 Task: Search one way flight ticket for 1 adult, 6 children, 1 infant in seat and 1 infant on lap in business from St. Cloud: St. Cloud Regional Airport to Evansville: Evansville Regional Airport on 5-3-2023. Choice of flights is United. Number of bags: 1 carry on bag. Price is upto 90000. Outbound departure time preference is 23:45.
Action: Mouse moved to (344, 446)
Screenshot: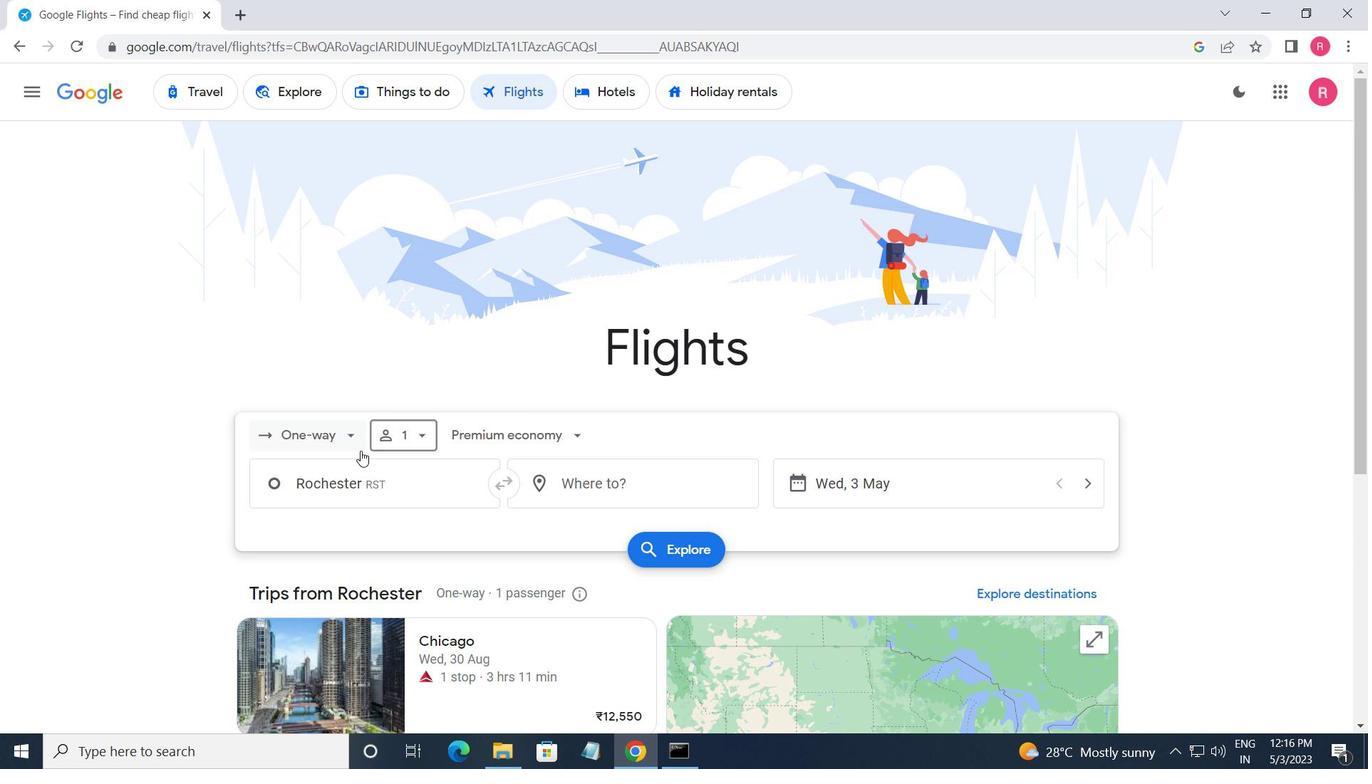 
Action: Mouse pressed left at (344, 446)
Screenshot: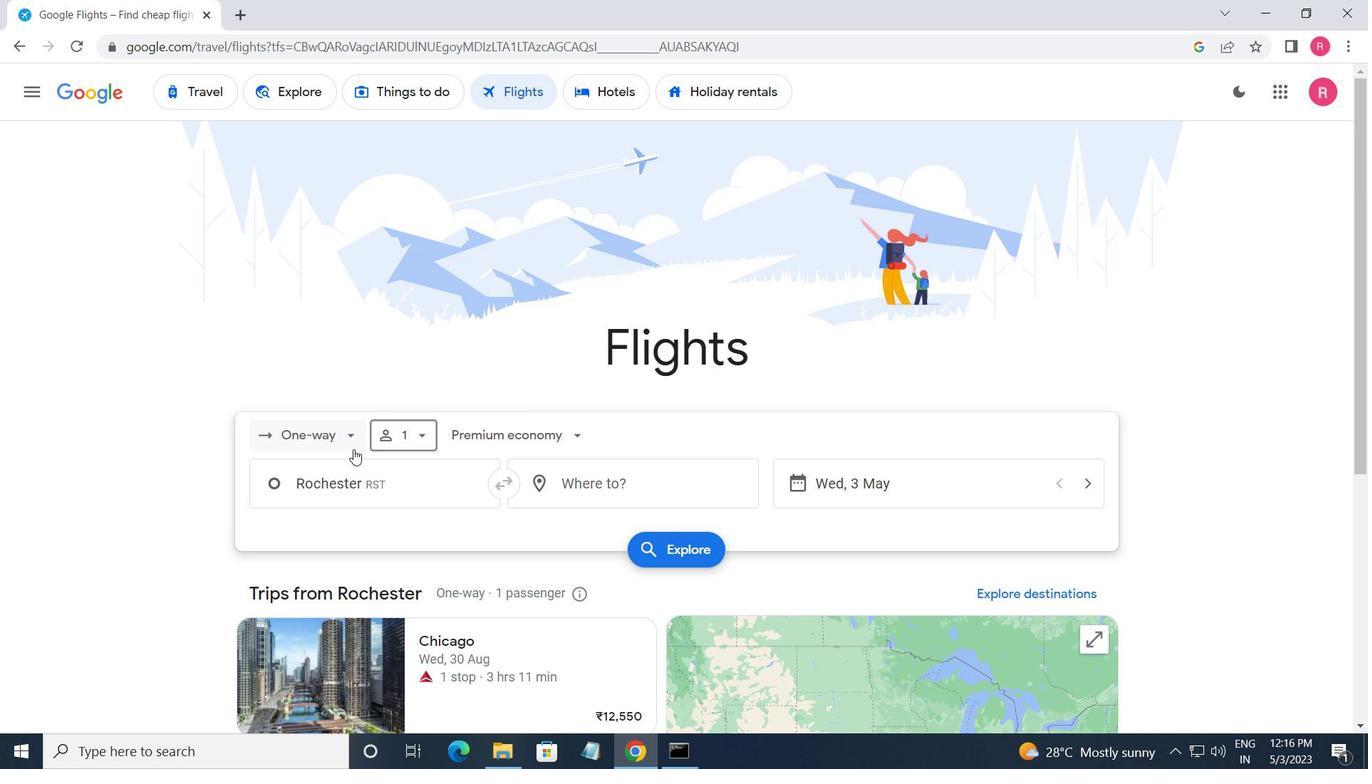 
Action: Mouse moved to (338, 502)
Screenshot: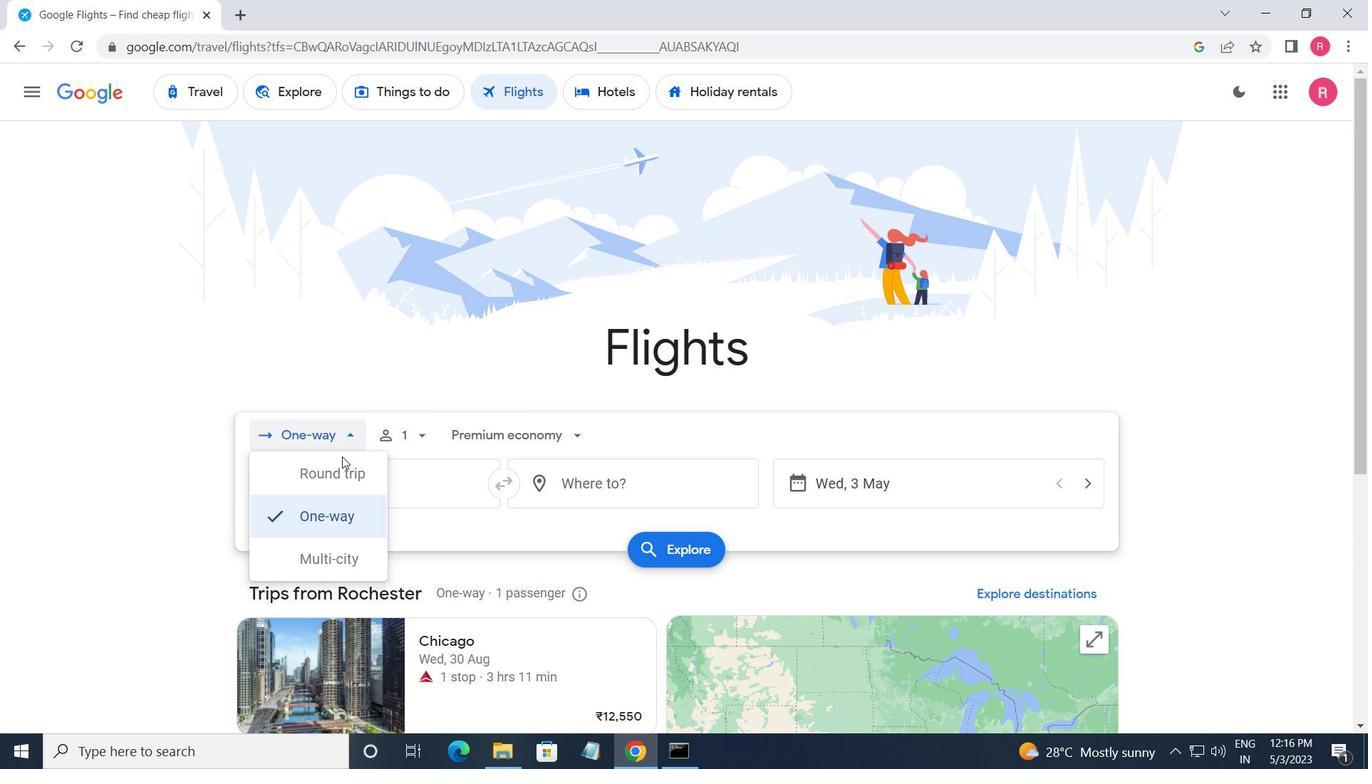 
Action: Mouse pressed left at (338, 502)
Screenshot: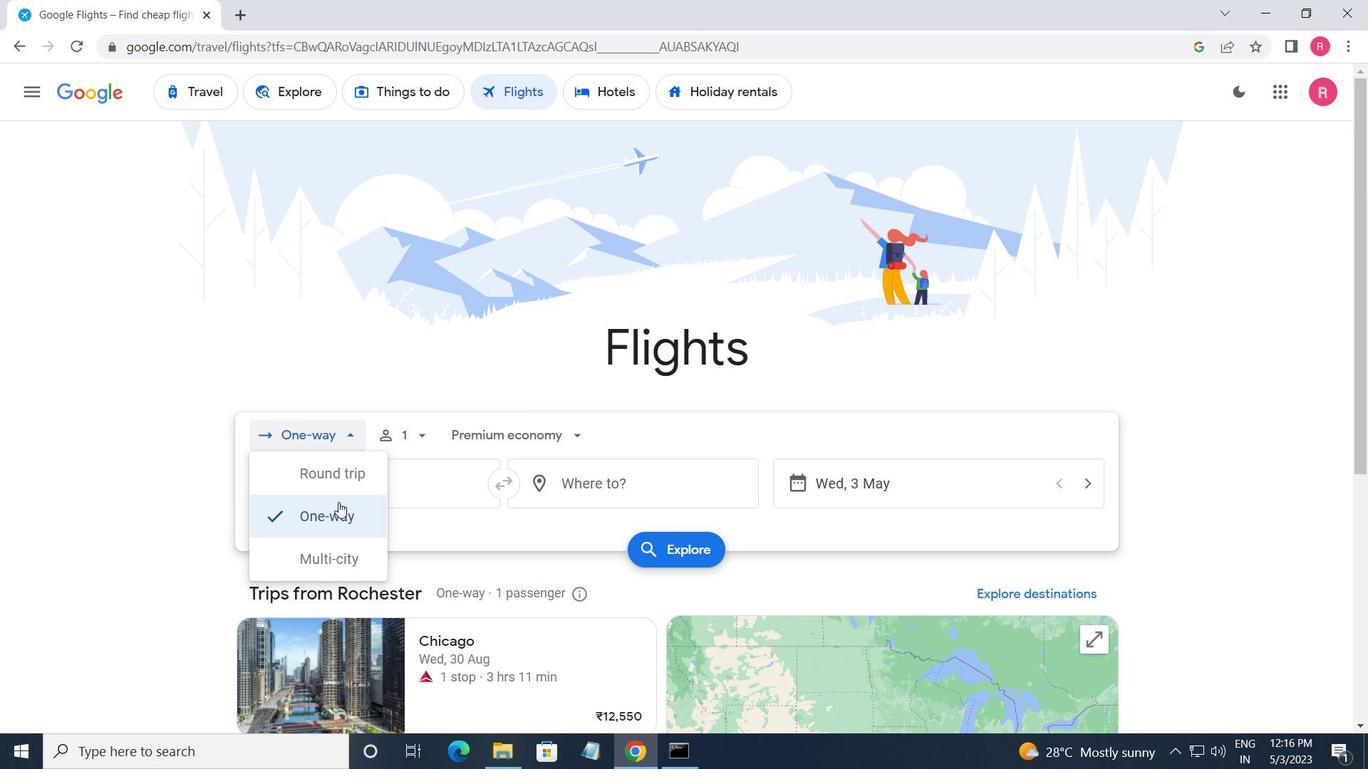 
Action: Mouse moved to (414, 449)
Screenshot: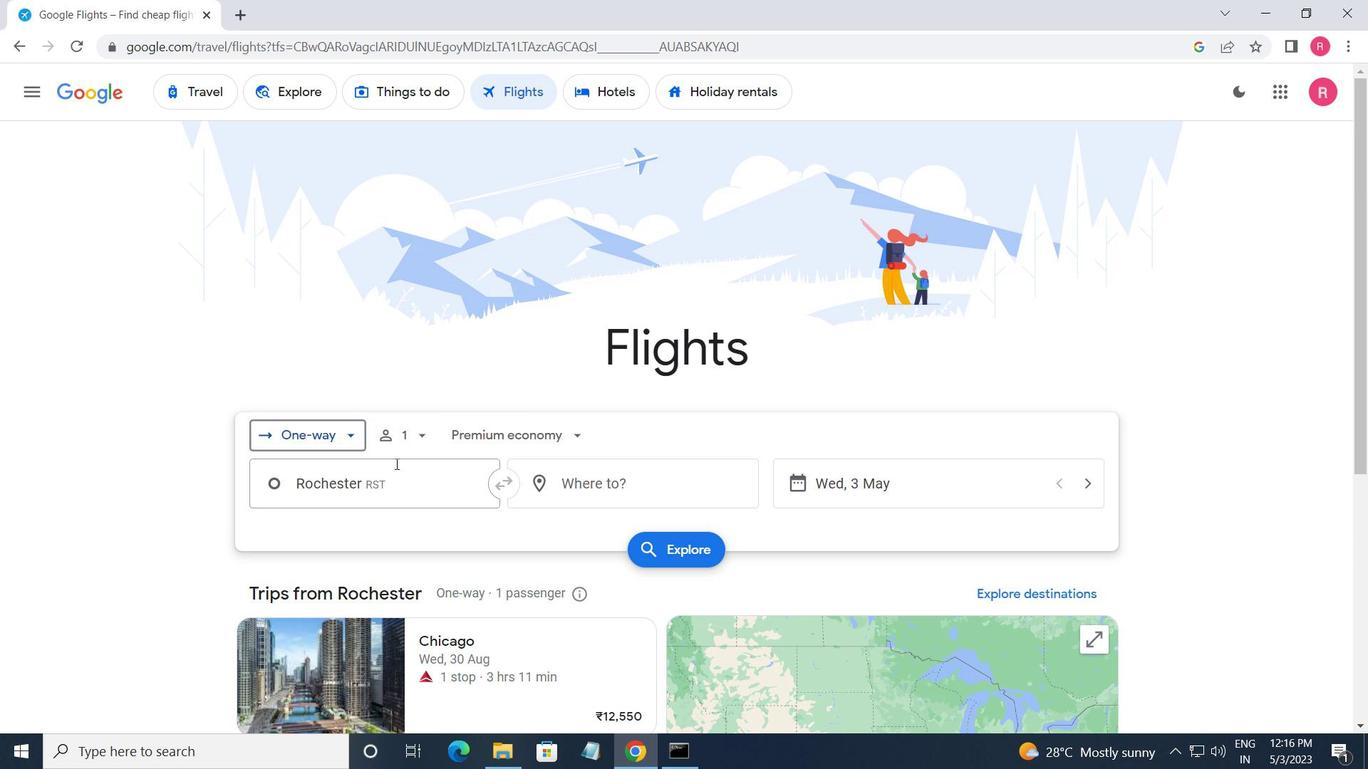 
Action: Mouse pressed left at (414, 449)
Screenshot: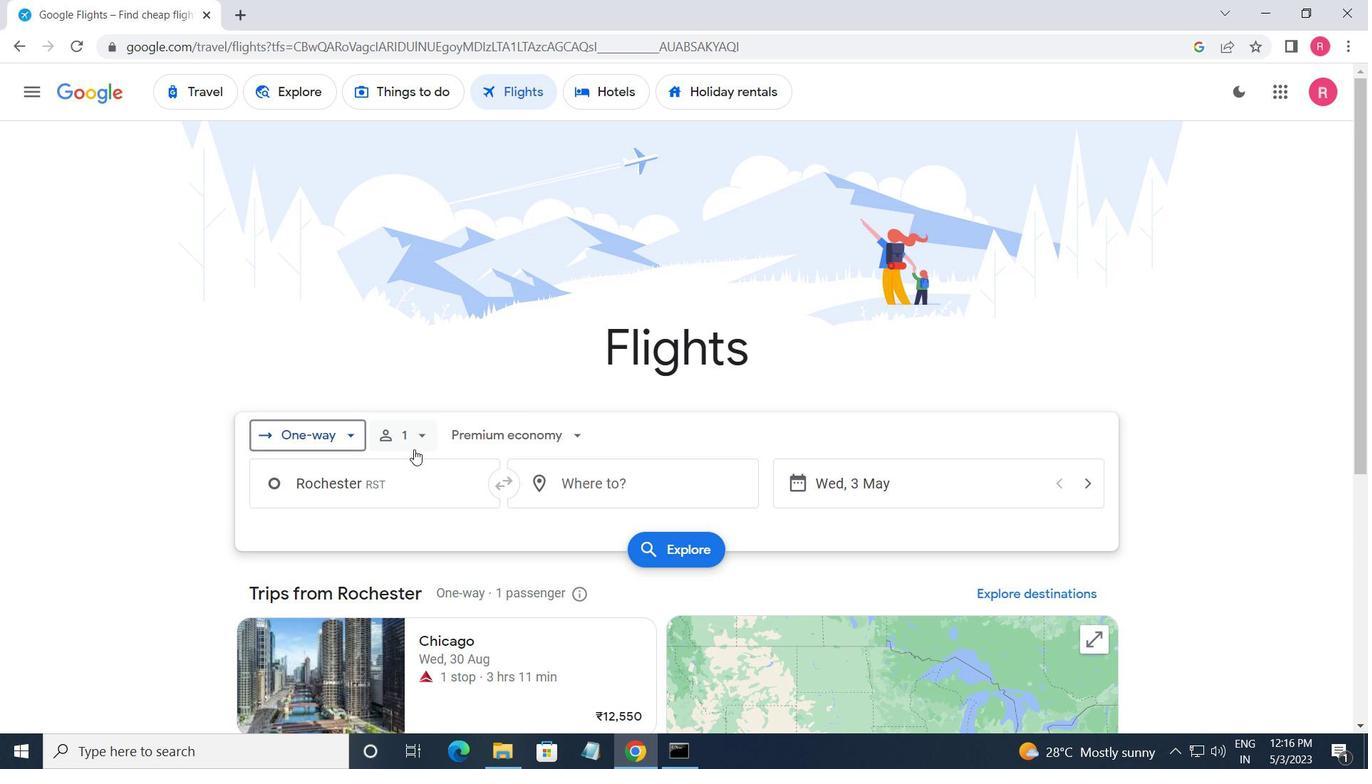 
Action: Mouse moved to (558, 520)
Screenshot: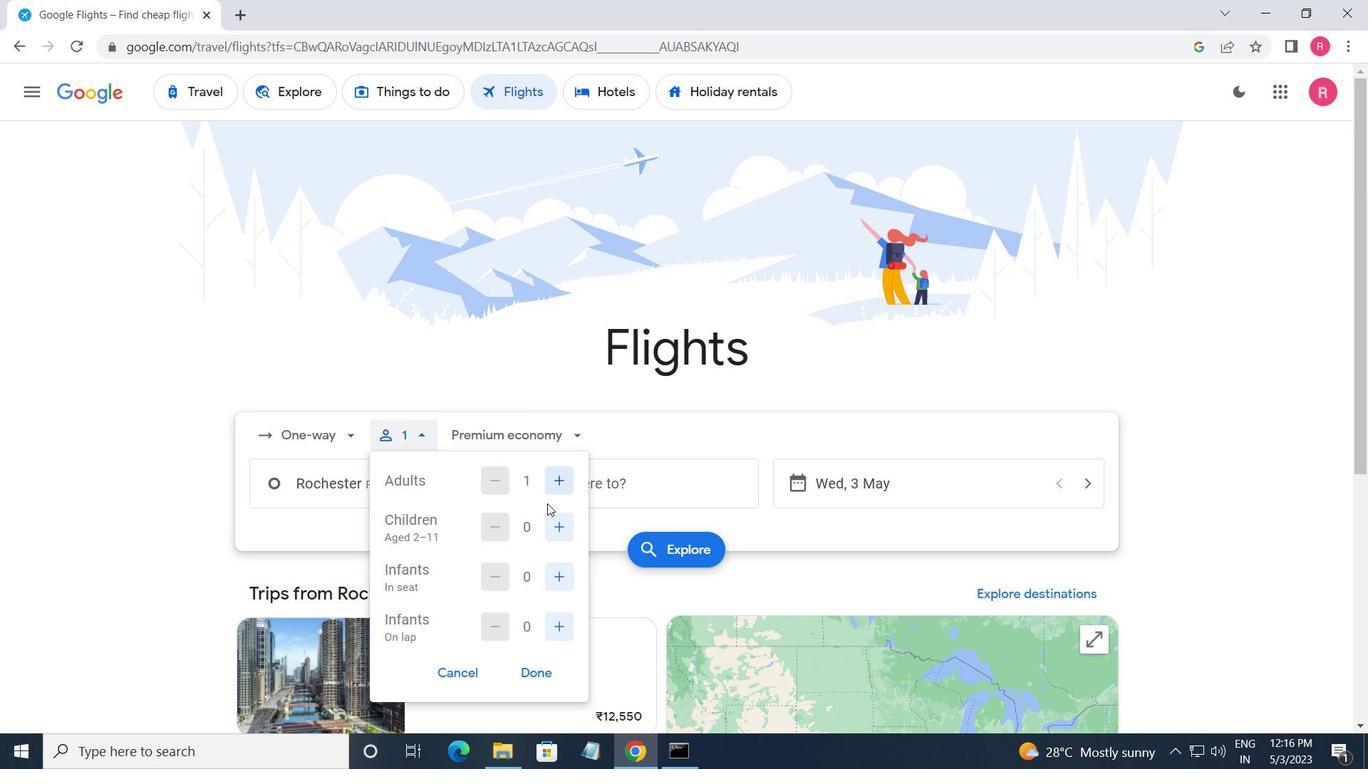 
Action: Mouse pressed left at (558, 520)
Screenshot: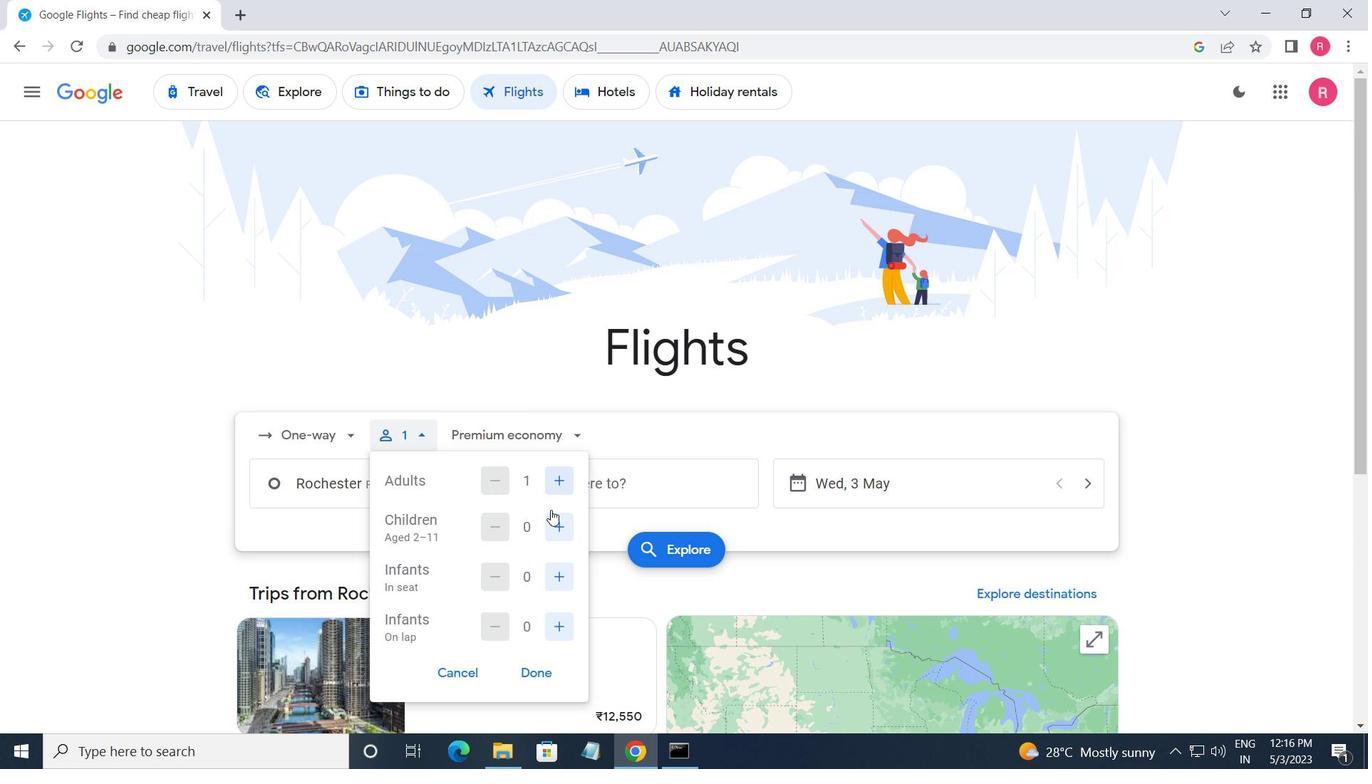 
Action: Mouse moved to (557, 524)
Screenshot: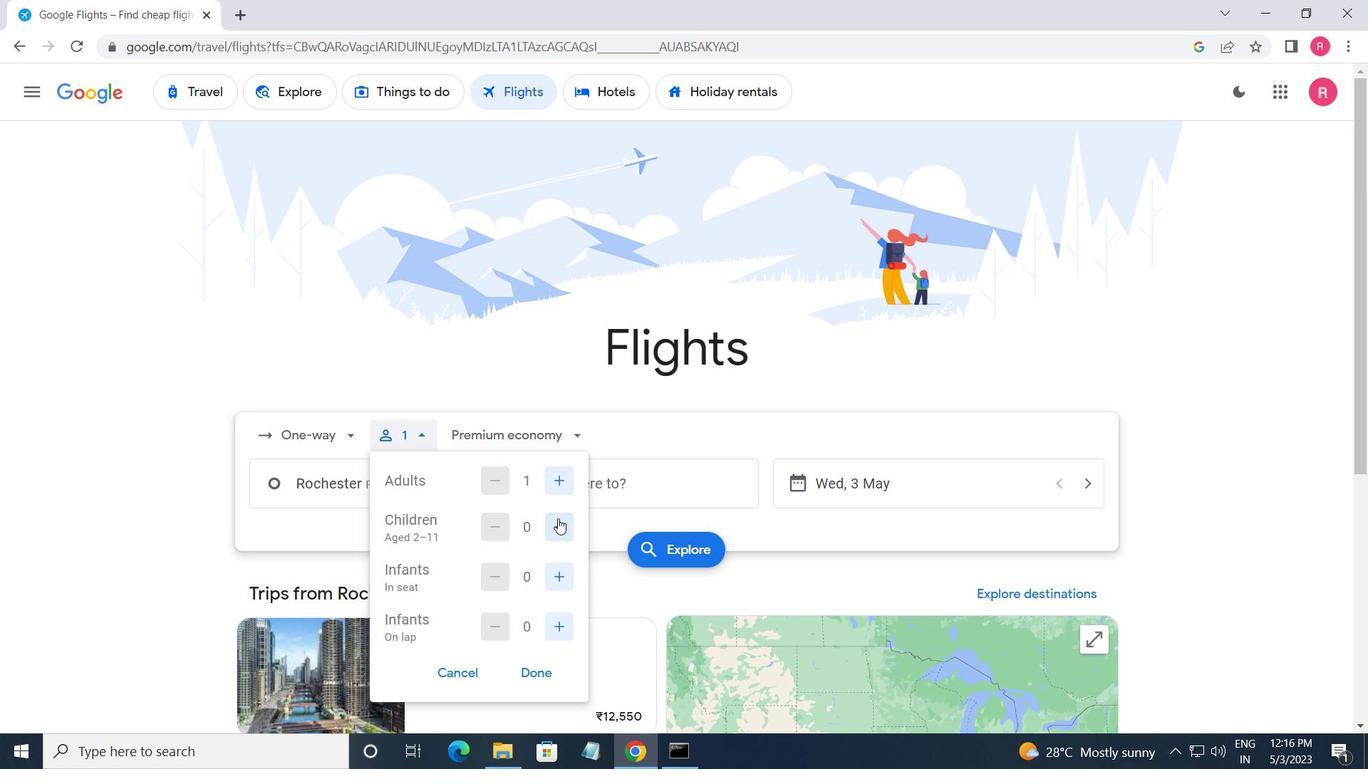 
Action: Mouse pressed left at (557, 524)
Screenshot: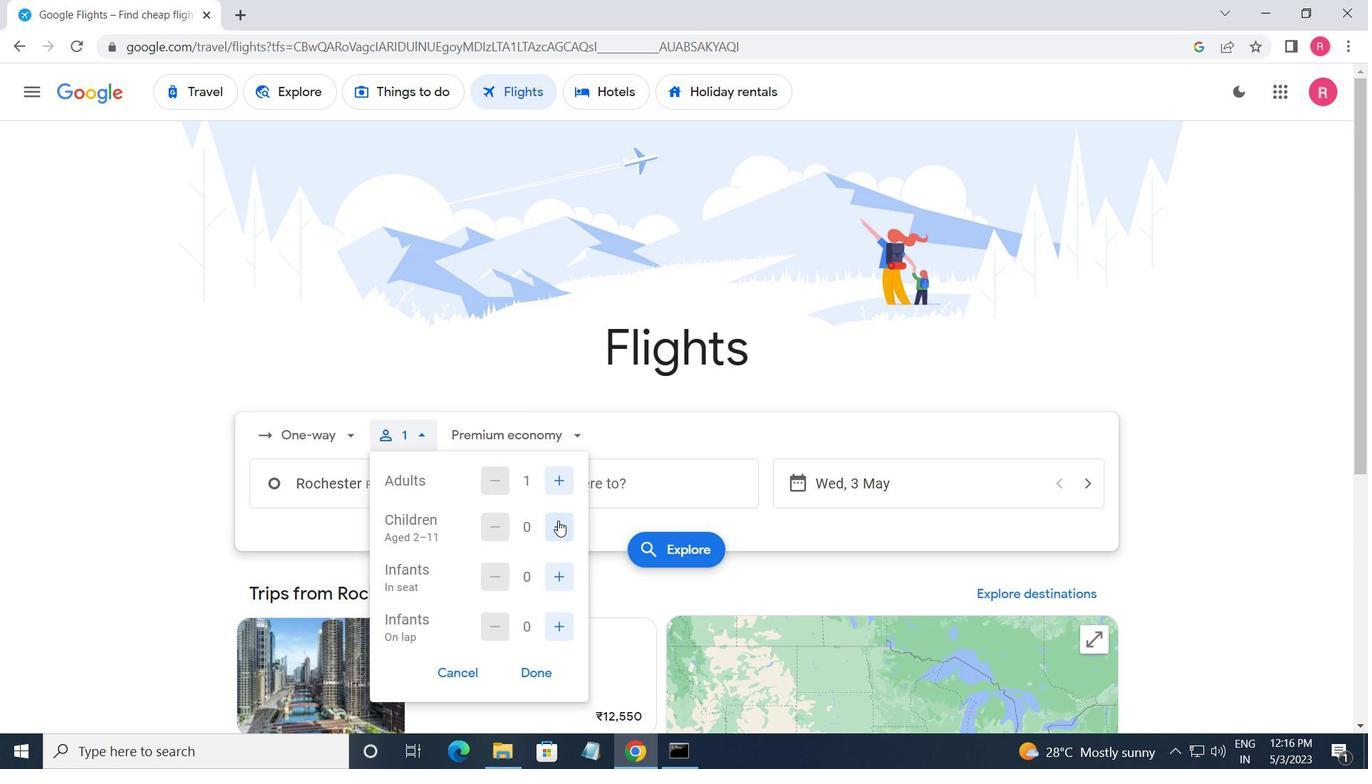 
Action: Mouse pressed left at (557, 524)
Screenshot: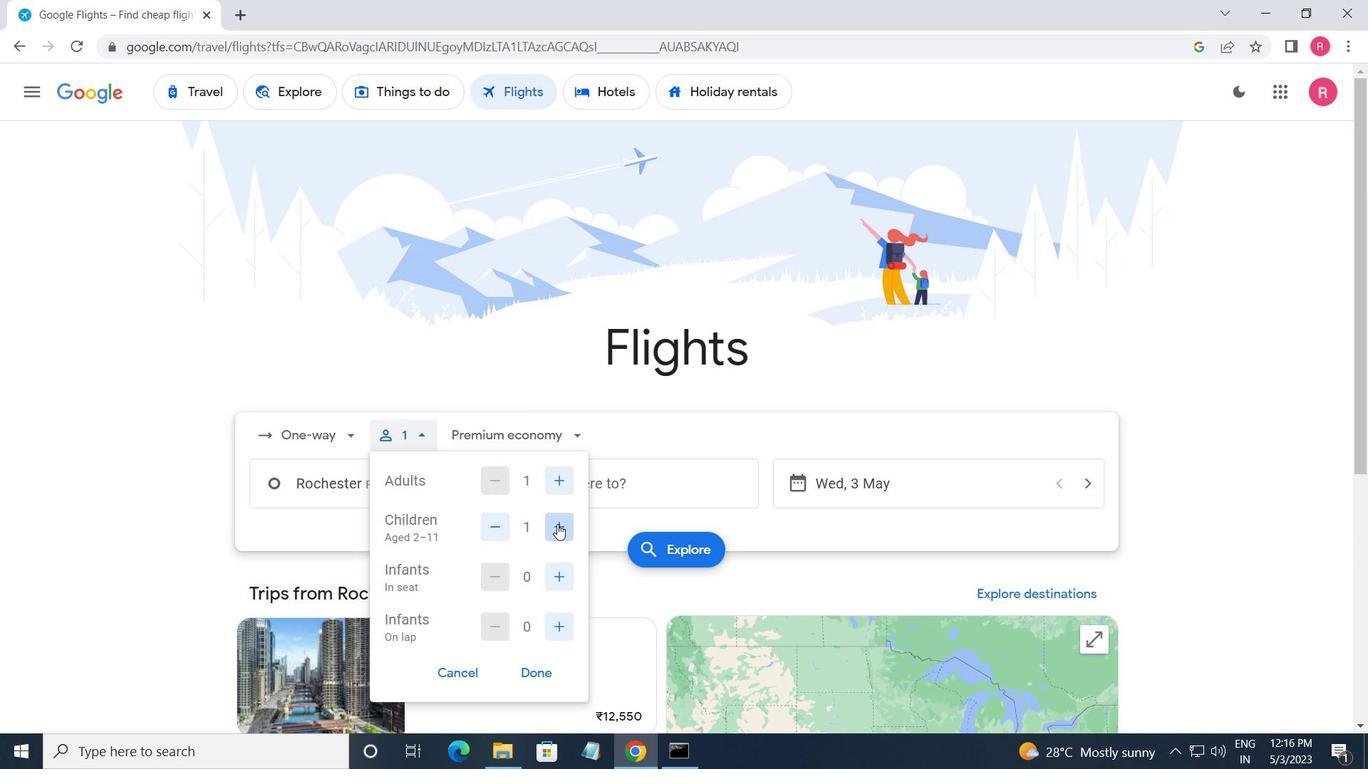 
Action: Mouse pressed left at (557, 524)
Screenshot: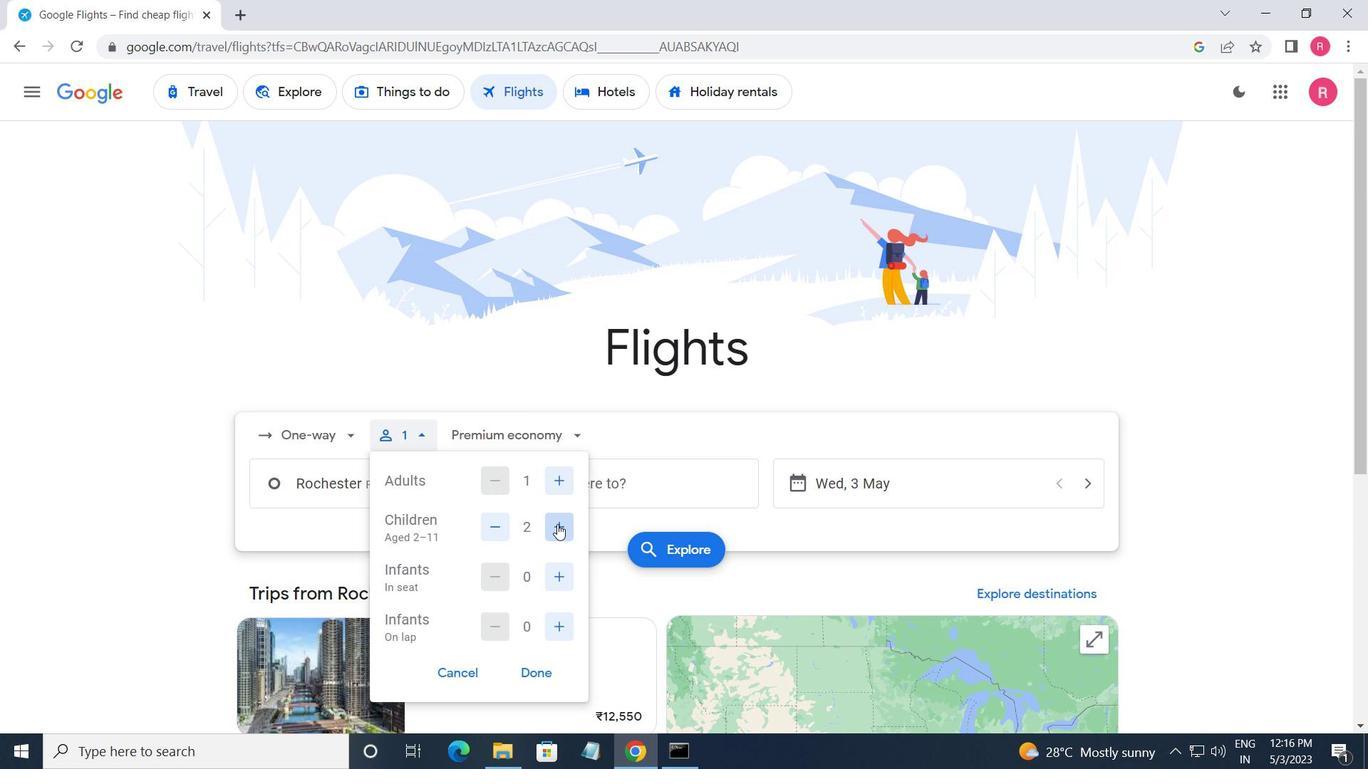 
Action: Mouse pressed left at (557, 524)
Screenshot: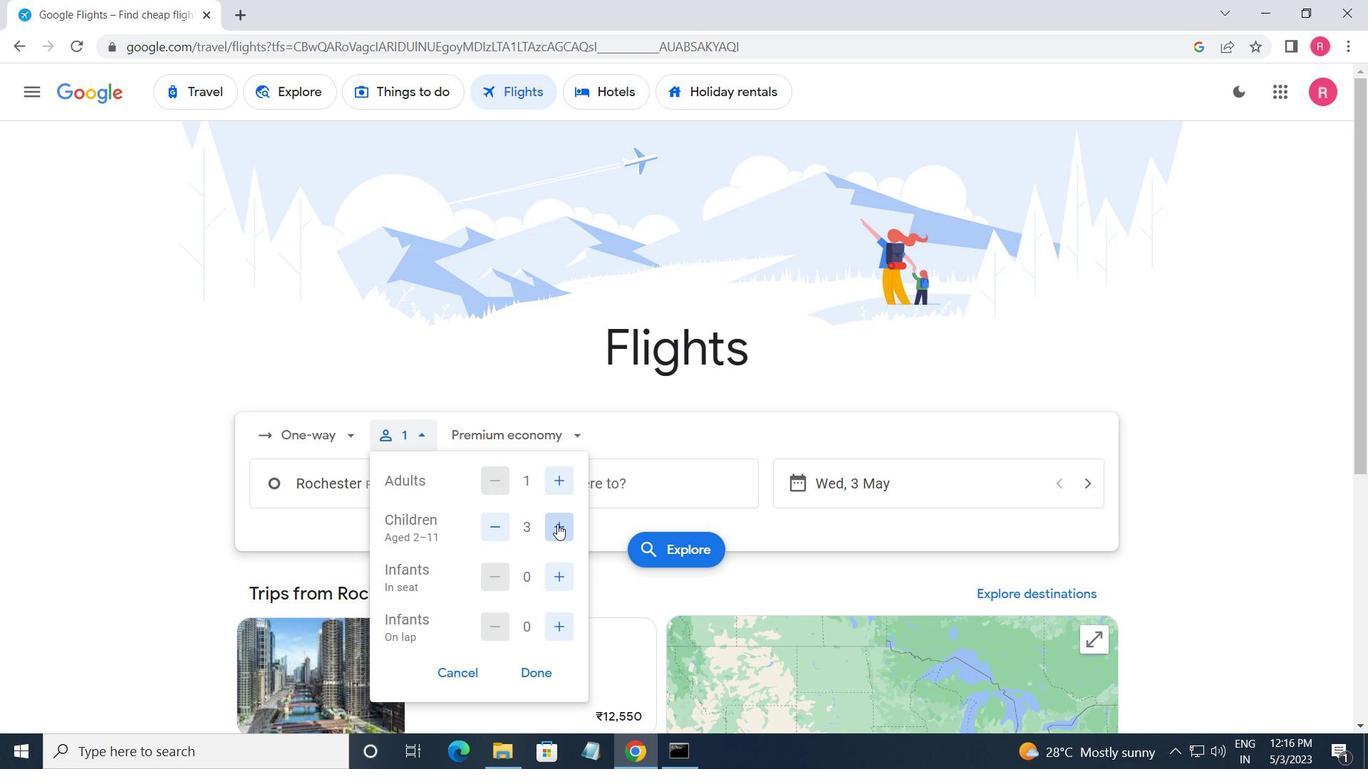 
Action: Mouse pressed left at (557, 524)
Screenshot: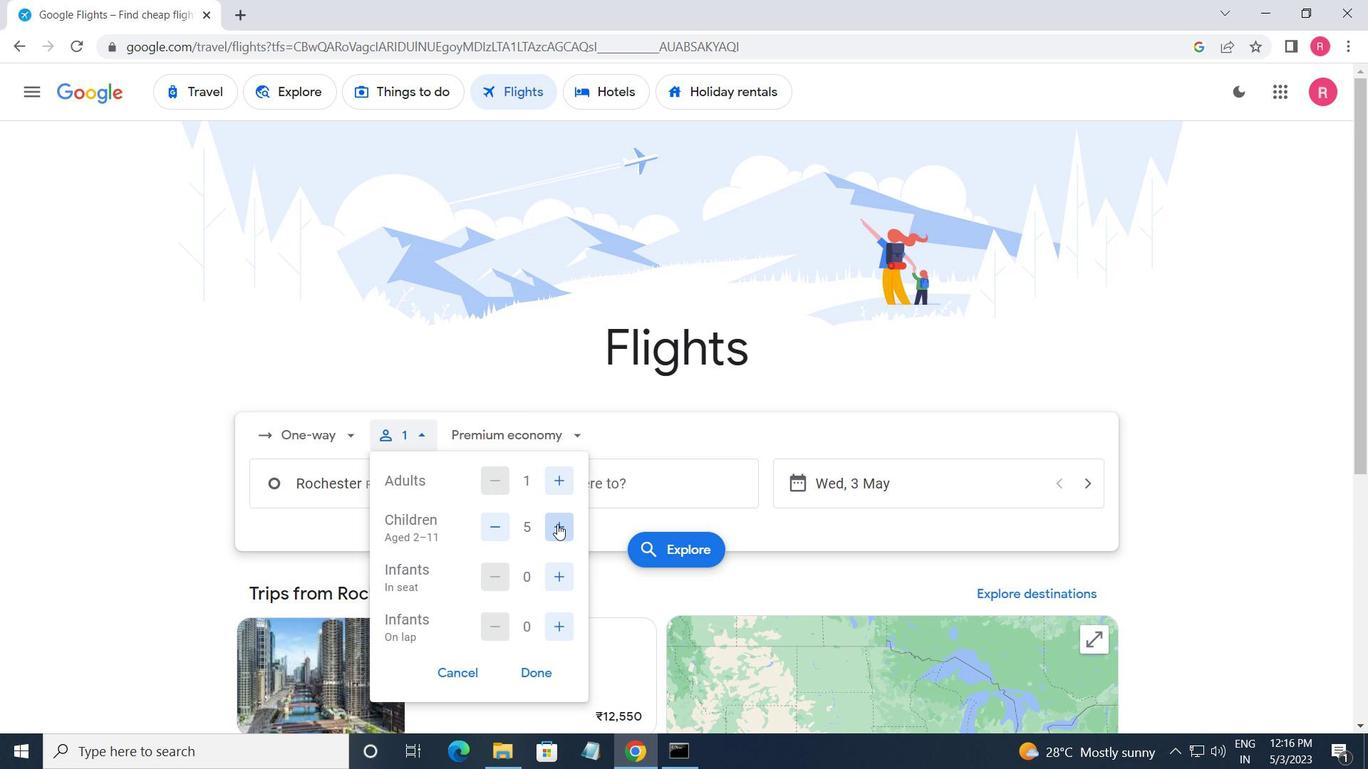 
Action: Mouse moved to (552, 582)
Screenshot: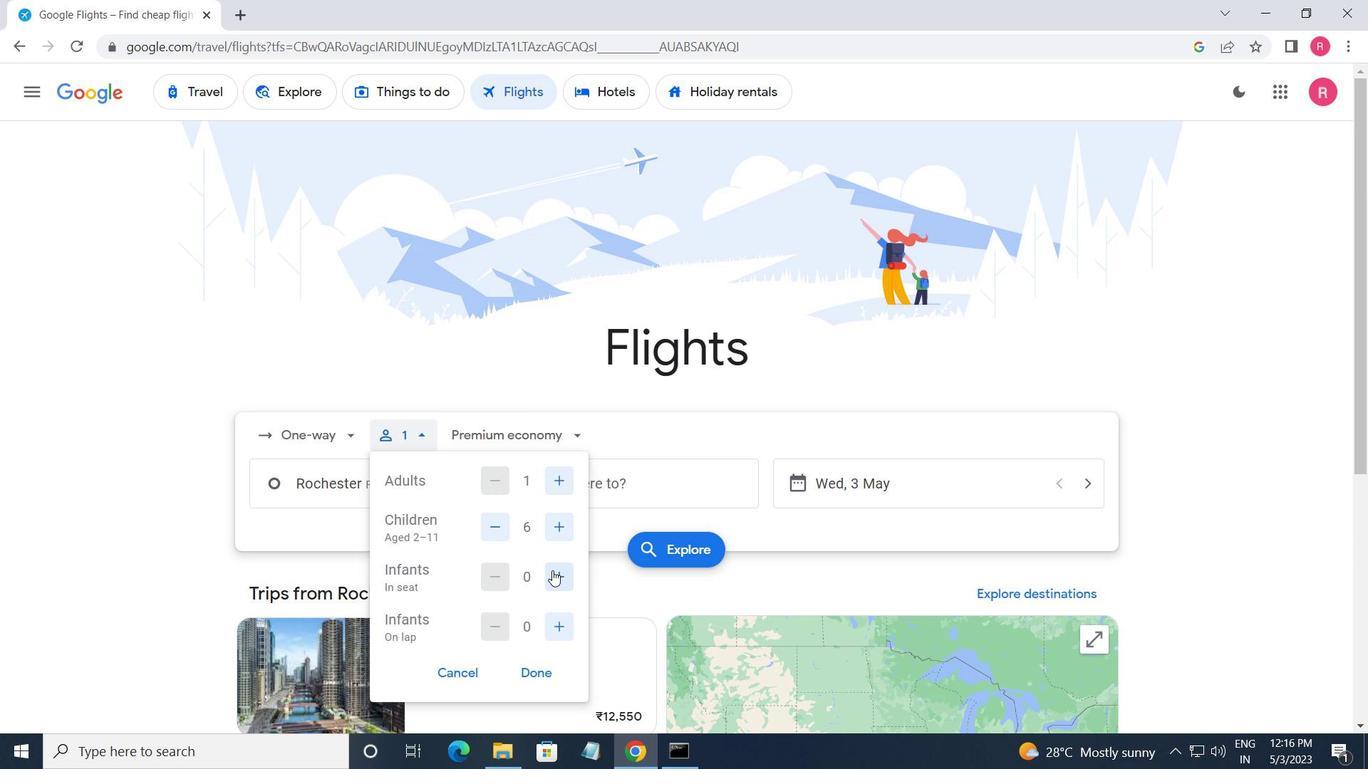 
Action: Mouse pressed left at (552, 582)
Screenshot: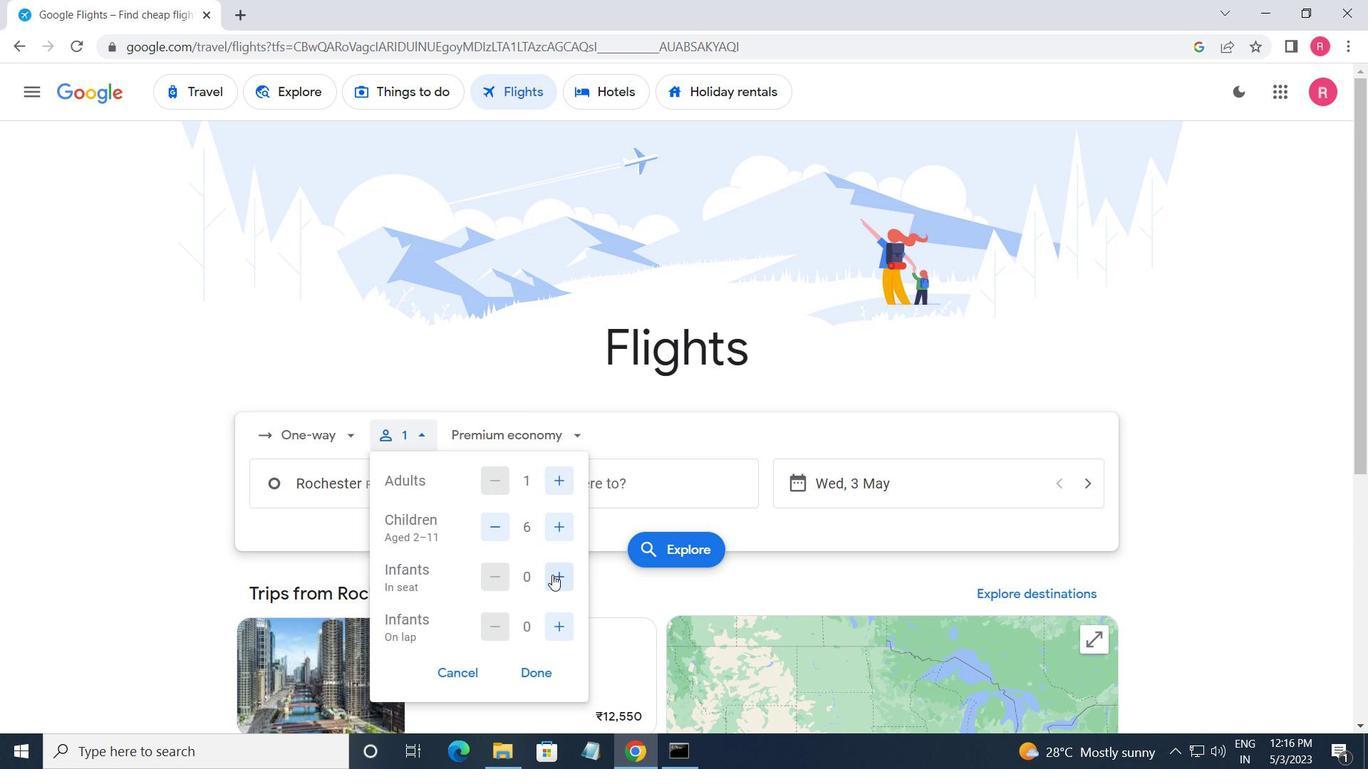 
Action: Mouse moved to (560, 632)
Screenshot: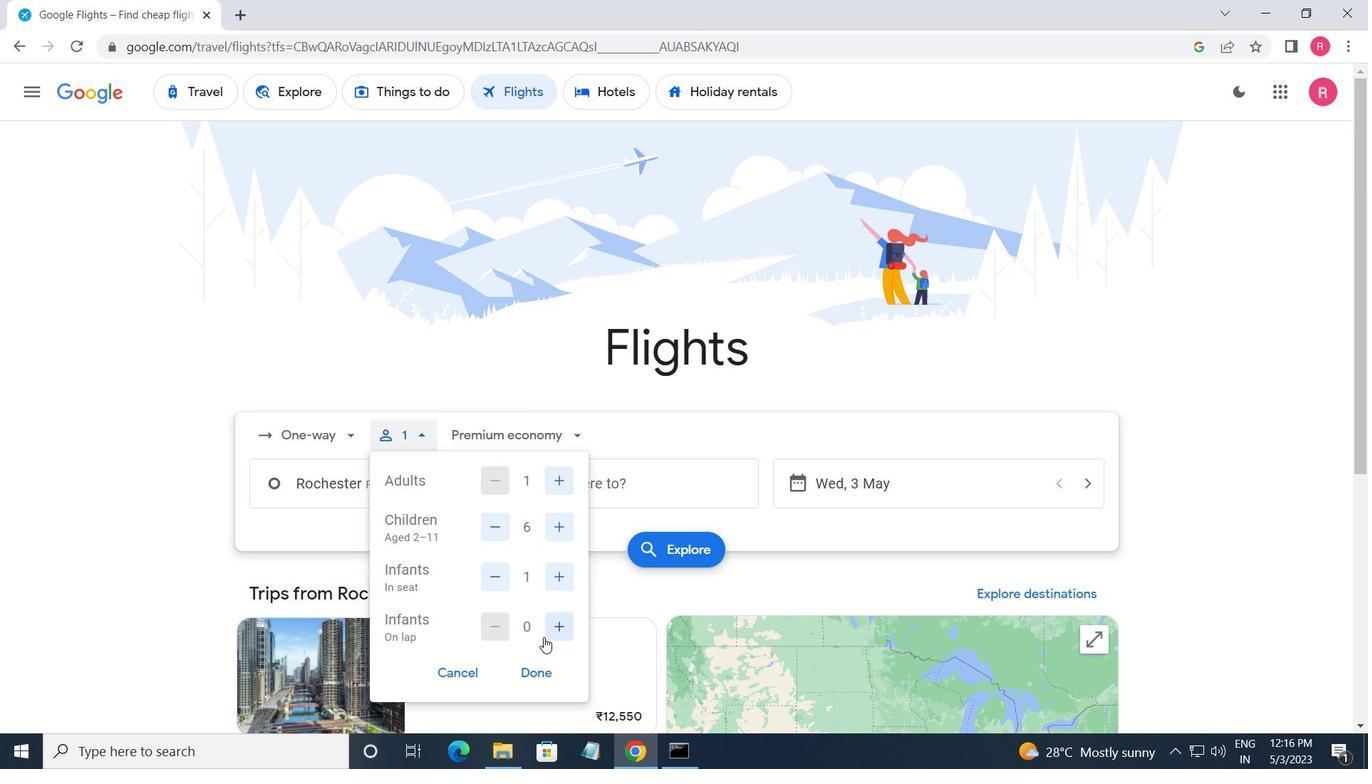 
Action: Mouse pressed left at (560, 632)
Screenshot: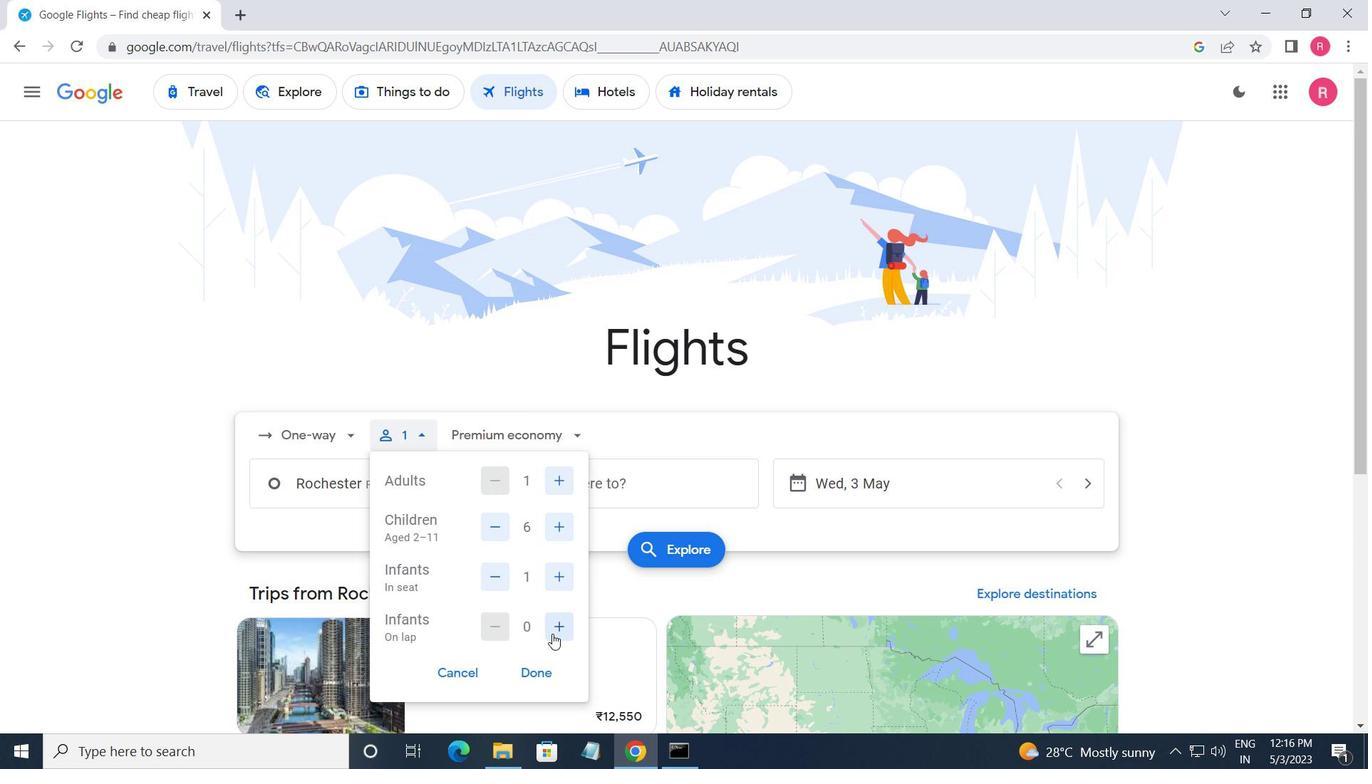 
Action: Mouse moved to (535, 674)
Screenshot: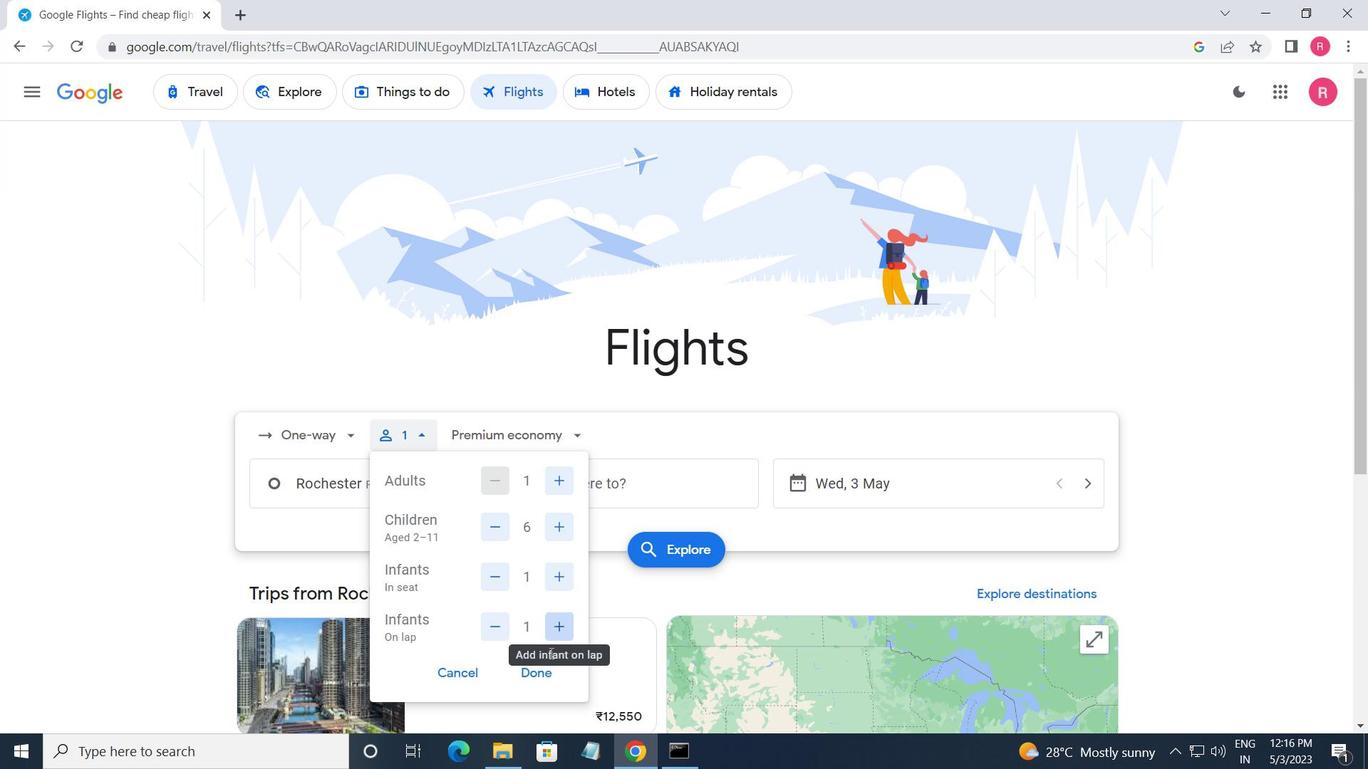 
Action: Mouse pressed left at (535, 674)
Screenshot: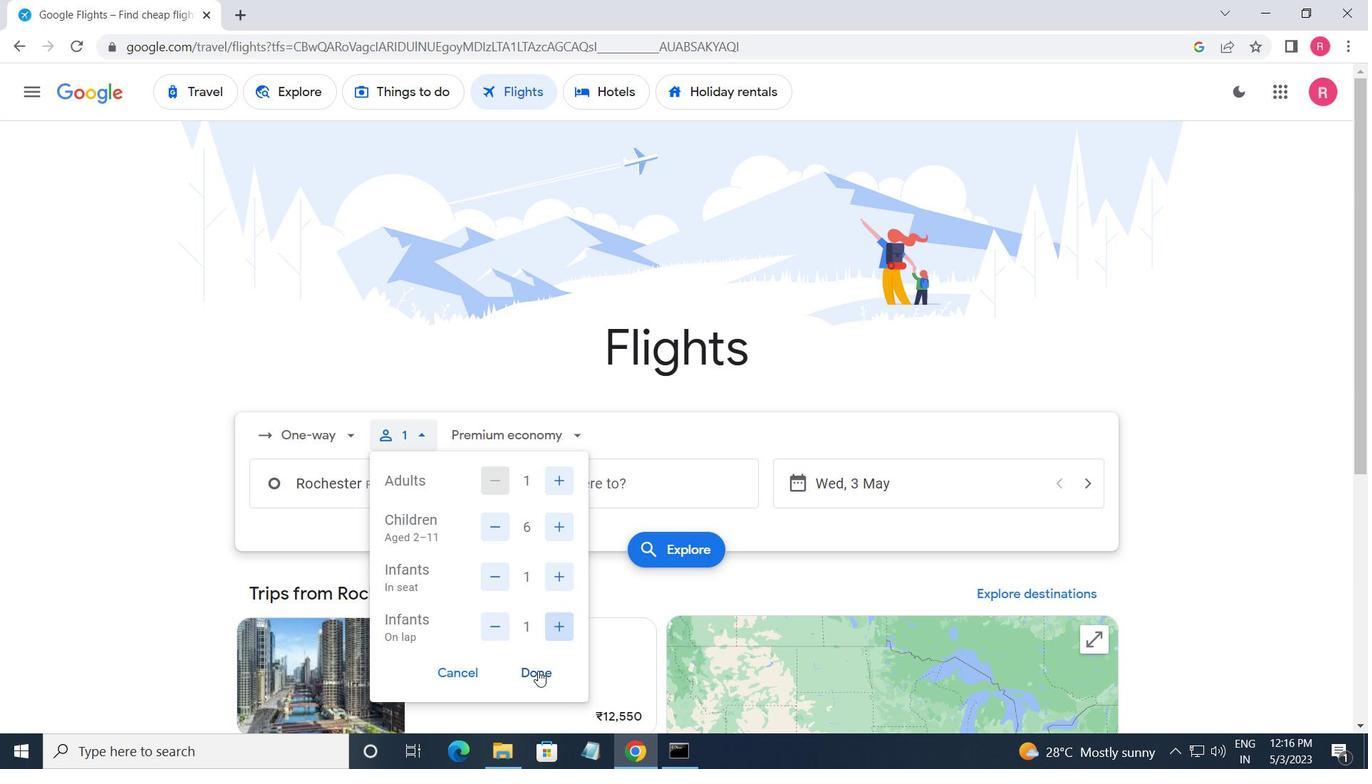 
Action: Mouse moved to (486, 438)
Screenshot: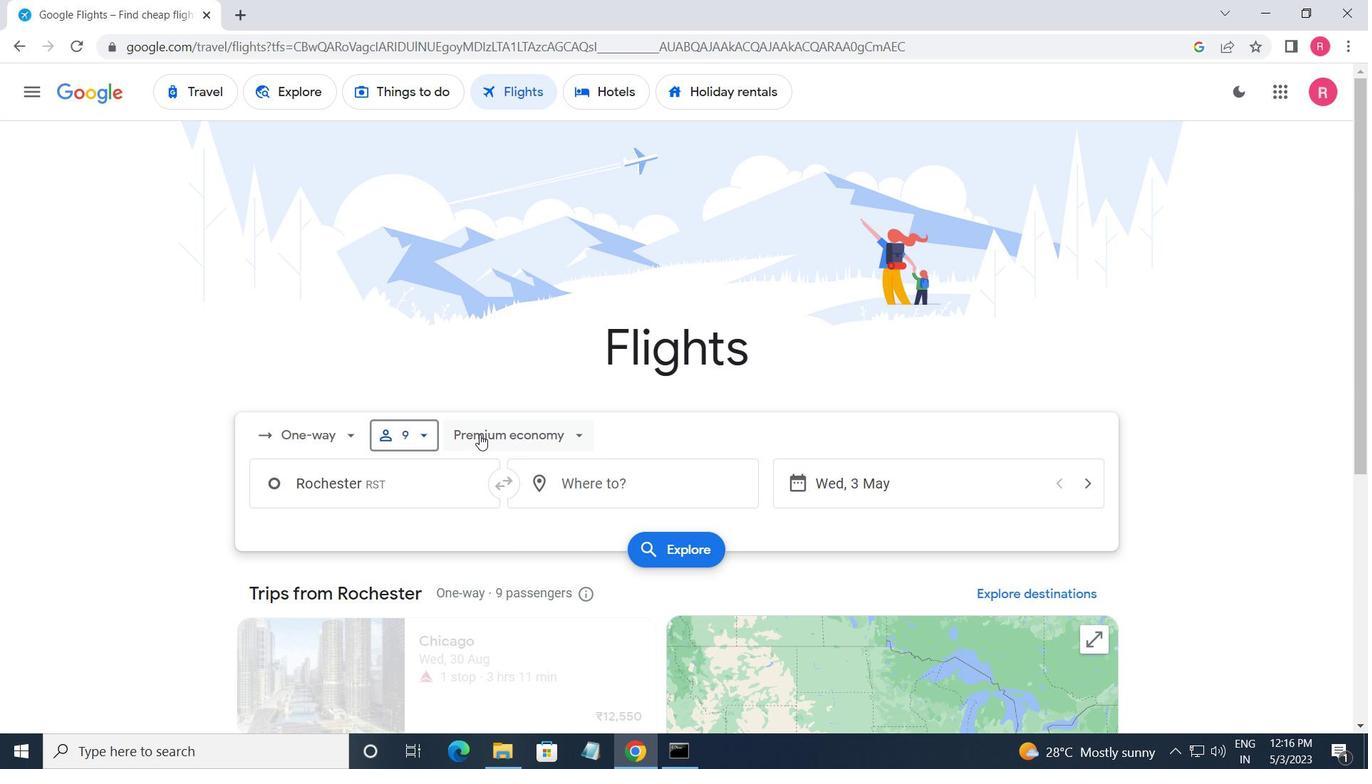 
Action: Mouse pressed left at (486, 438)
Screenshot: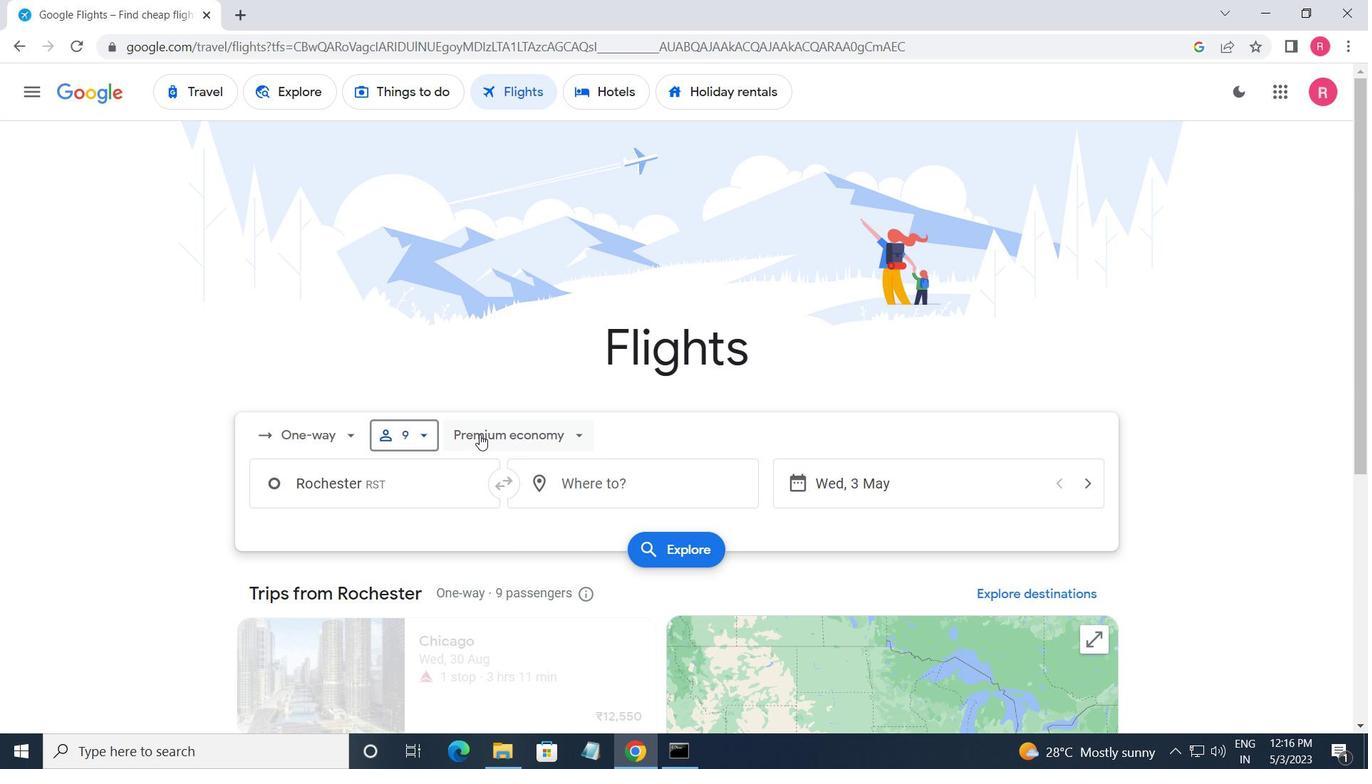 
Action: Mouse moved to (488, 547)
Screenshot: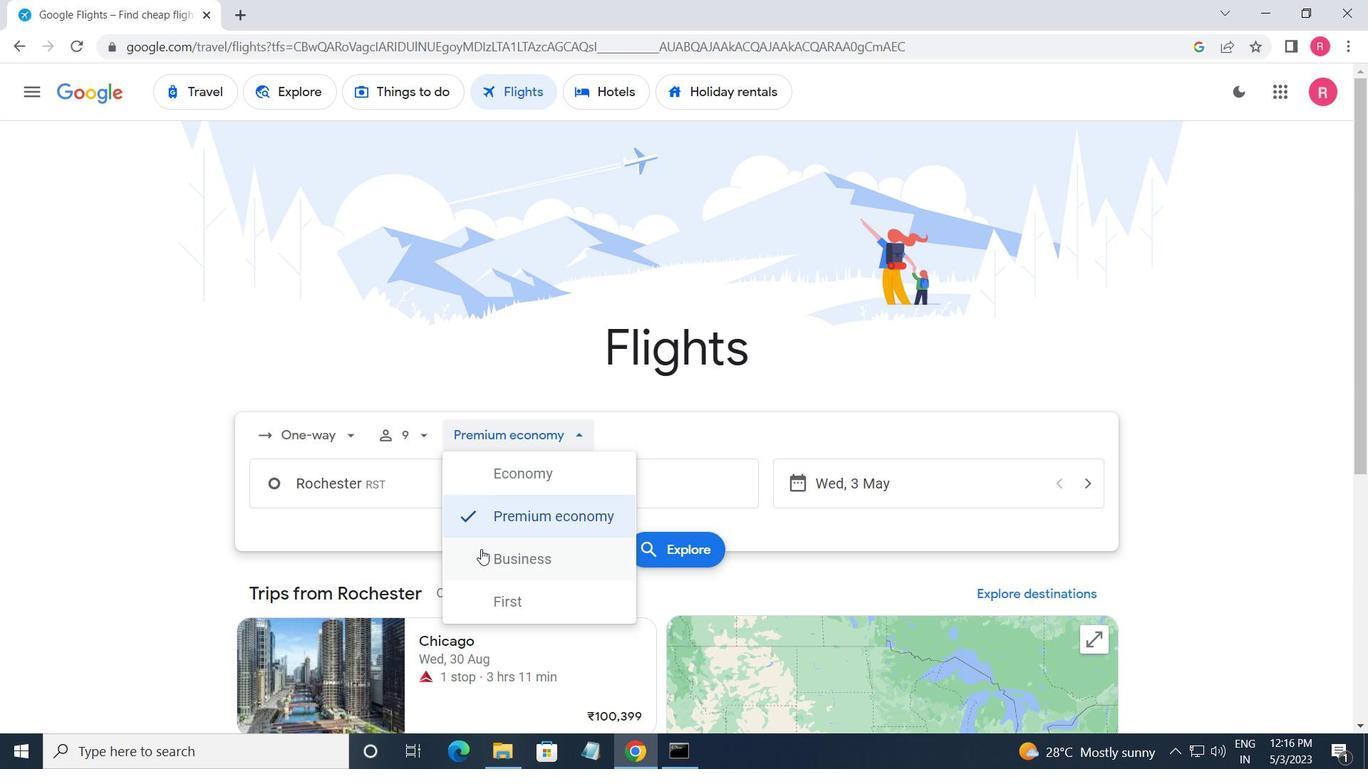 
Action: Mouse pressed left at (488, 547)
Screenshot: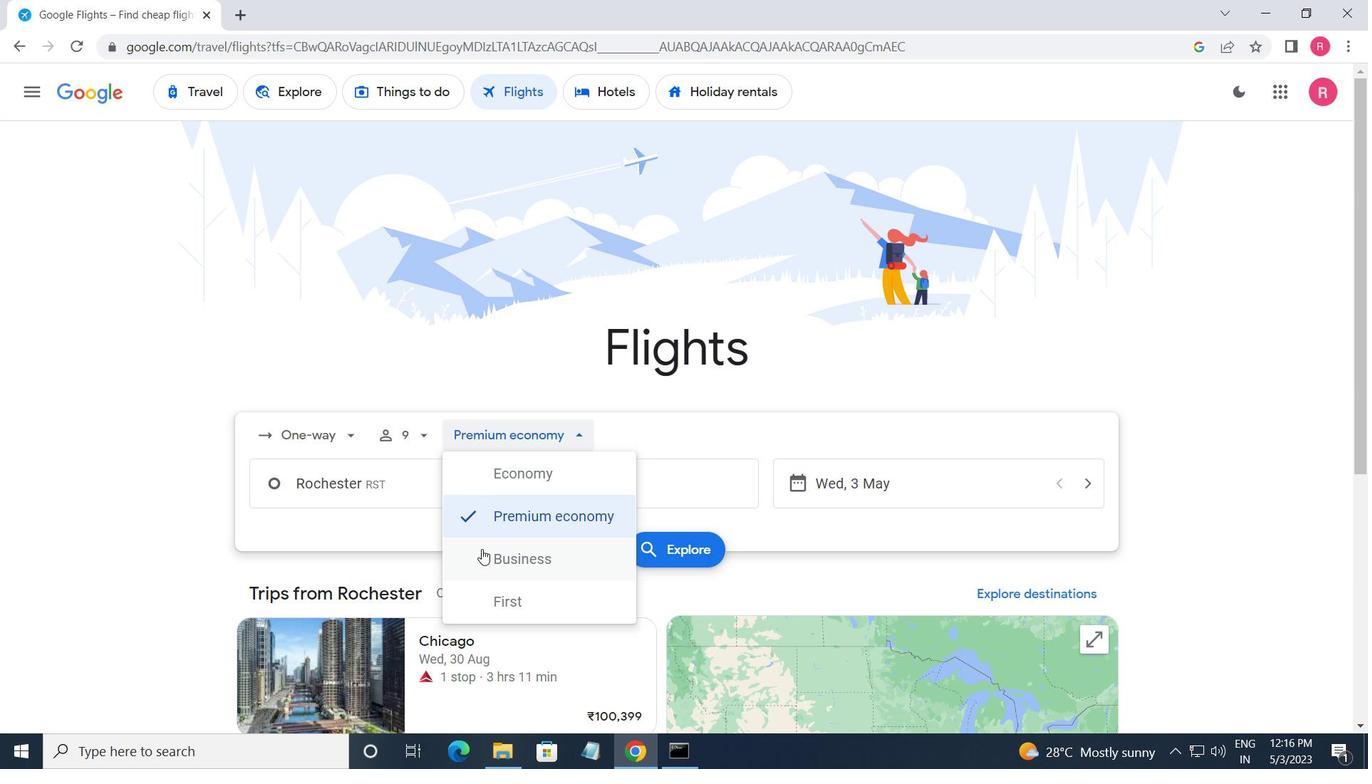 
Action: Mouse moved to (415, 505)
Screenshot: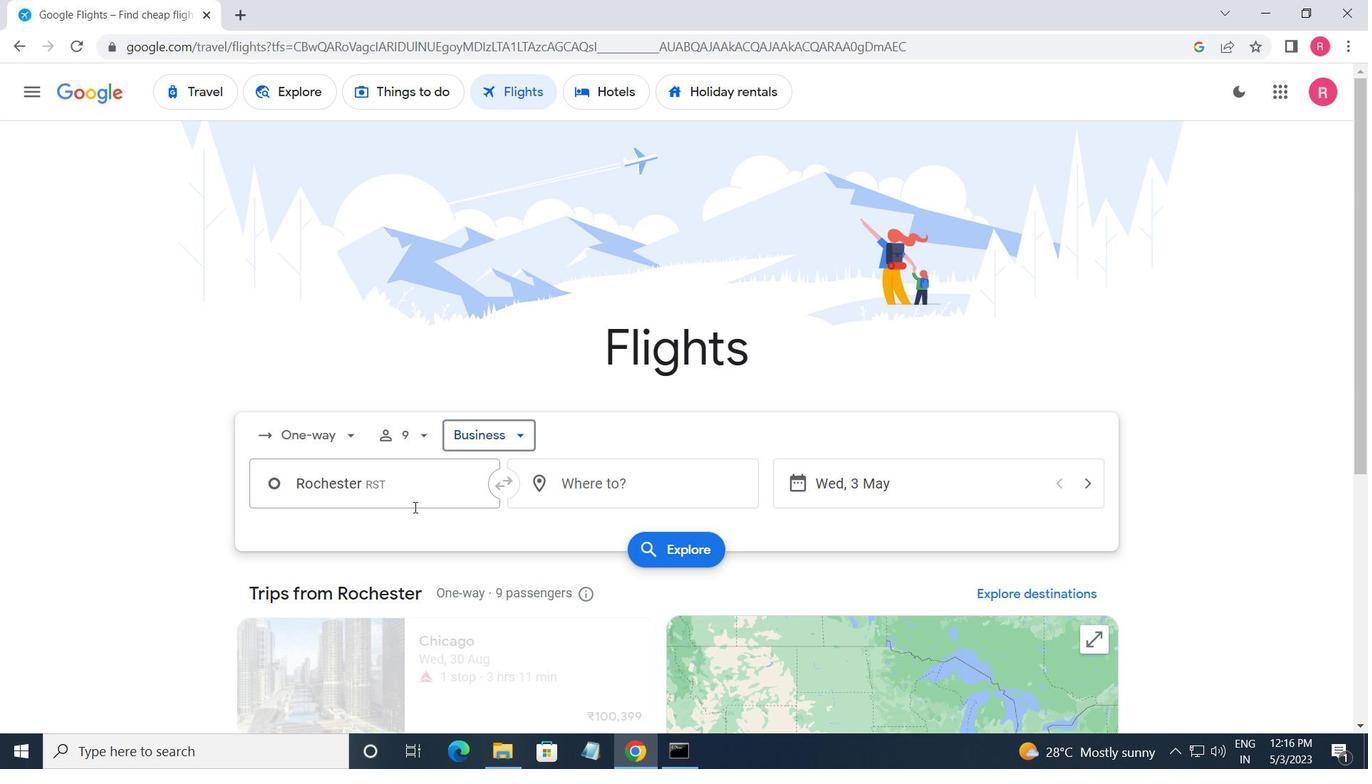 
Action: Mouse pressed left at (415, 505)
Screenshot: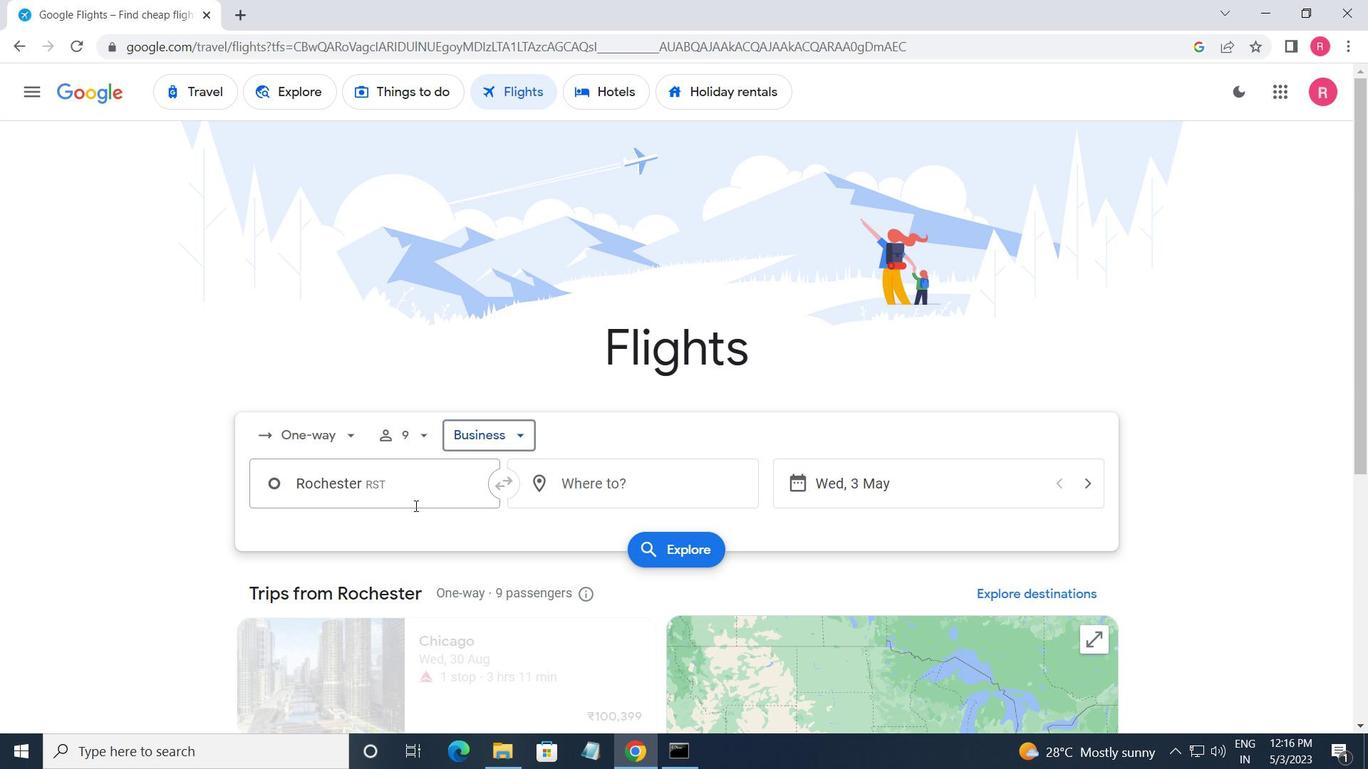 
Action: Mouse moved to (406, 520)
Screenshot: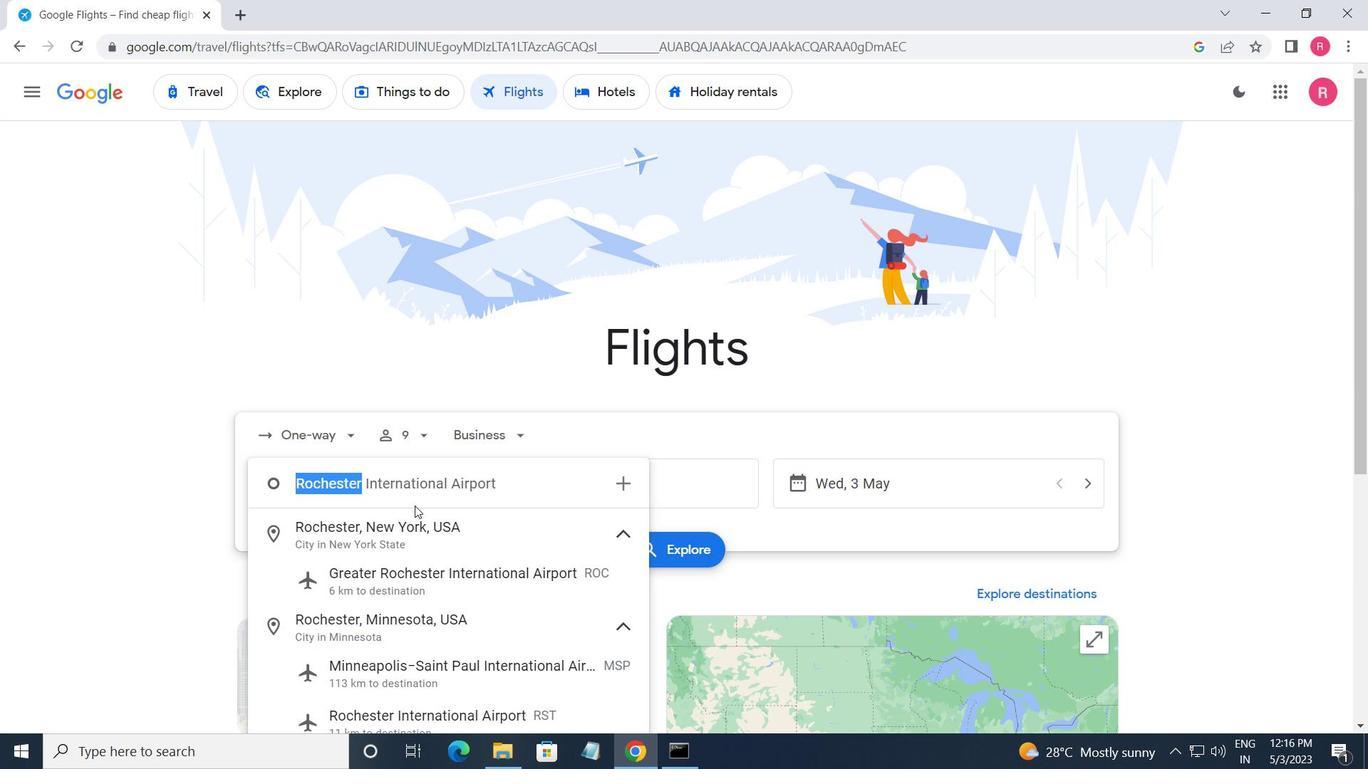 
Action: Key pressed <Key.shift>ST.<Key.space><Key.shift><Key.shift><Key.shift><Key.shift><Key.shift><Key.shift><Key.shift><Key.shift><Key.shift><Key.shift><Key.shift><Key.shift><Key.shift>CLOUD
Screenshot: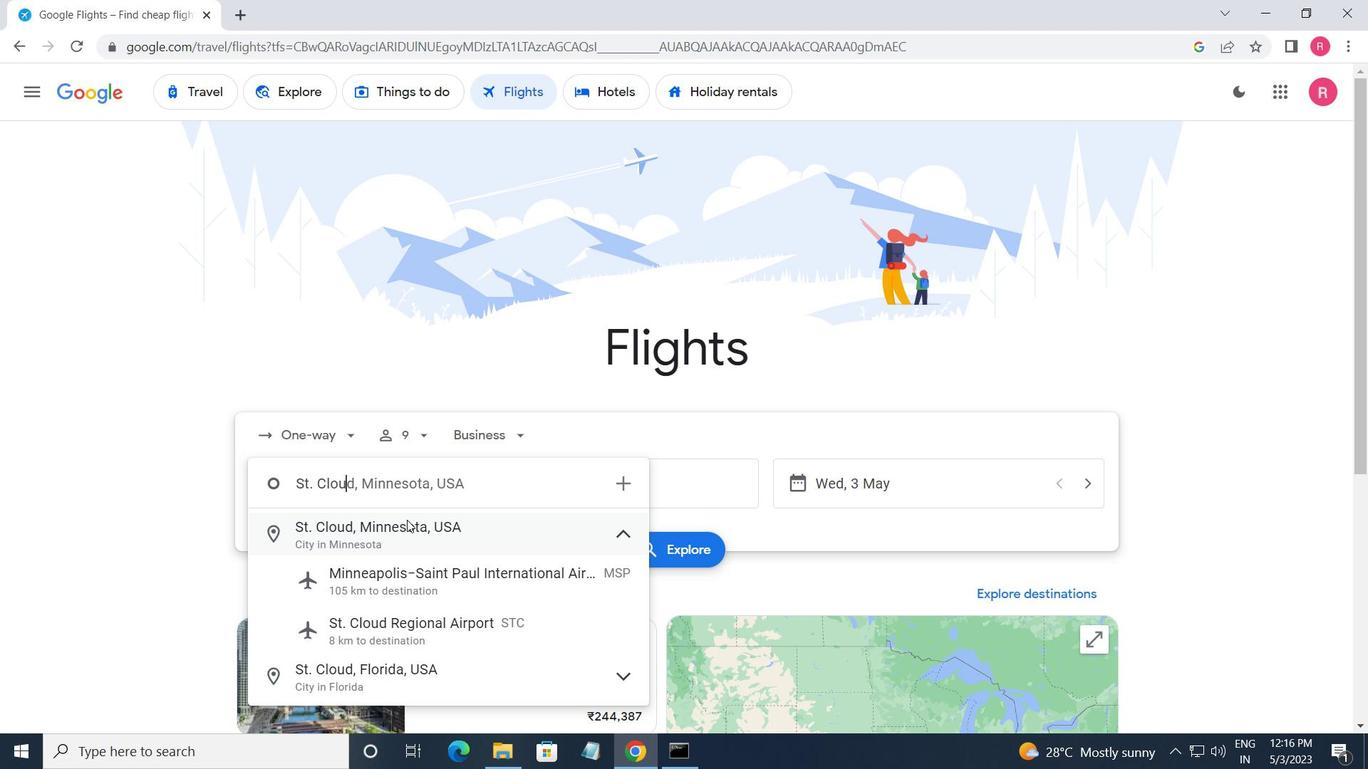 
Action: Mouse moved to (398, 632)
Screenshot: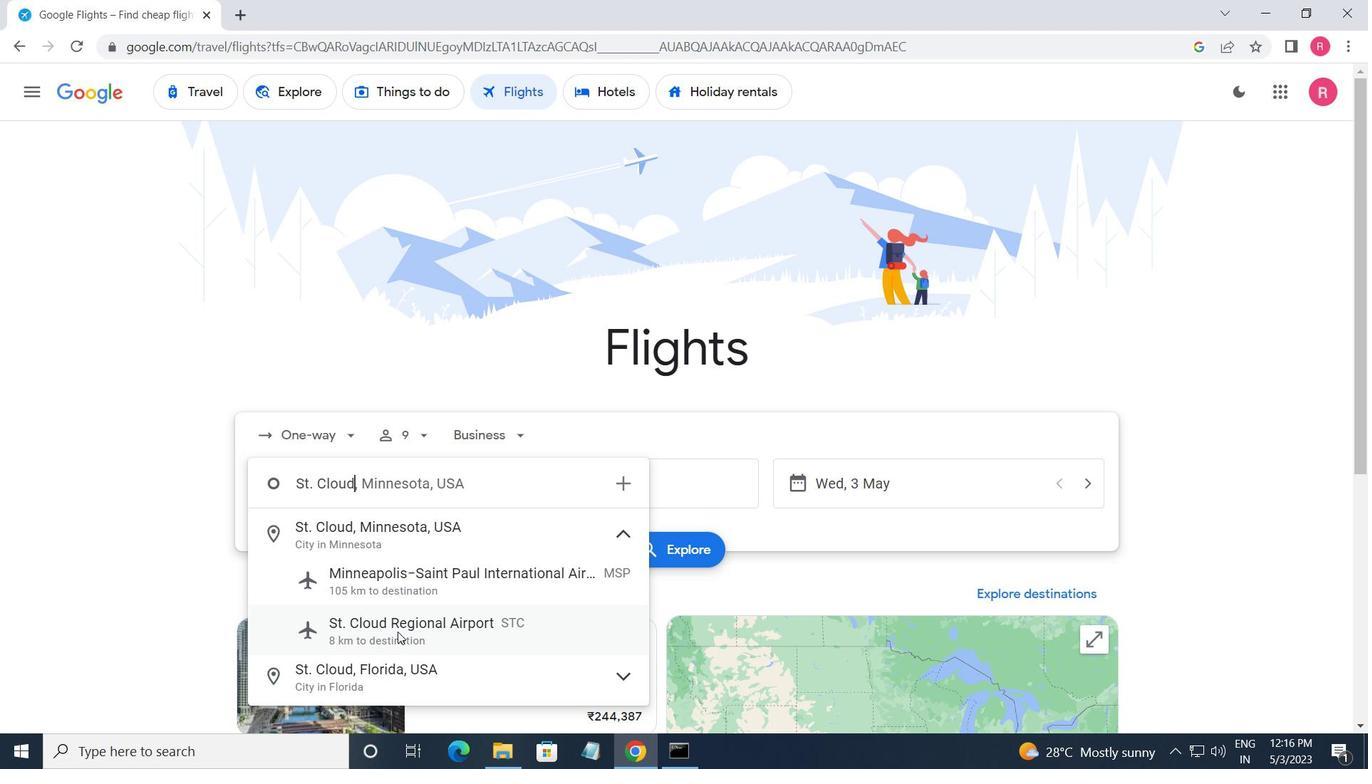 
Action: Mouse pressed left at (398, 632)
Screenshot: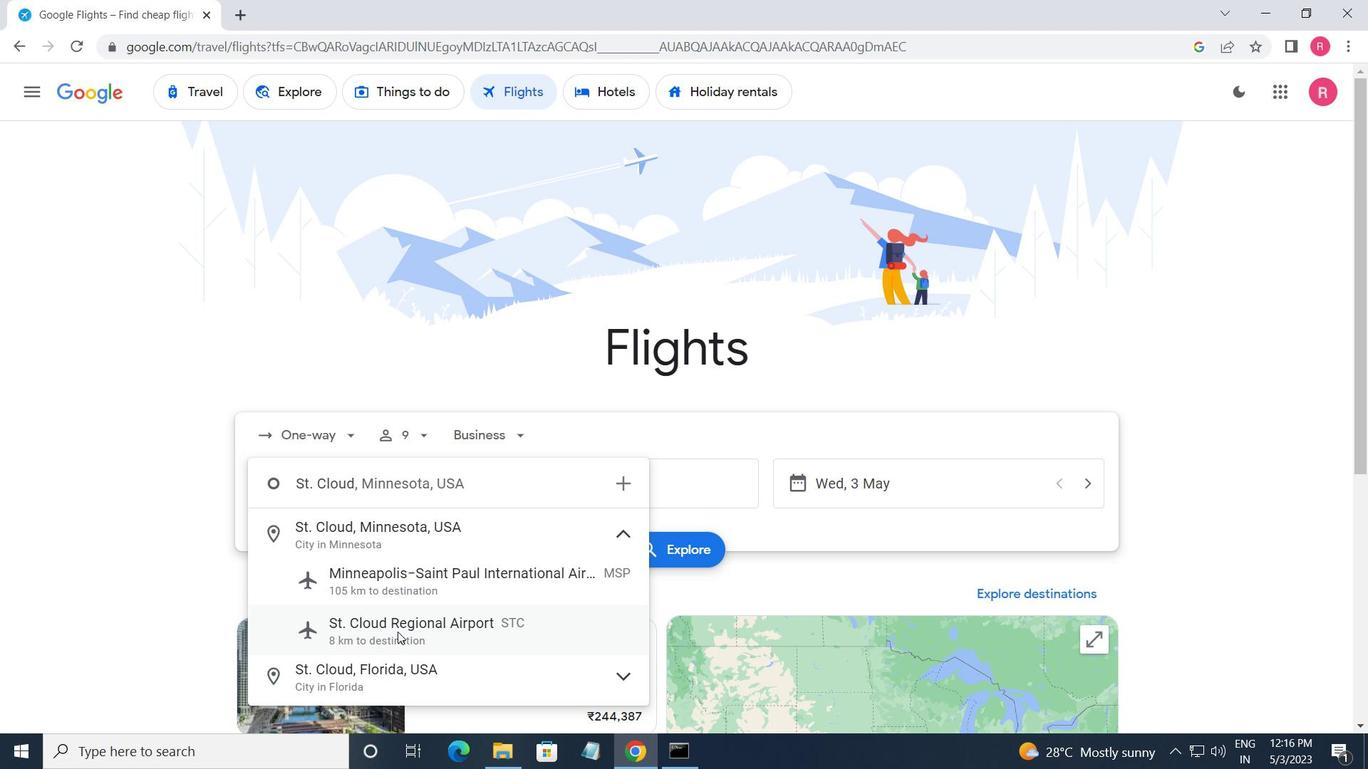 
Action: Mouse moved to (656, 481)
Screenshot: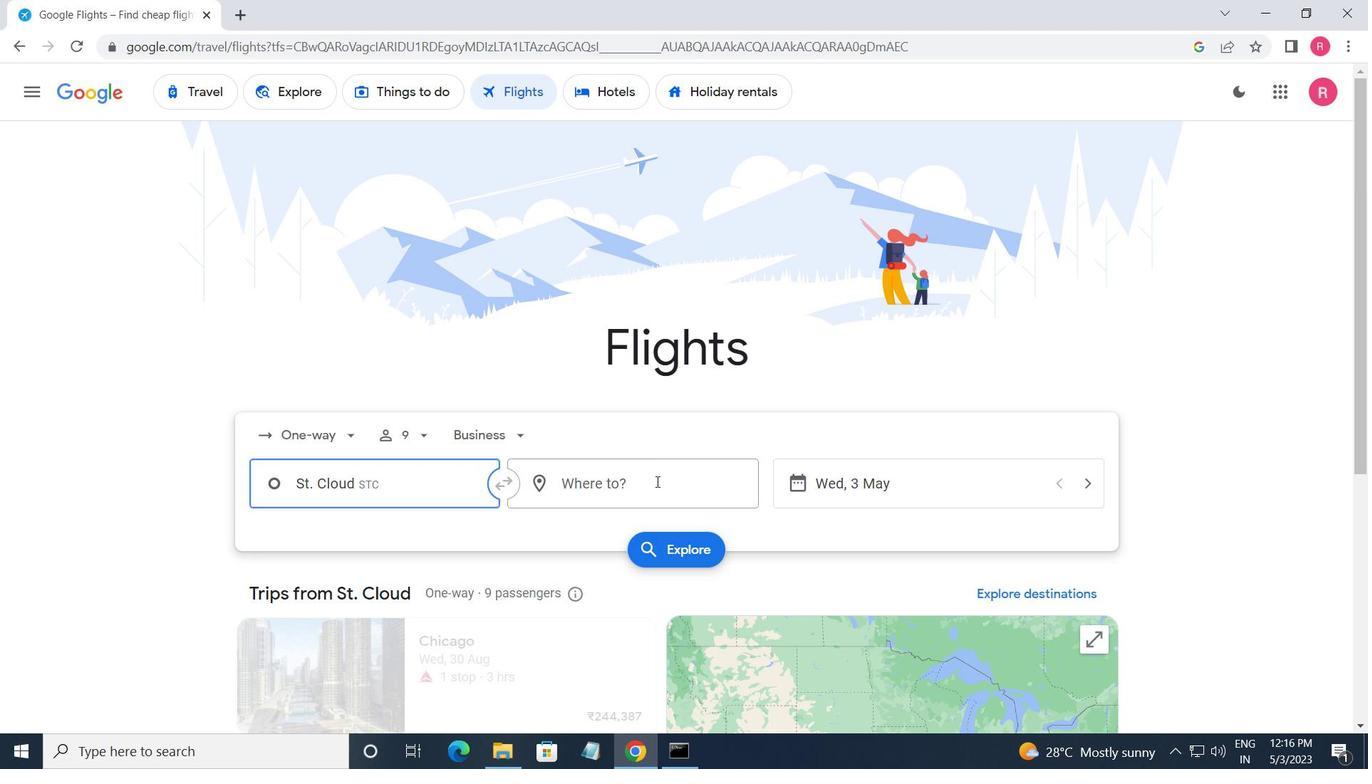 
Action: Mouse pressed left at (656, 481)
Screenshot: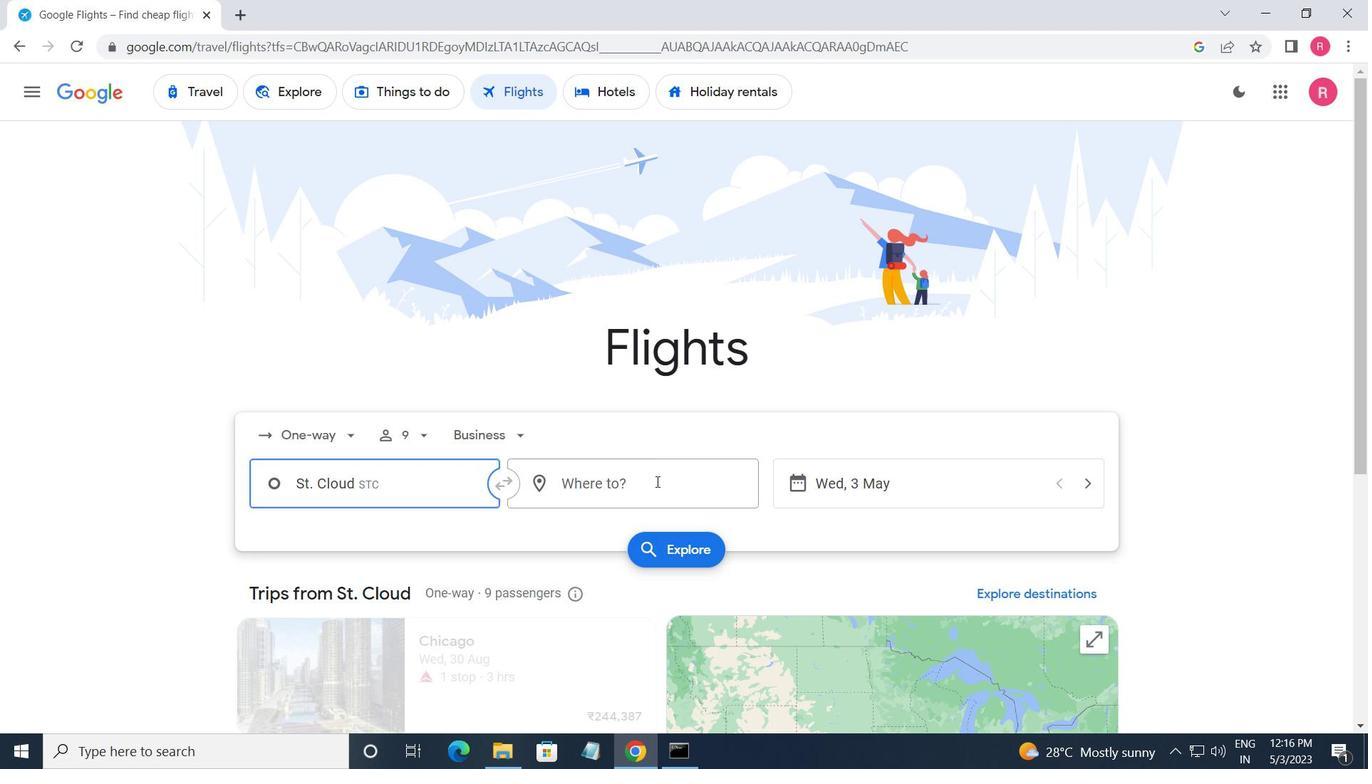 
Action: Mouse moved to (657, 658)
Screenshot: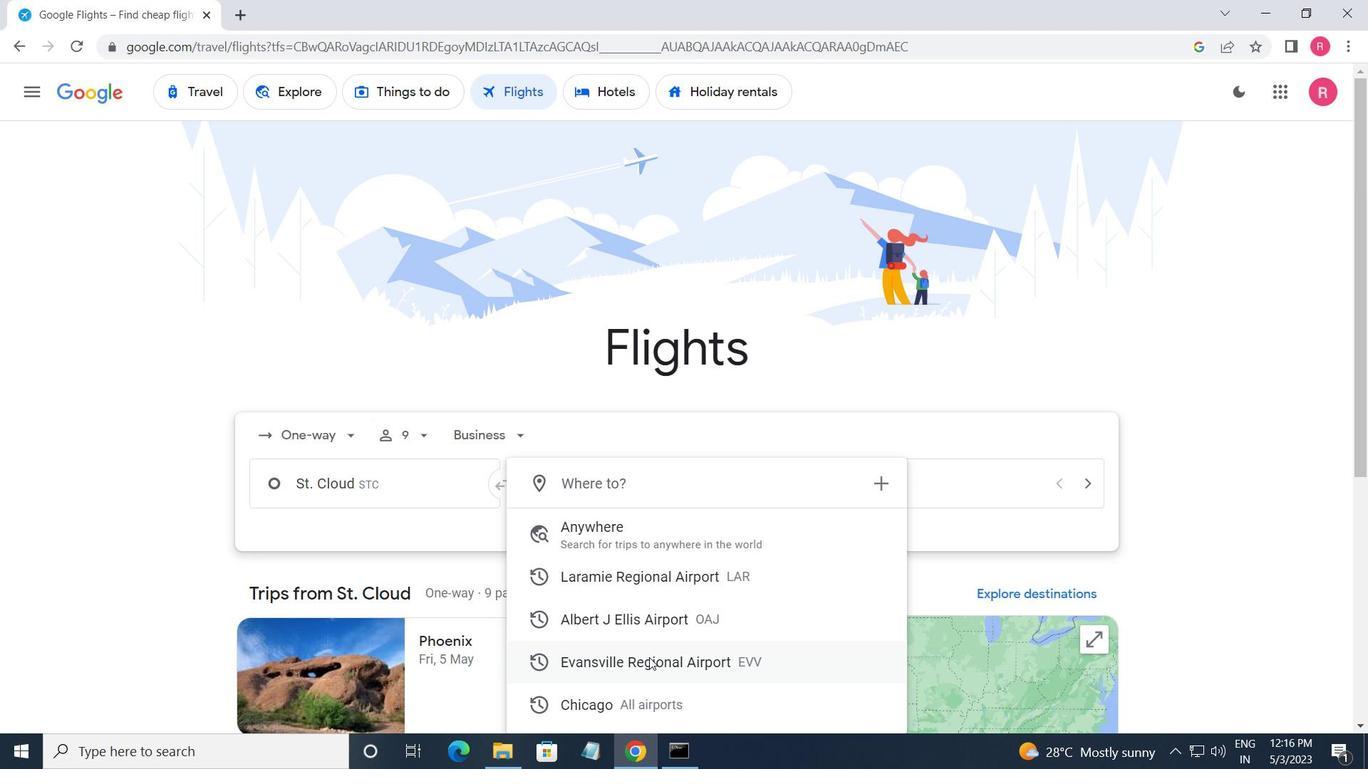 
Action: Mouse pressed left at (657, 658)
Screenshot: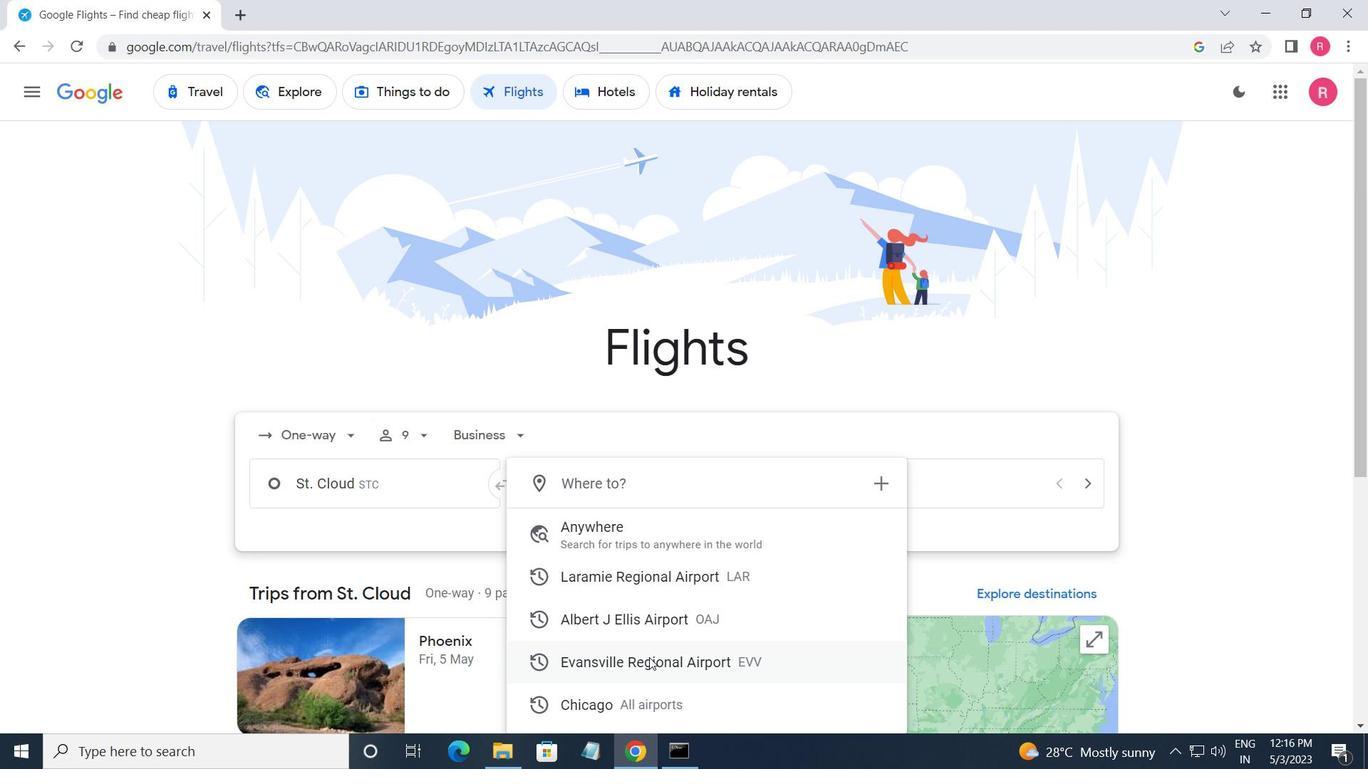 
Action: Mouse moved to (914, 471)
Screenshot: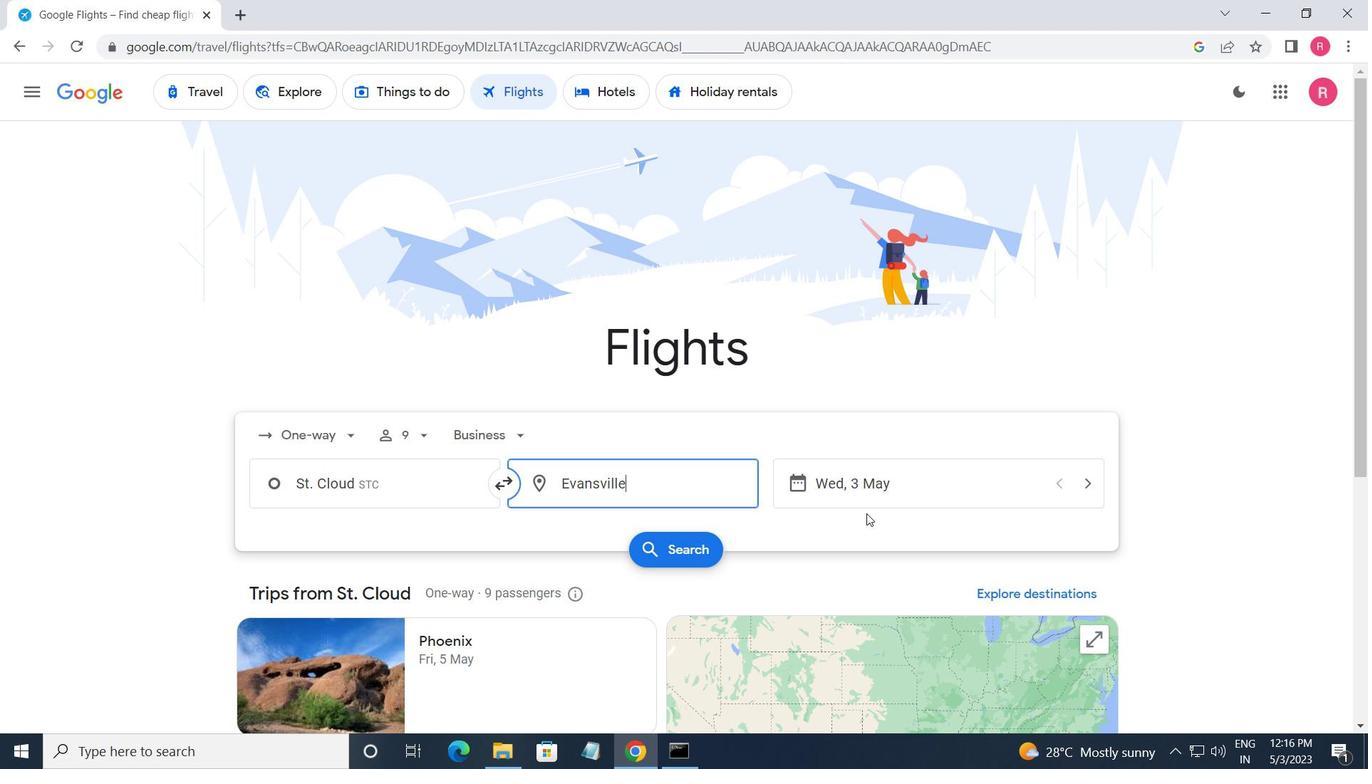 
Action: Mouse pressed left at (914, 471)
Screenshot: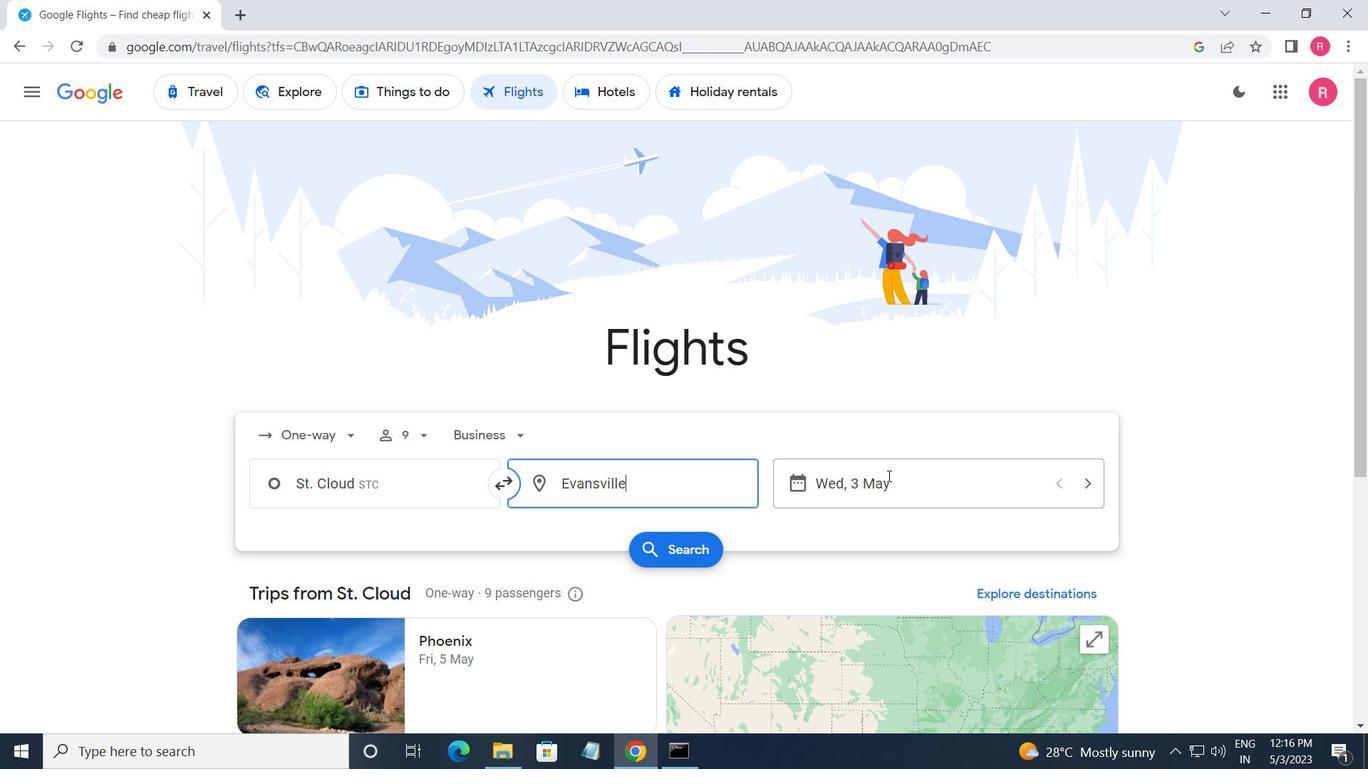 
Action: Mouse moved to (592, 414)
Screenshot: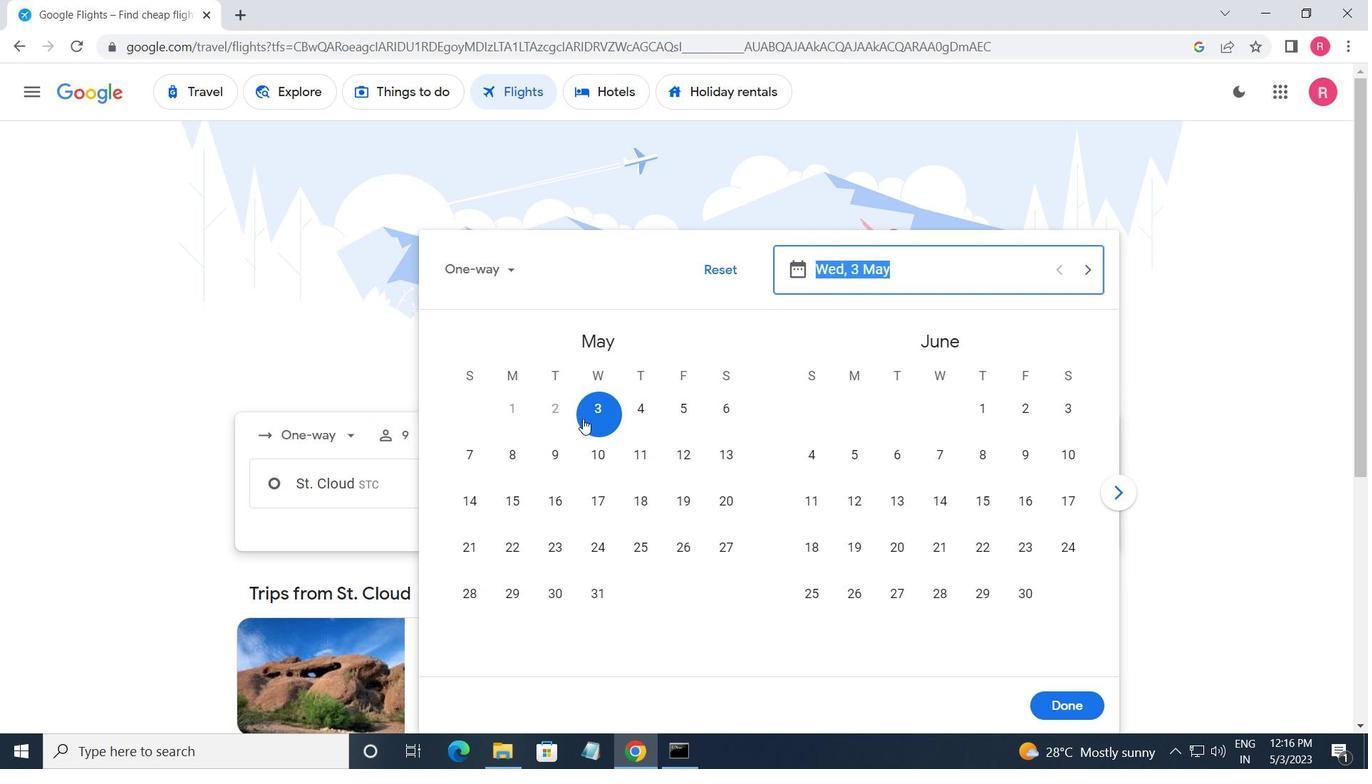 
Action: Mouse pressed left at (592, 414)
Screenshot: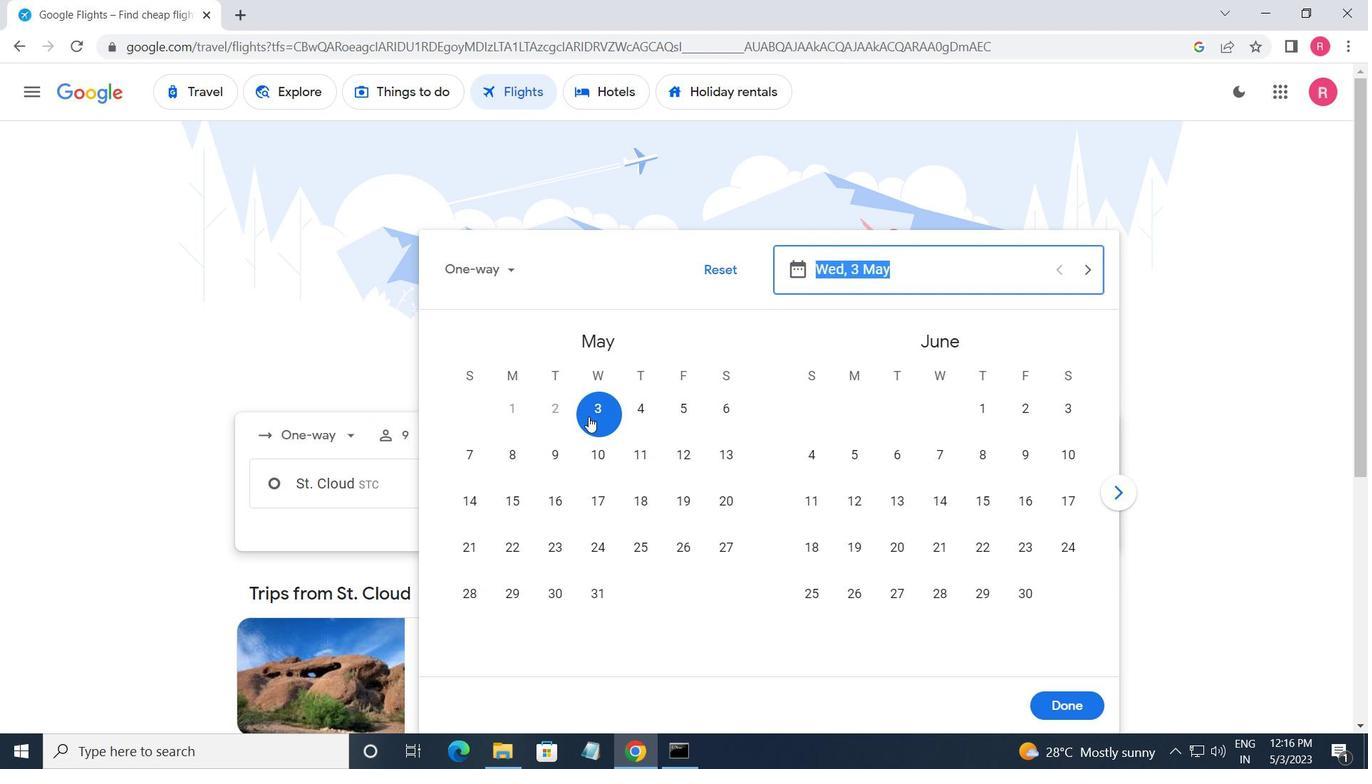 
Action: Mouse moved to (1055, 706)
Screenshot: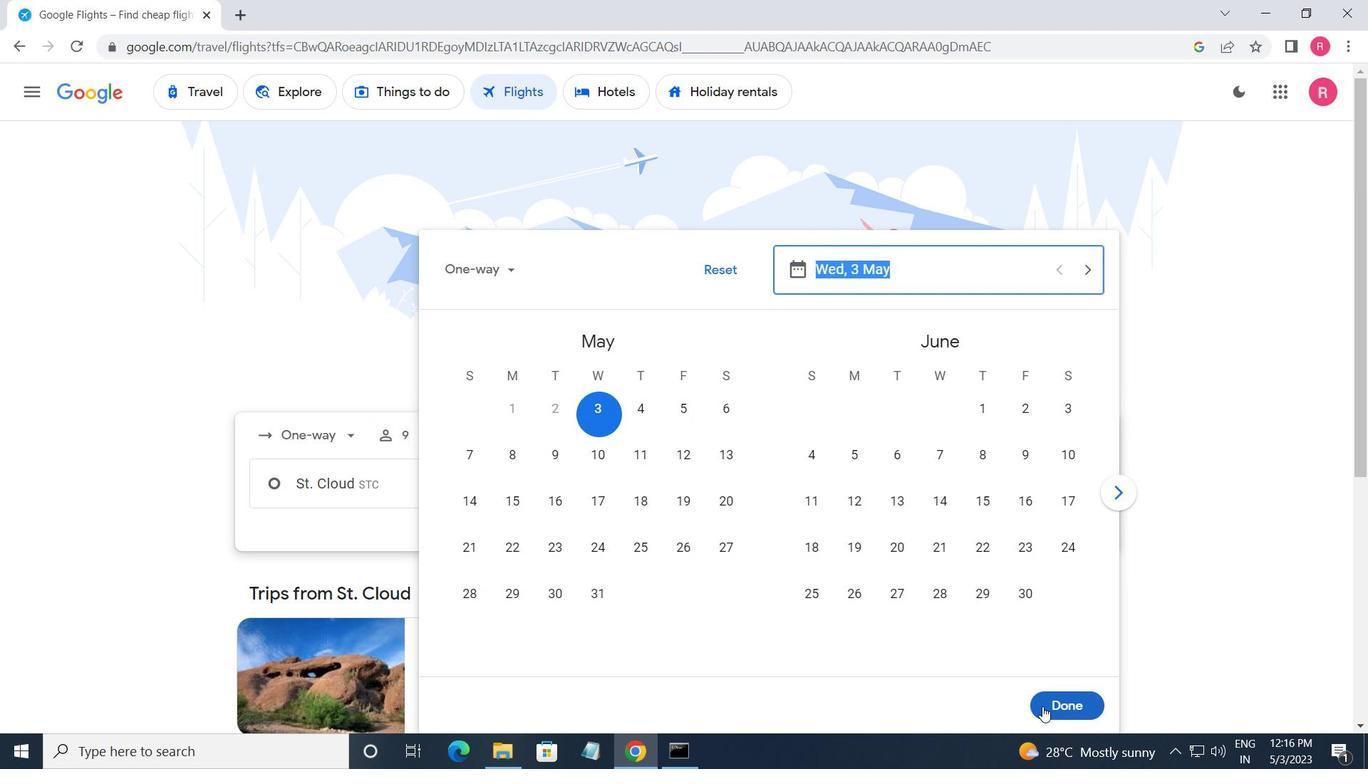 
Action: Mouse pressed left at (1055, 706)
Screenshot: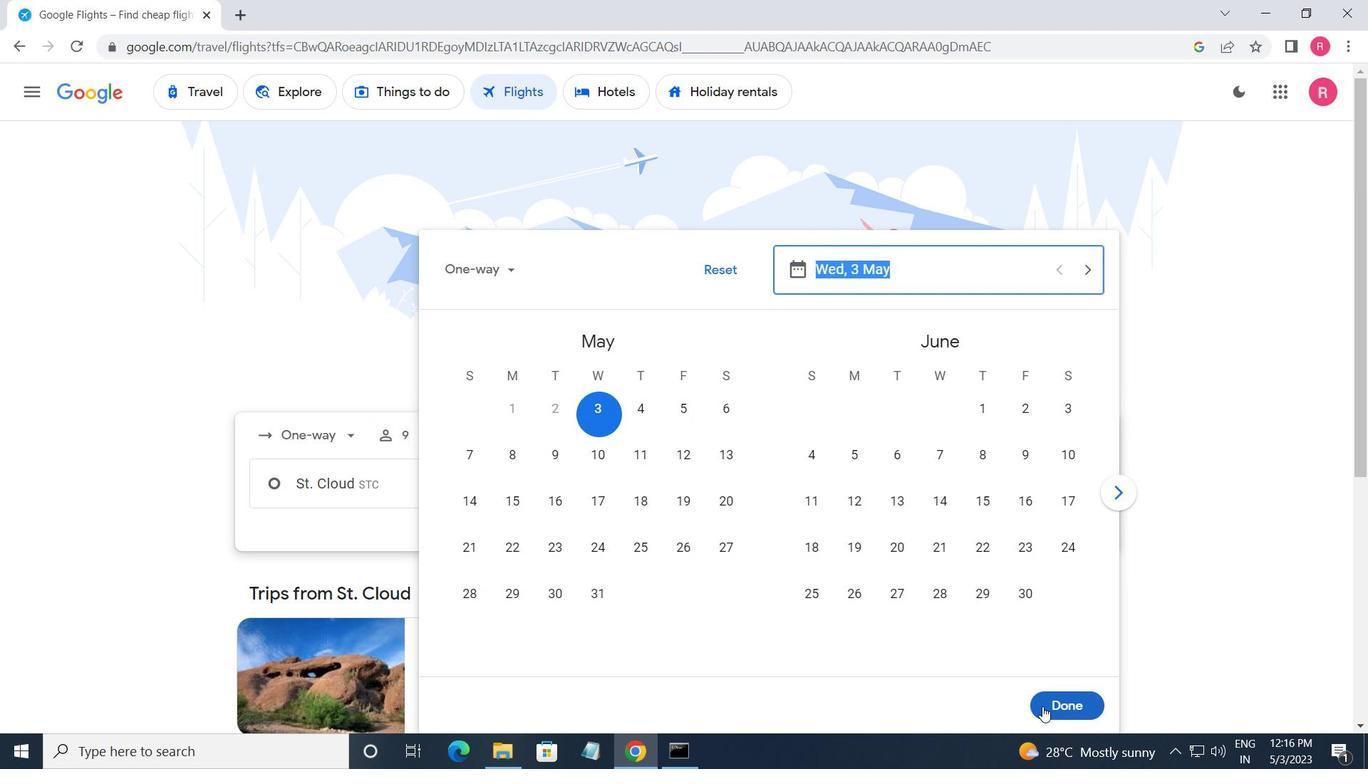 
Action: Mouse moved to (678, 541)
Screenshot: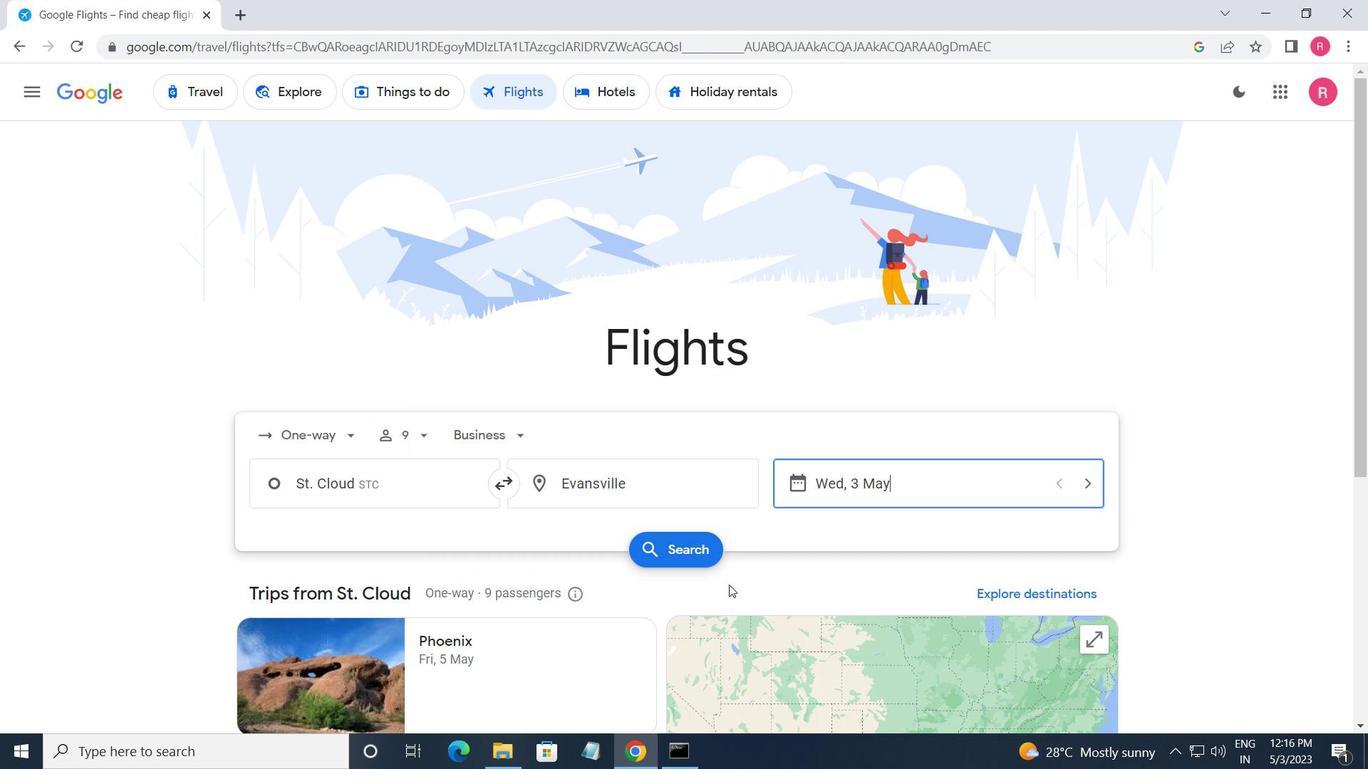 
Action: Mouse pressed left at (678, 541)
Screenshot: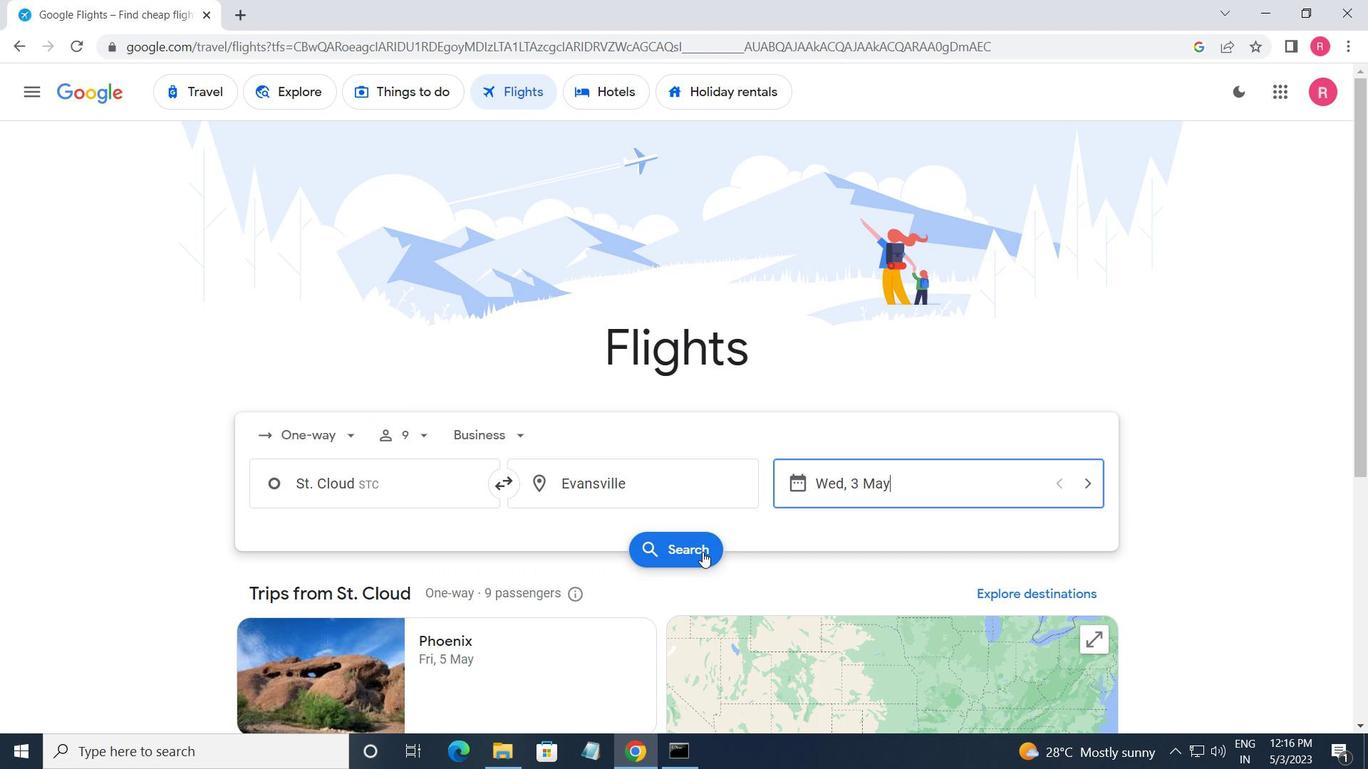 
Action: Mouse moved to (267, 250)
Screenshot: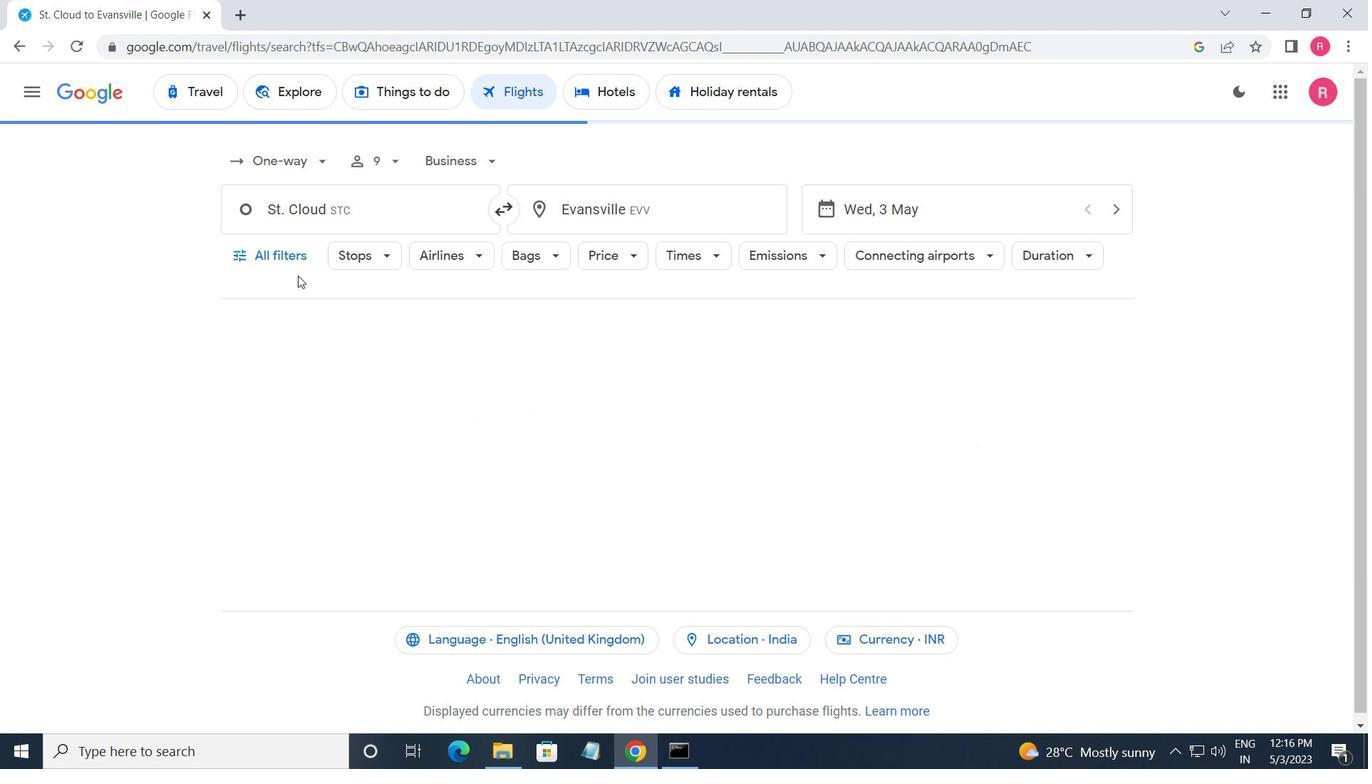 
Action: Mouse pressed left at (267, 250)
Screenshot: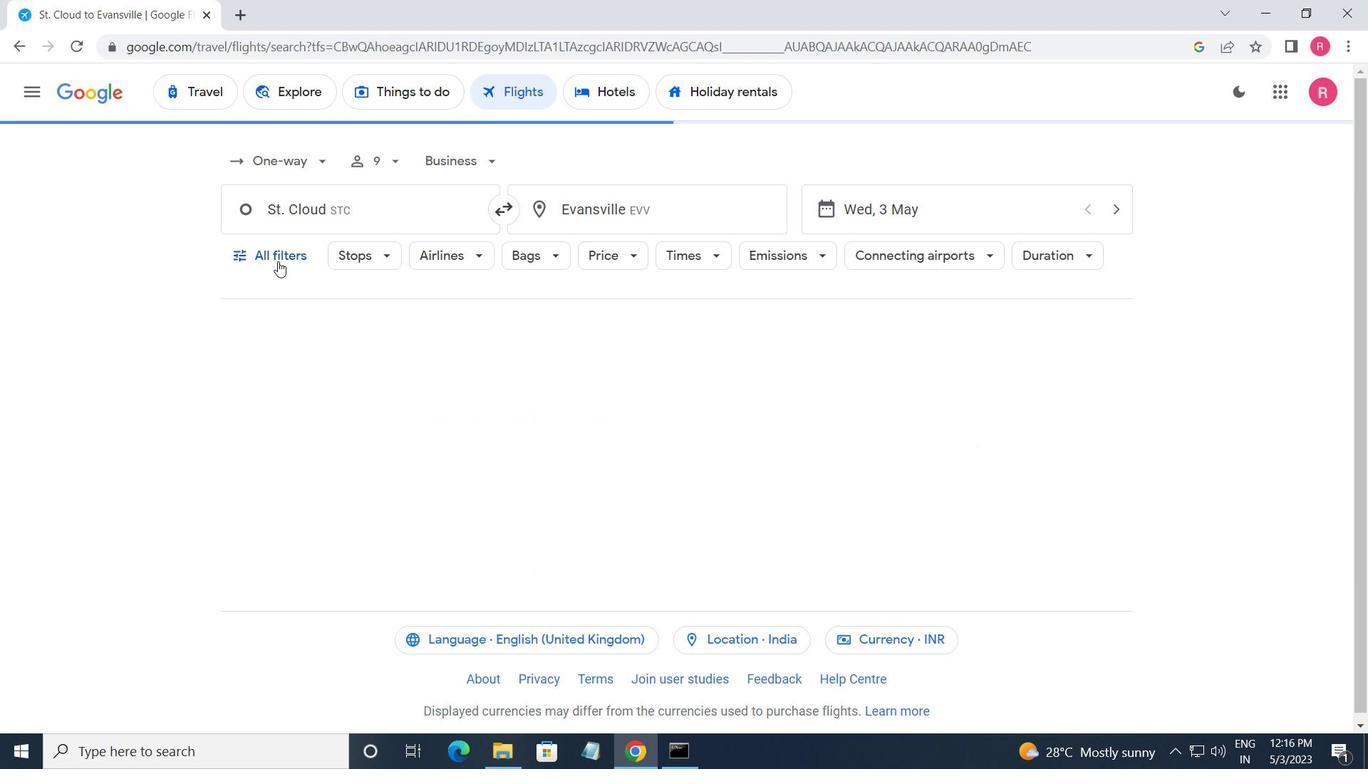 
Action: Mouse moved to (332, 487)
Screenshot: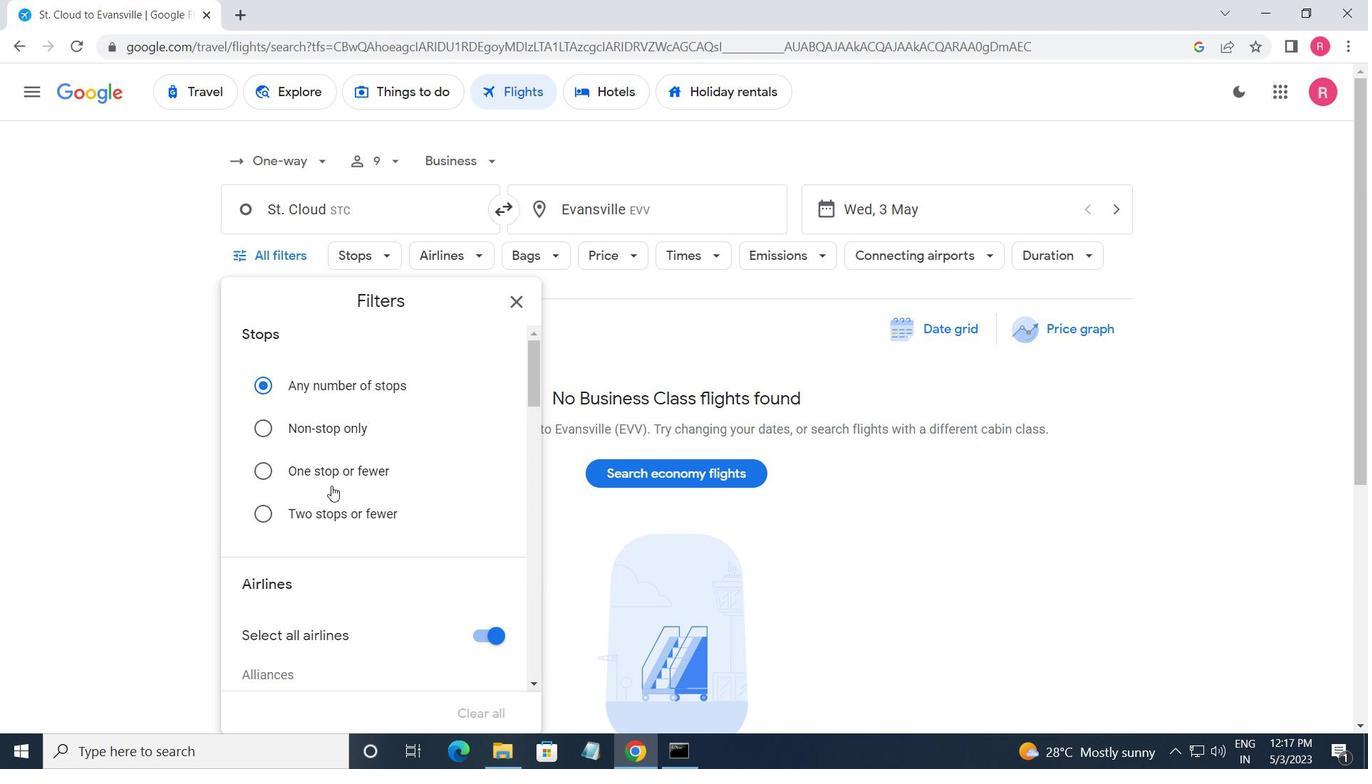 
Action: Mouse scrolled (332, 486) with delta (0, 0)
Screenshot: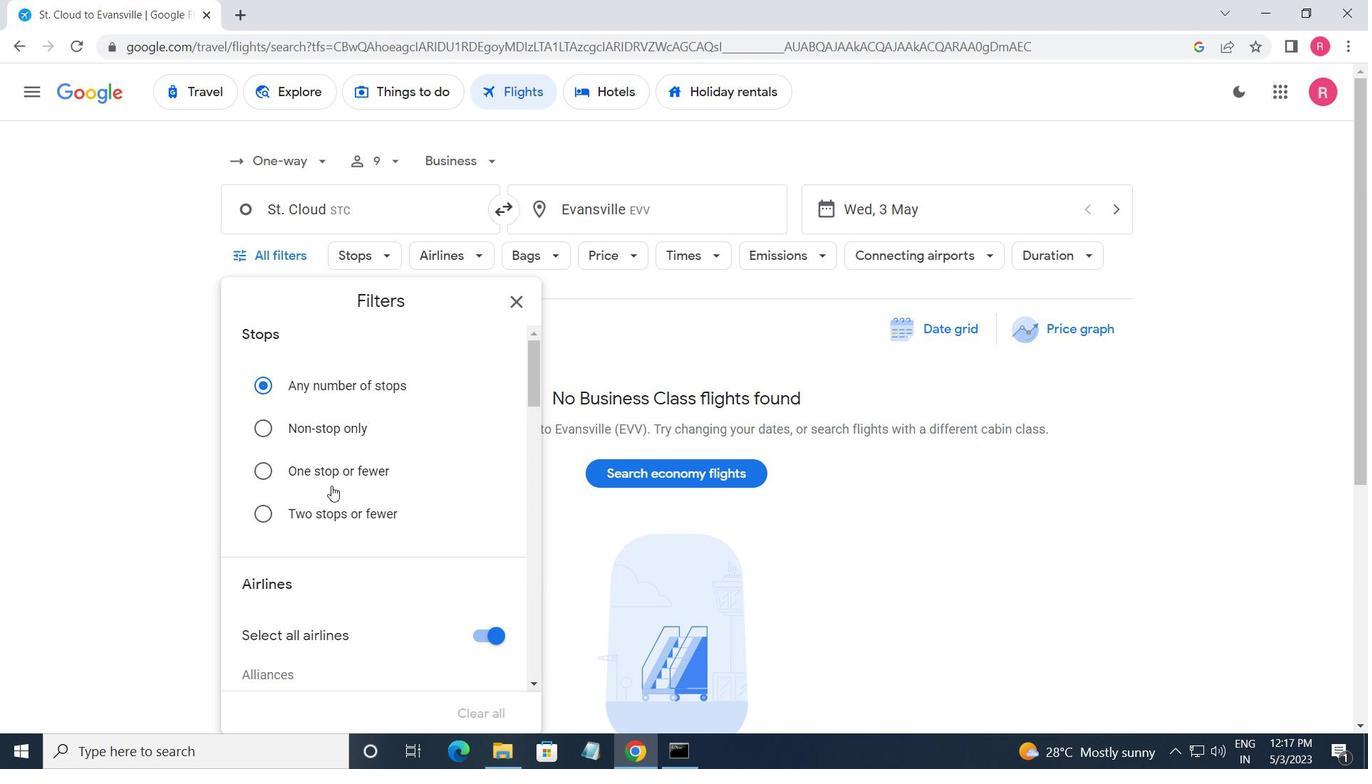
Action: Mouse moved to (332, 490)
Screenshot: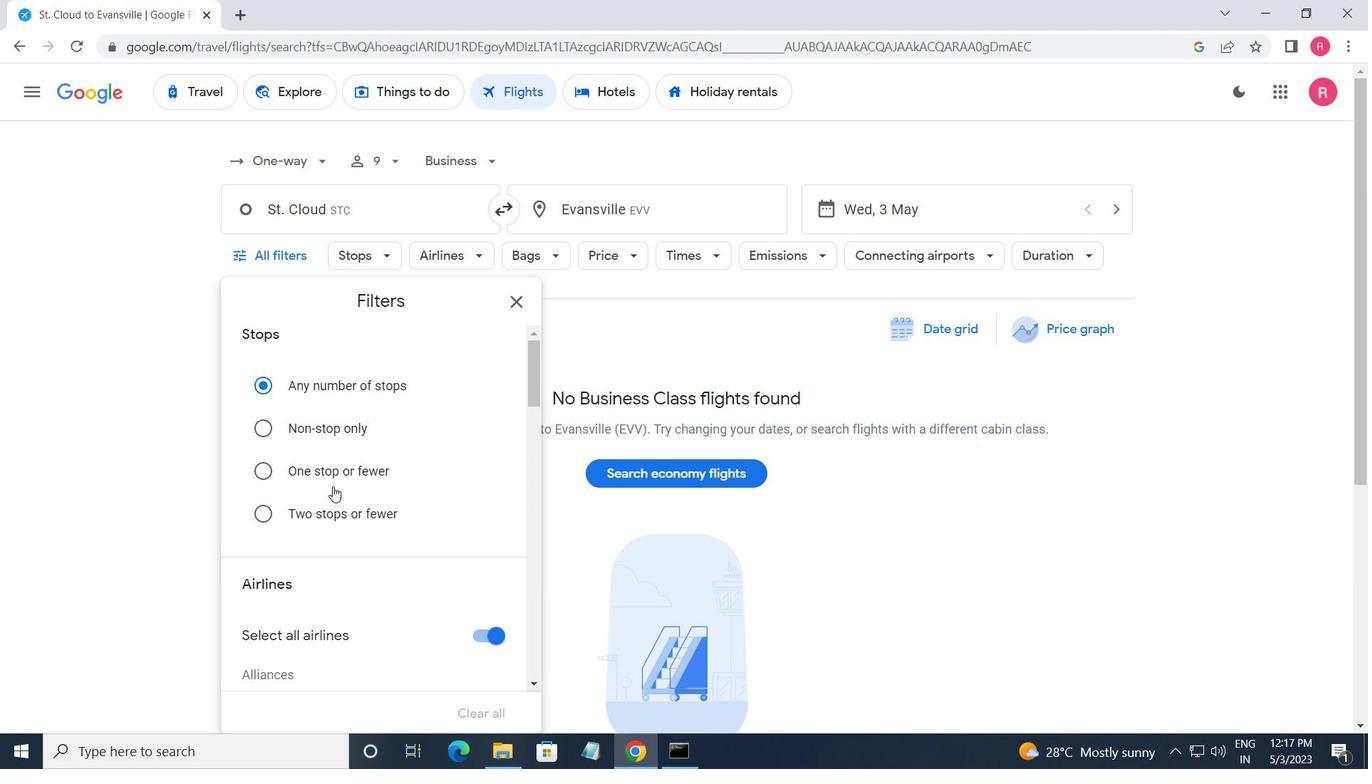 
Action: Mouse scrolled (332, 489) with delta (0, 0)
Screenshot: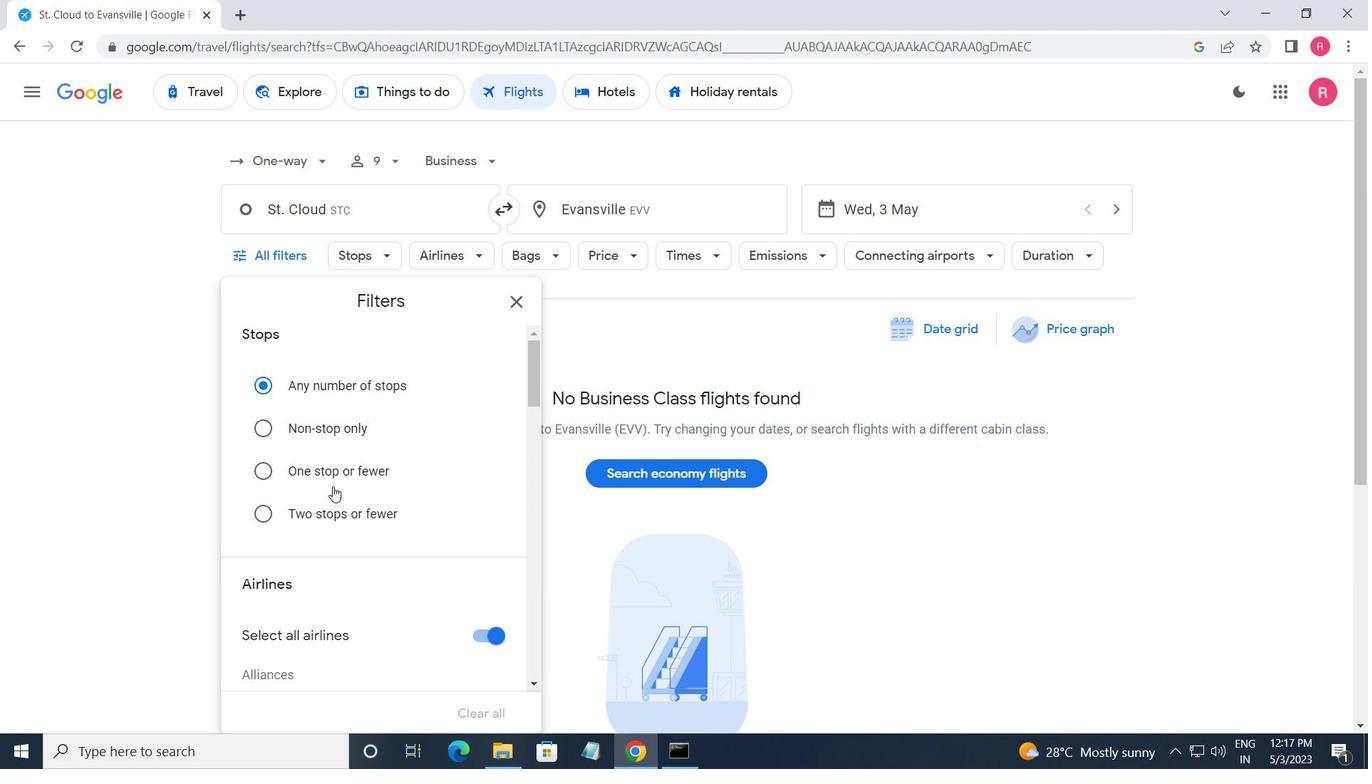
Action: Mouse moved to (336, 498)
Screenshot: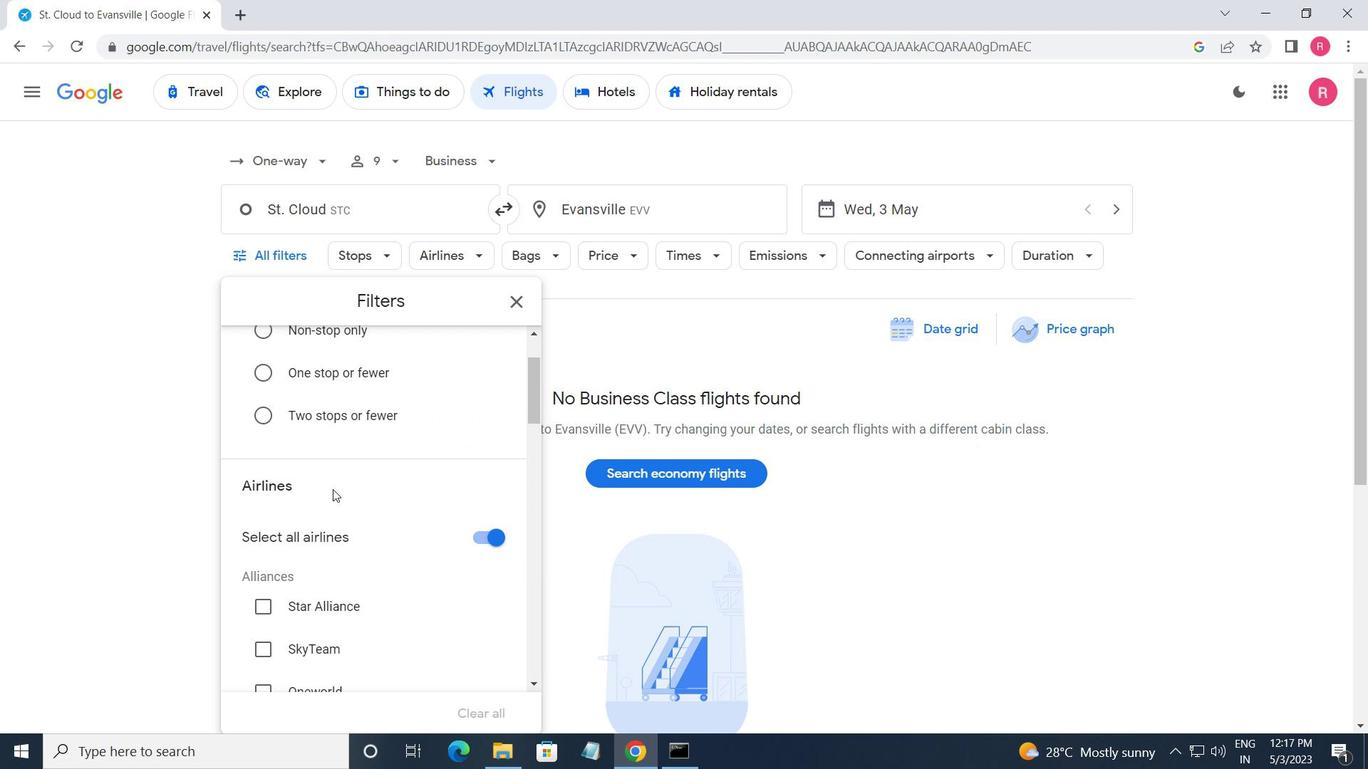 
Action: Mouse scrolled (336, 498) with delta (0, 0)
Screenshot: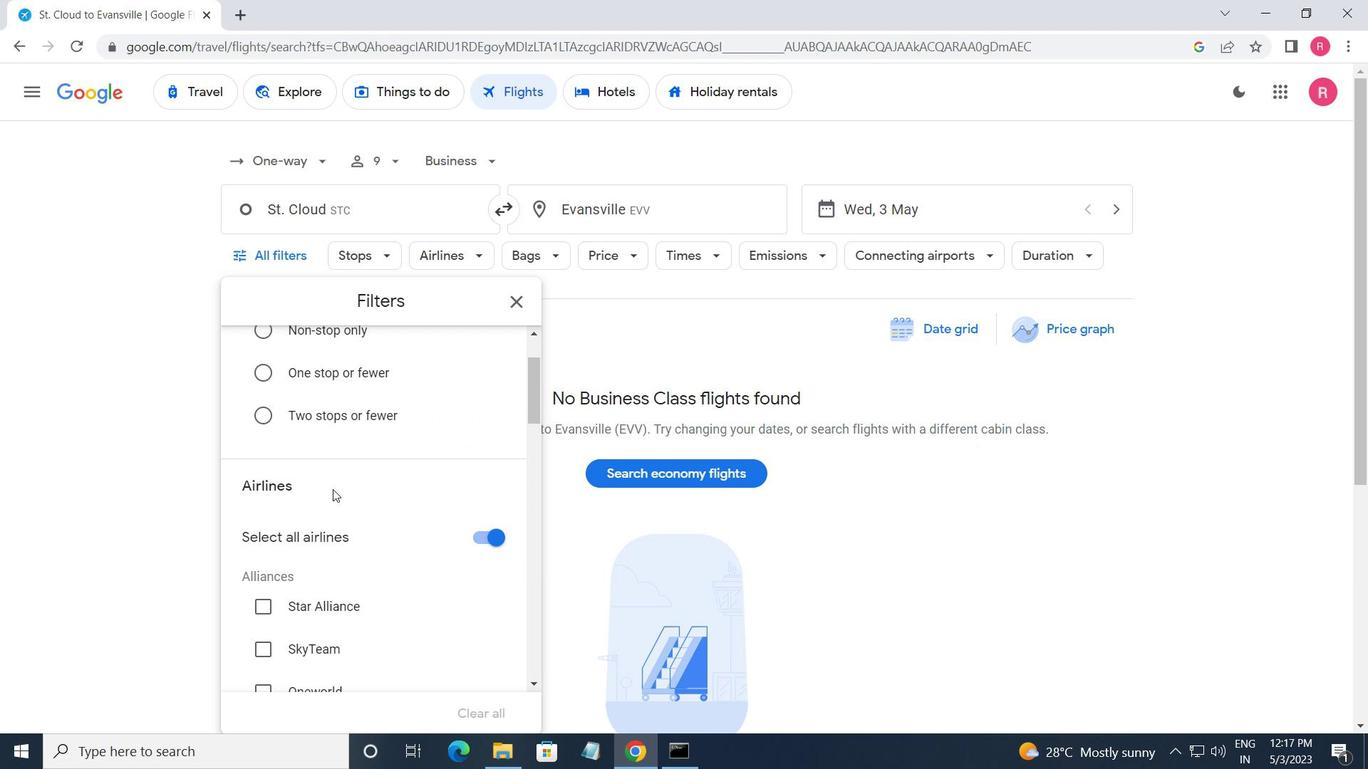 
Action: Mouse moved to (337, 503)
Screenshot: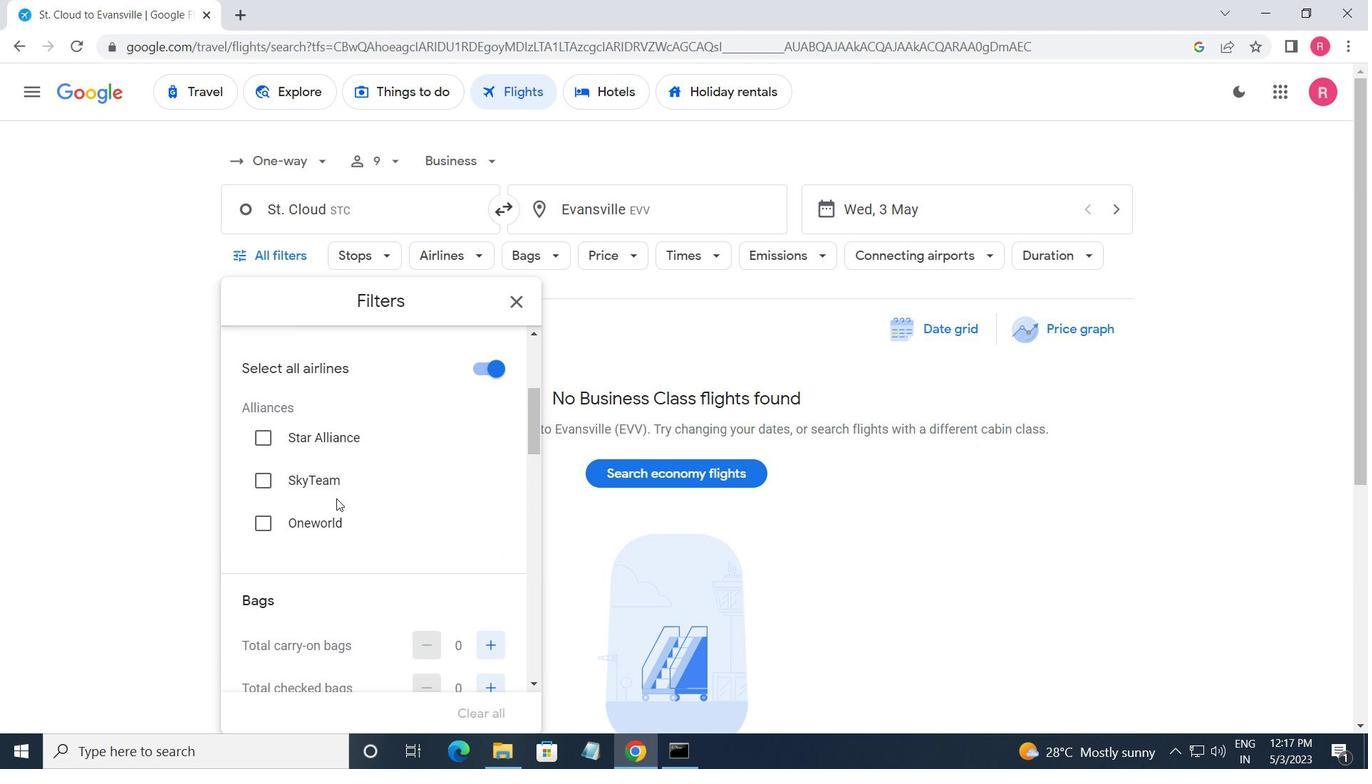 
Action: Mouse scrolled (337, 502) with delta (0, 0)
Screenshot: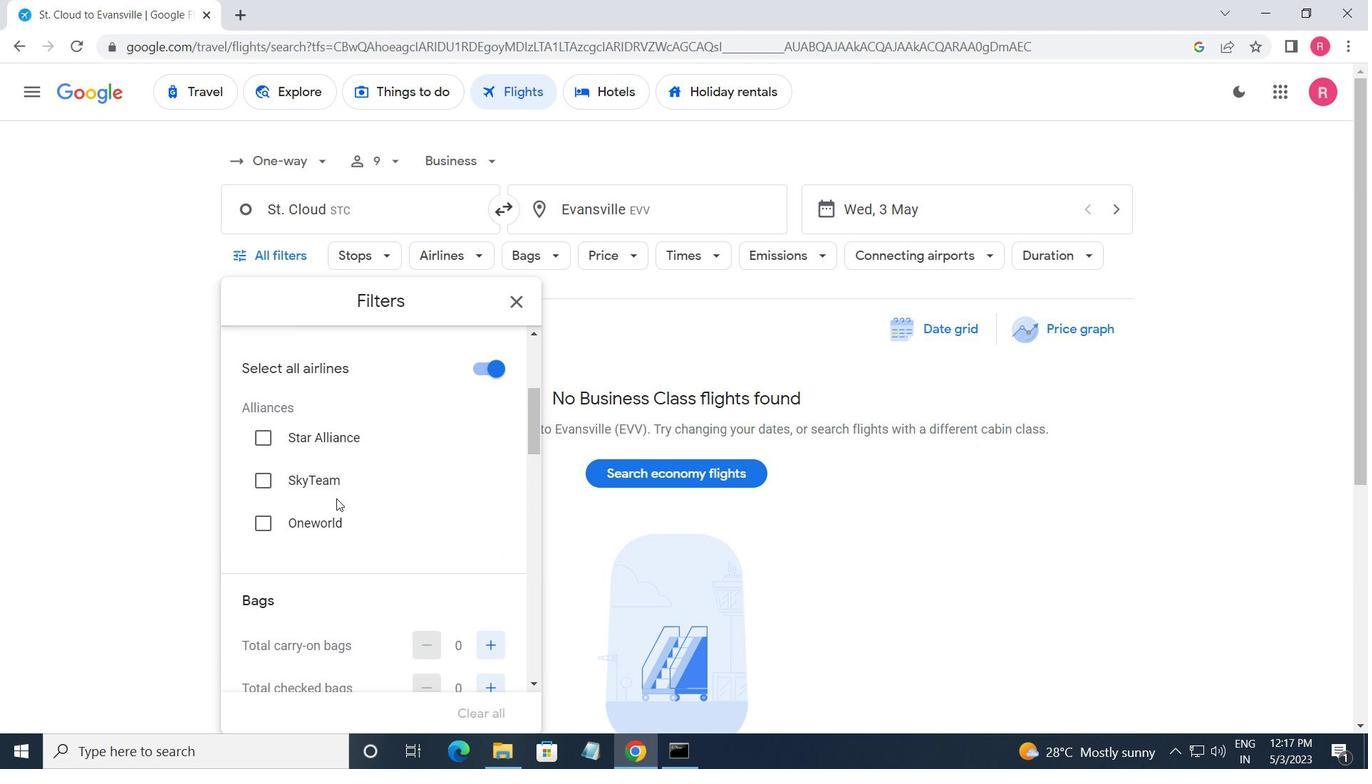 
Action: Mouse moved to (337, 508)
Screenshot: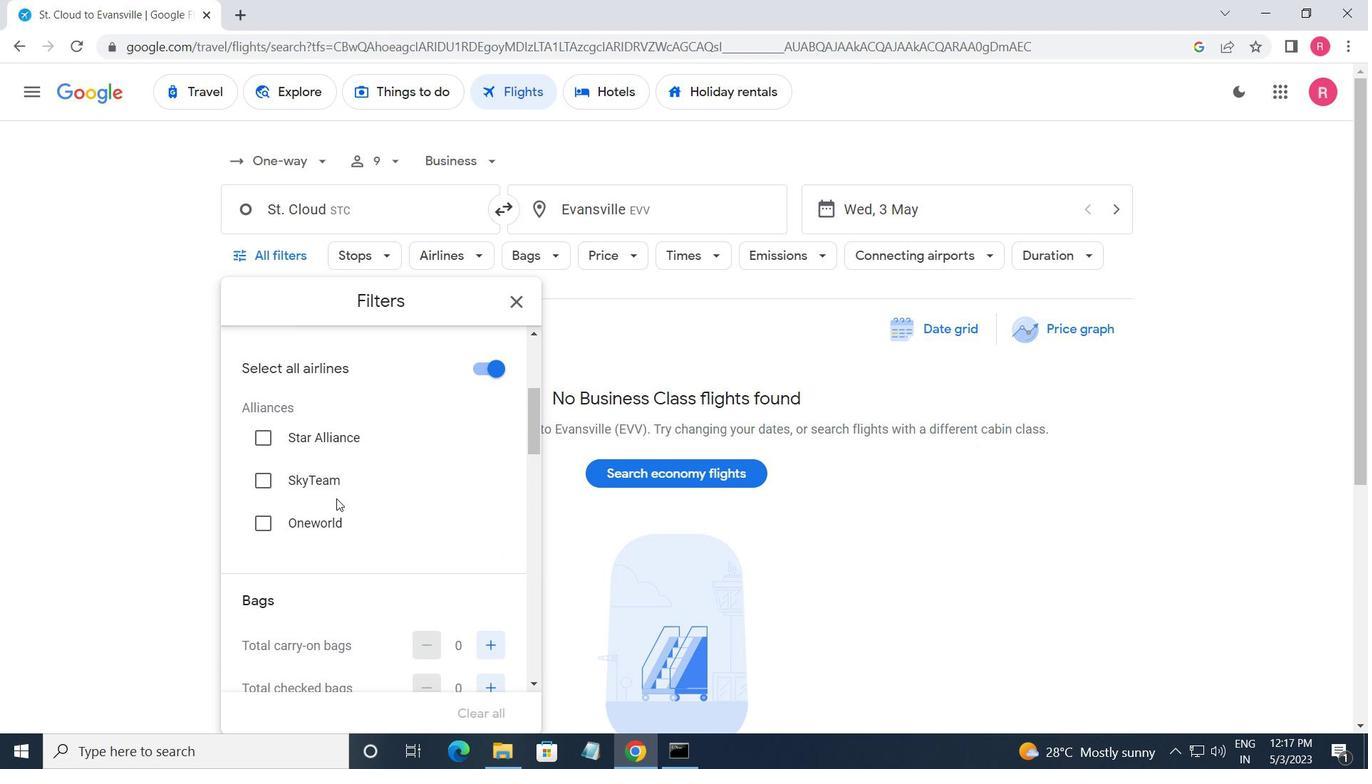 
Action: Mouse scrolled (337, 508) with delta (0, 0)
Screenshot: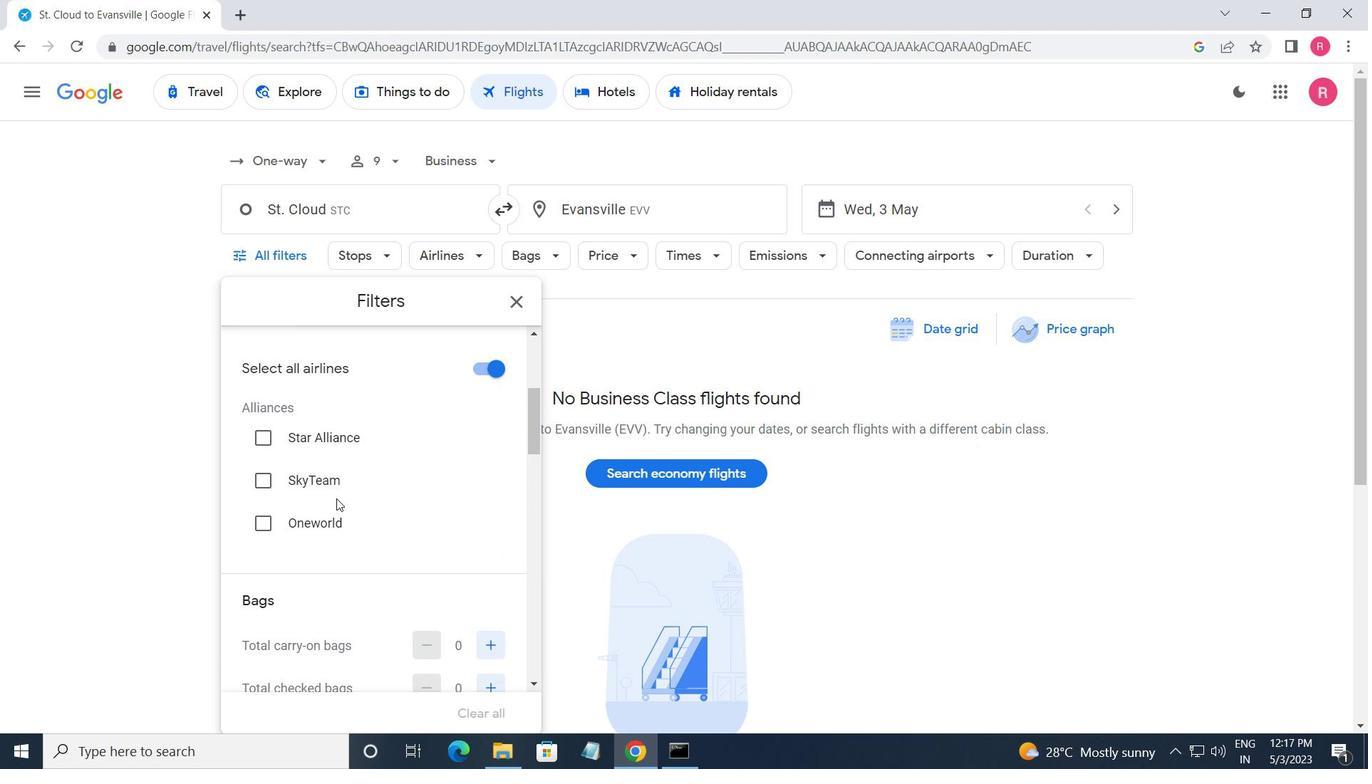 
Action: Mouse moved to (332, 479)
Screenshot: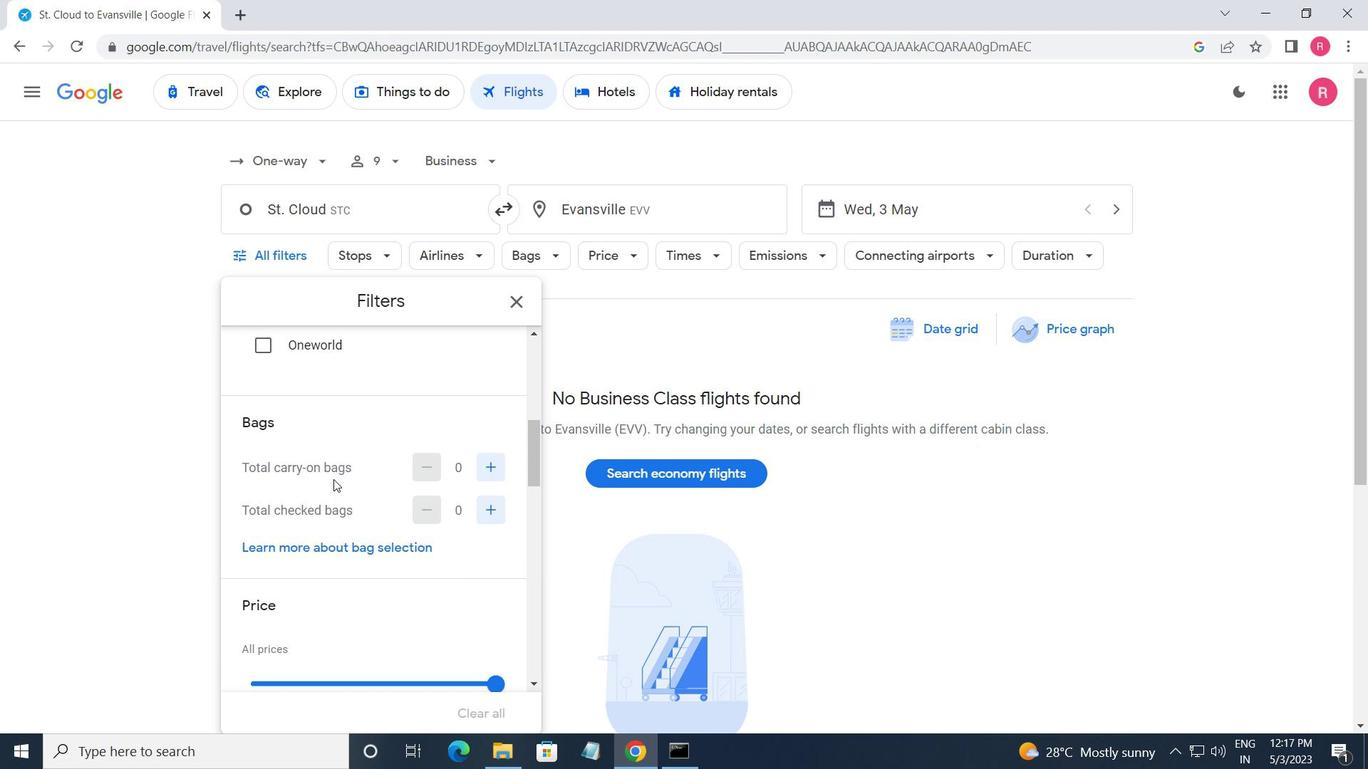 
Action: Mouse scrolled (332, 478) with delta (0, 0)
Screenshot: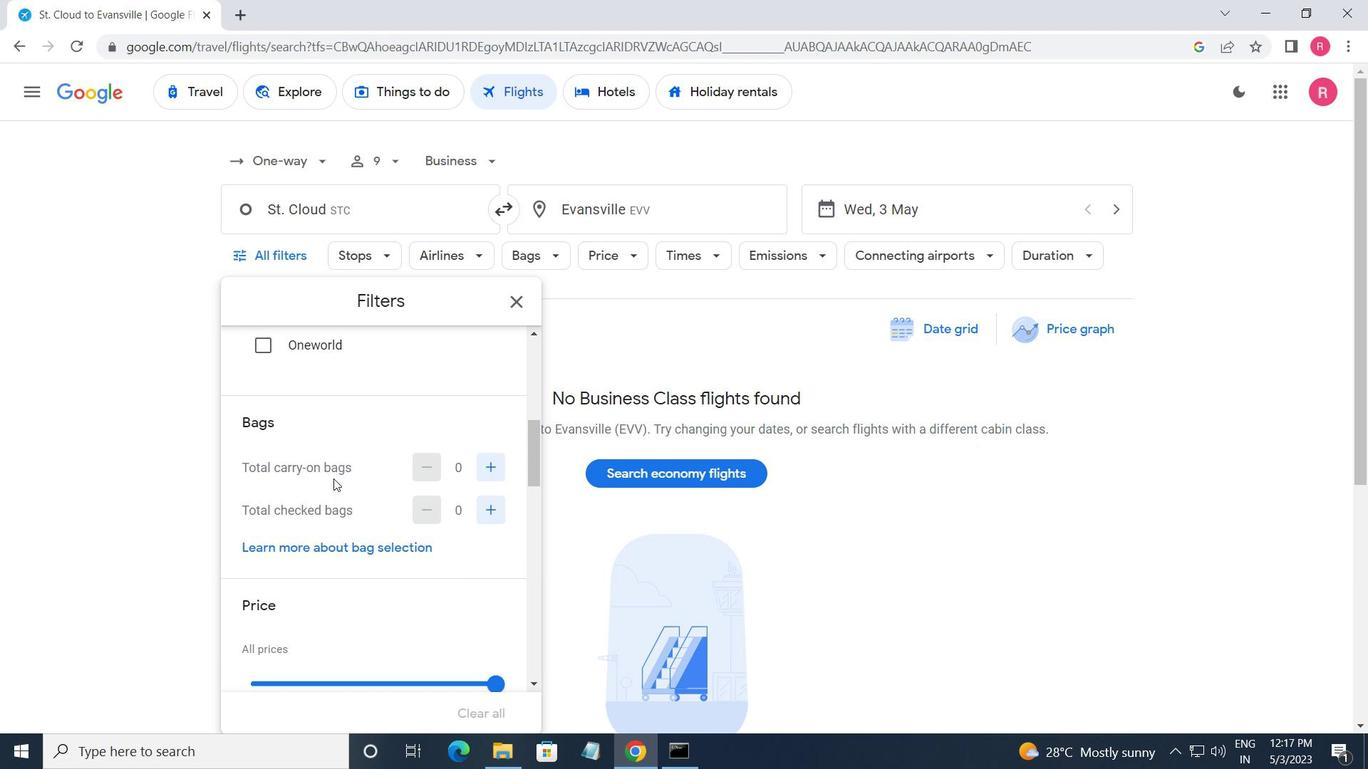 
Action: Mouse moved to (332, 480)
Screenshot: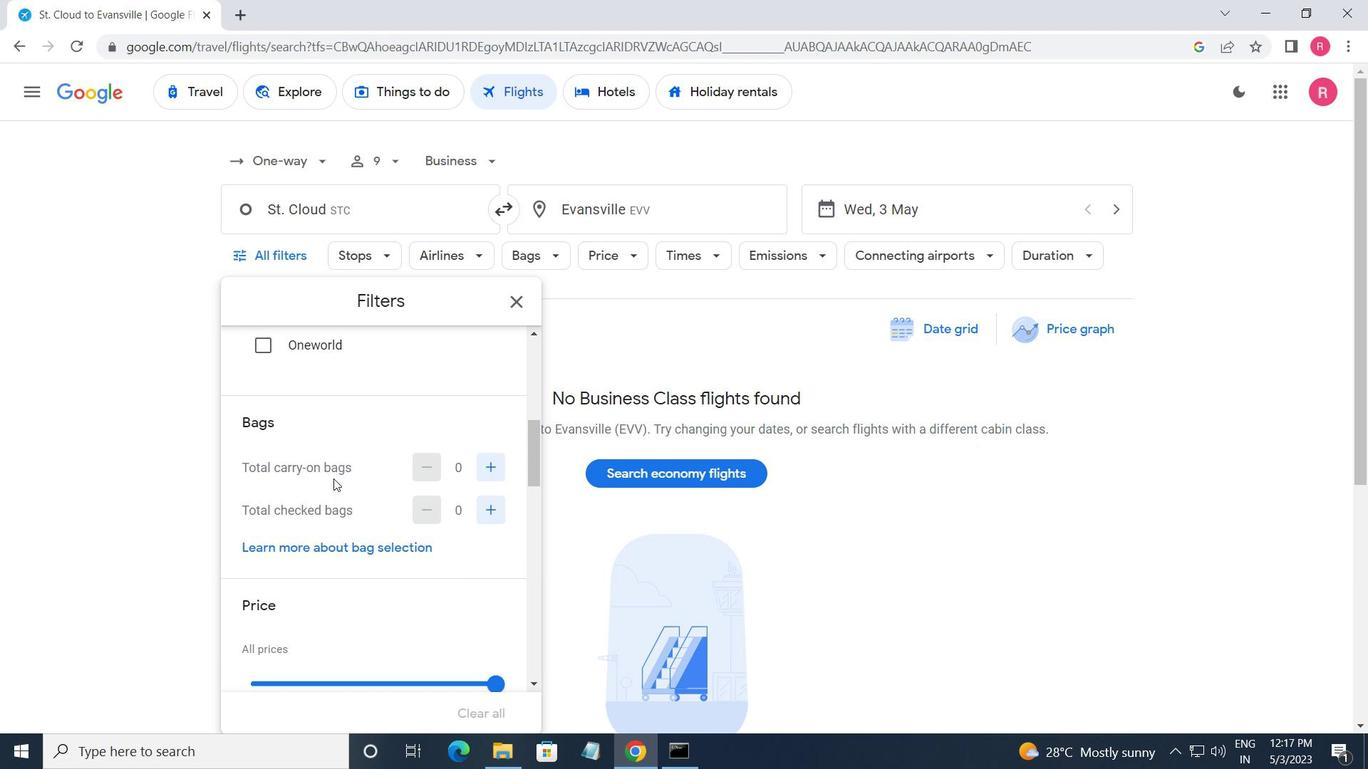 
Action: Mouse scrolled (332, 479) with delta (0, 0)
Screenshot: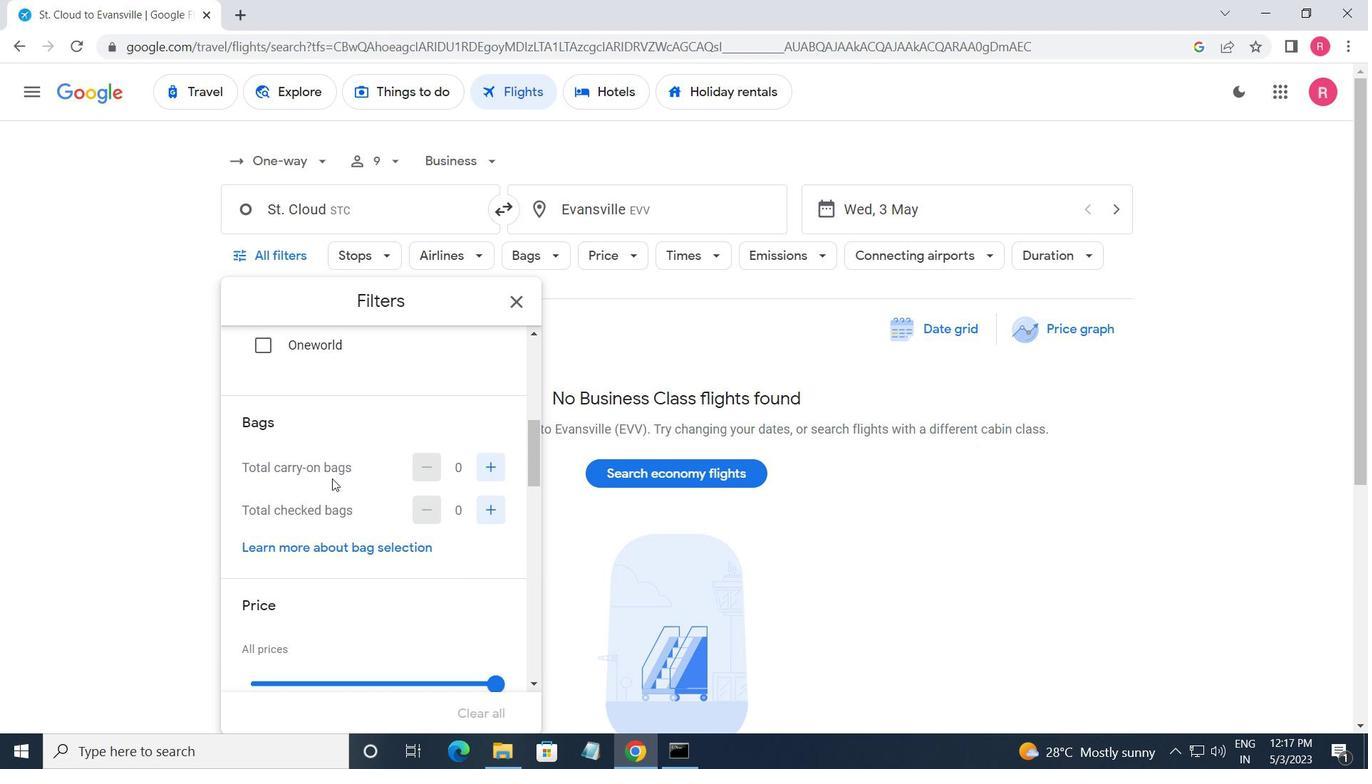 
Action: Mouse moved to (374, 456)
Screenshot: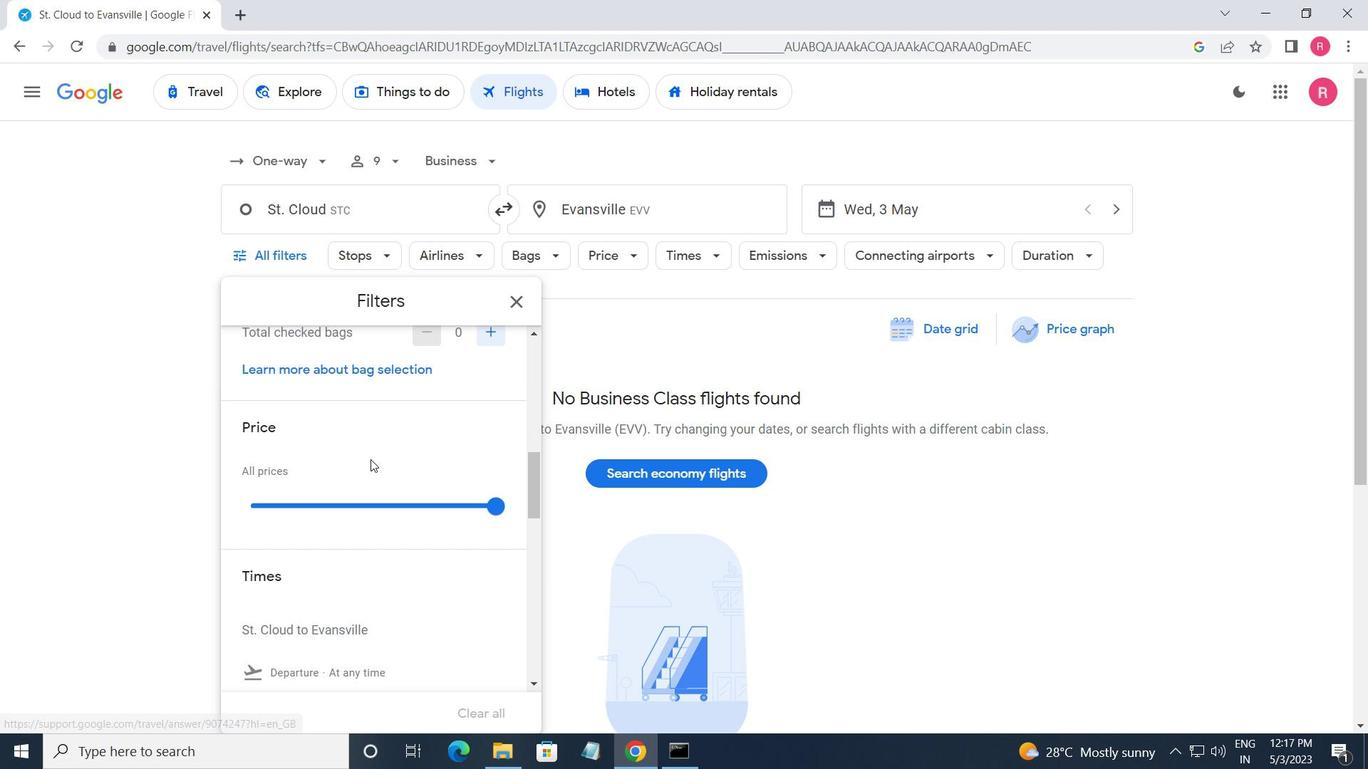 
Action: Mouse scrolled (374, 456) with delta (0, 0)
Screenshot: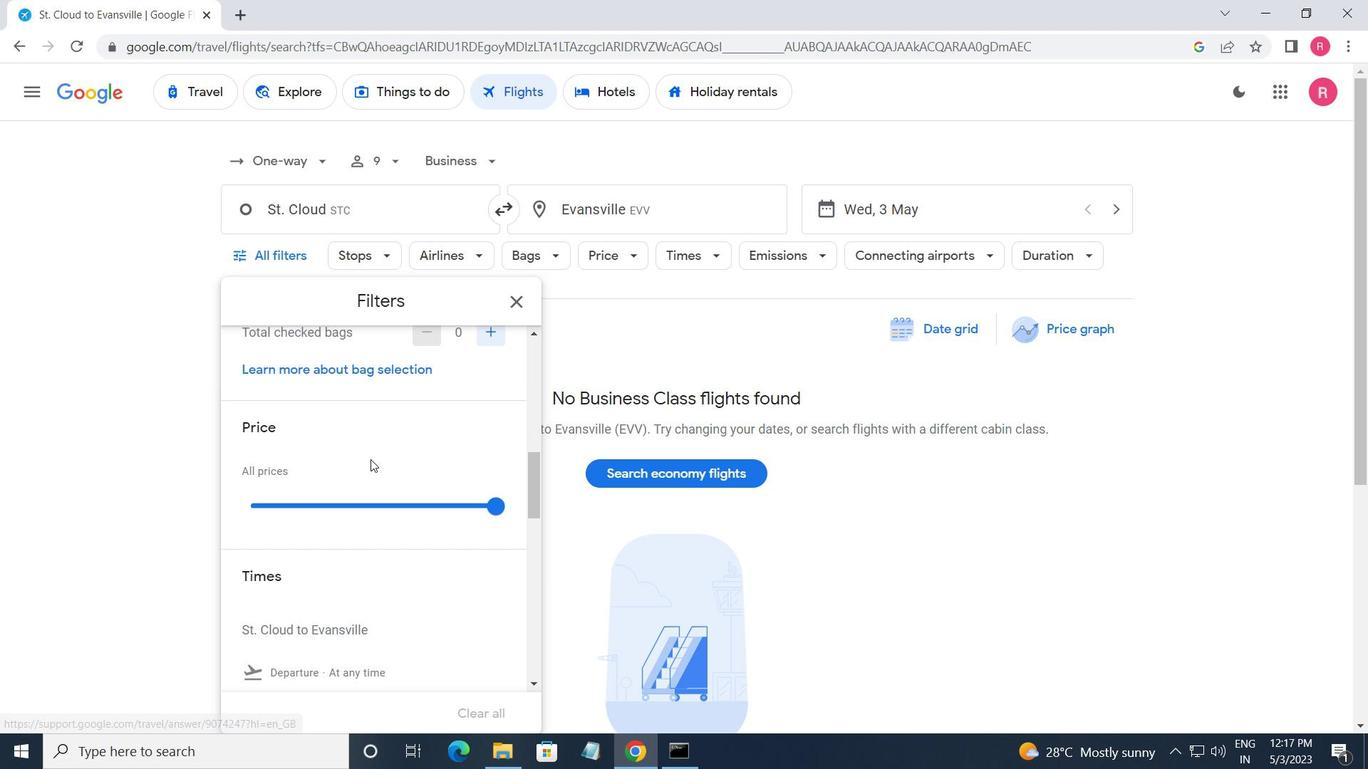
Action: Mouse moved to (374, 454)
Screenshot: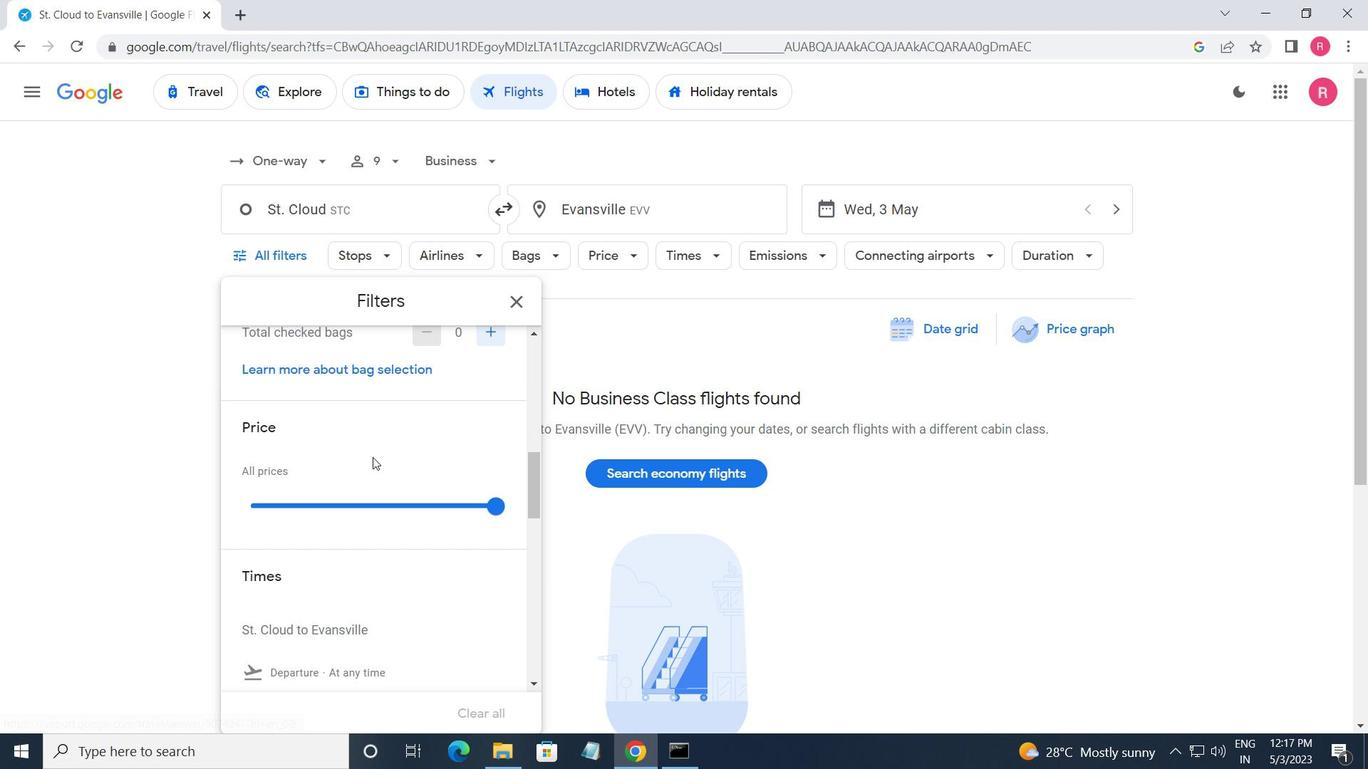 
Action: Mouse scrolled (374, 455) with delta (0, 0)
Screenshot: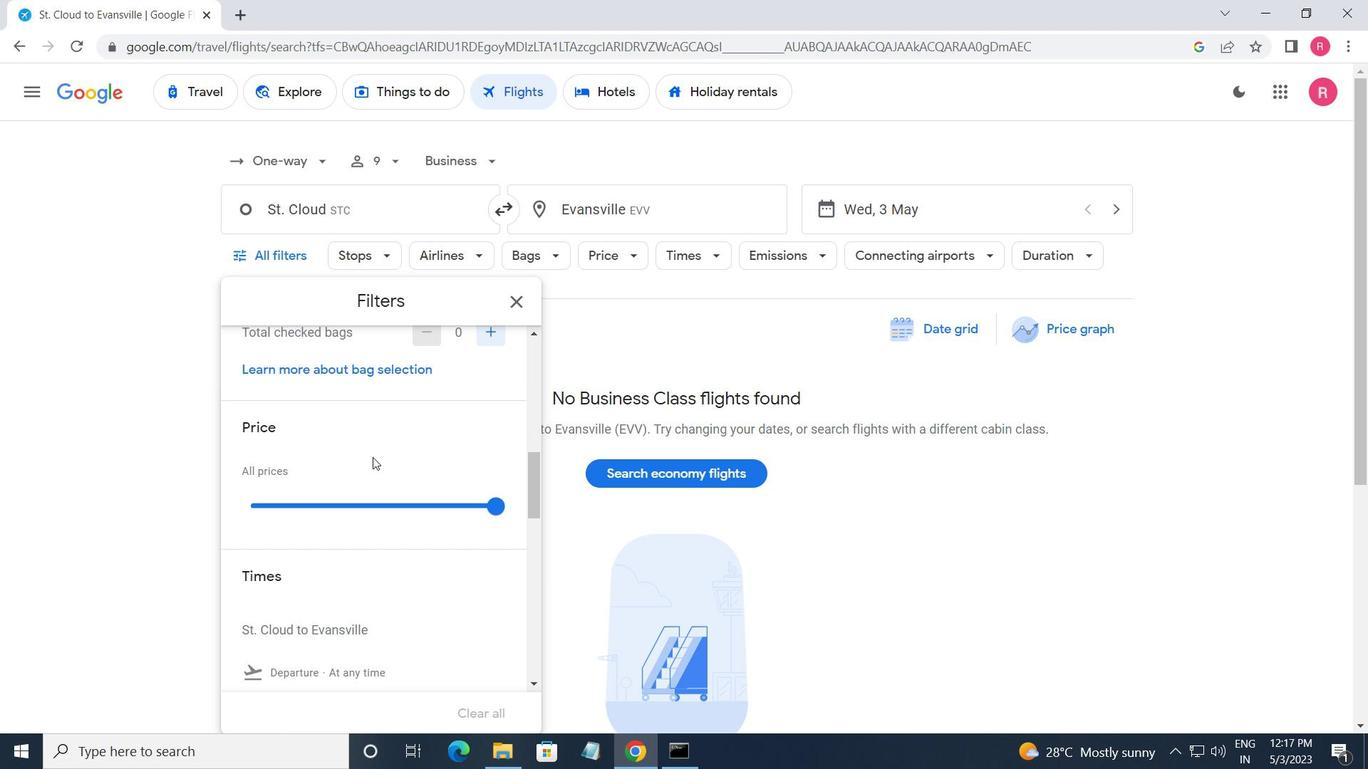 
Action: Mouse moved to (481, 464)
Screenshot: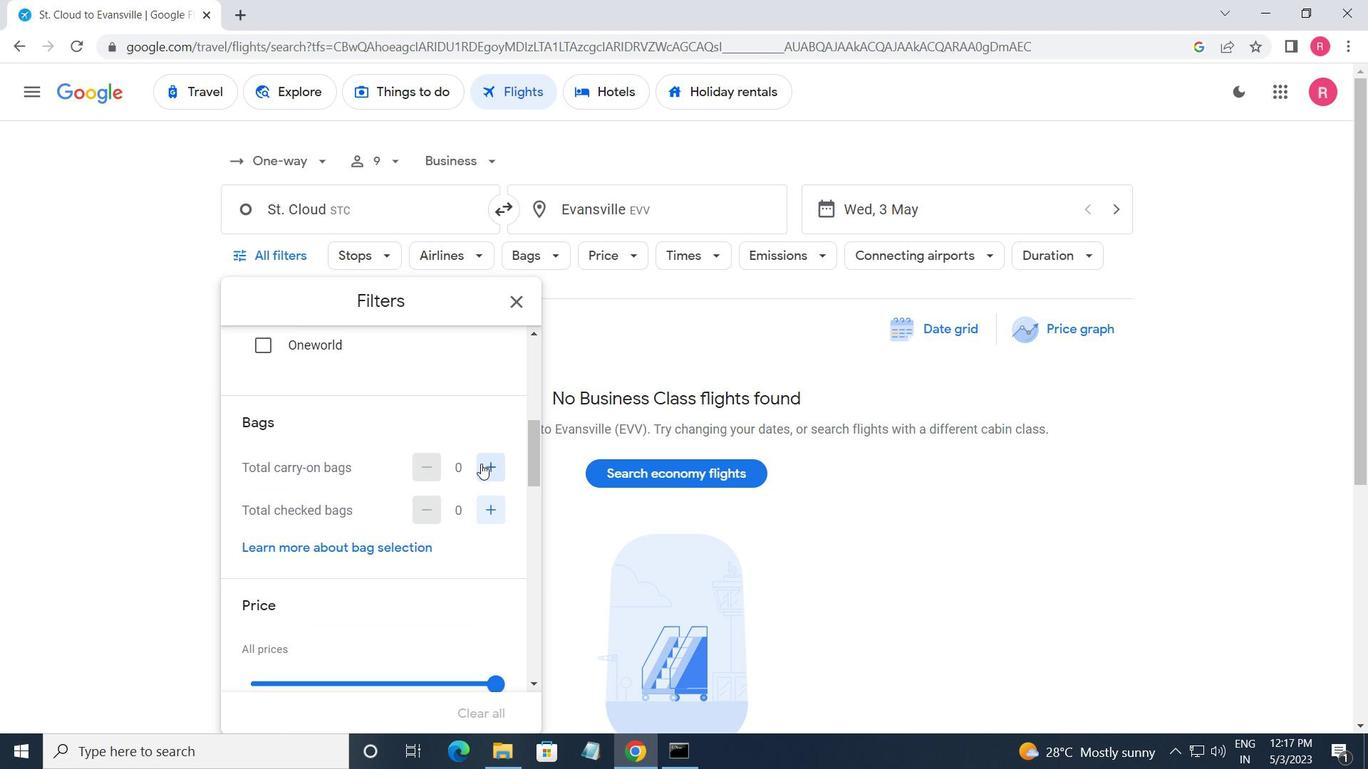 
Action: Mouse pressed left at (481, 464)
Screenshot: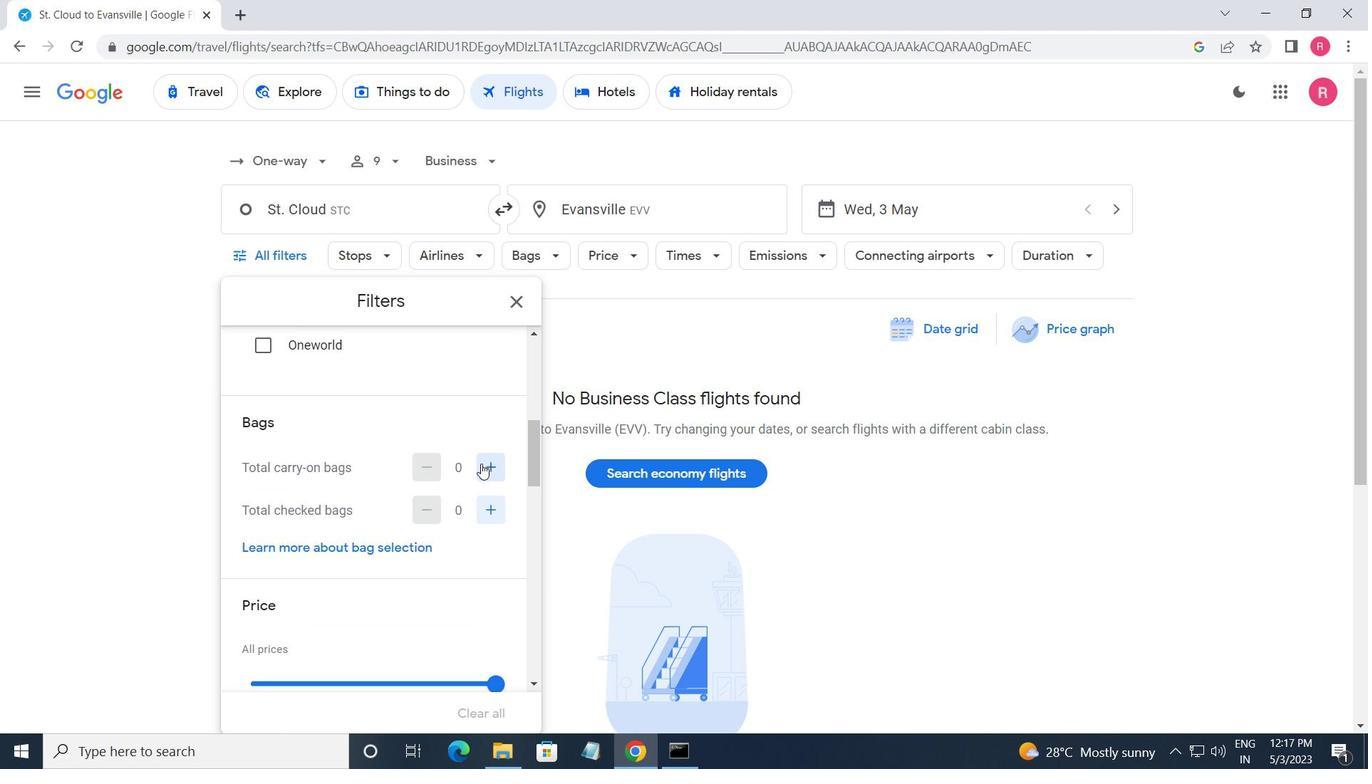 
Action: Mouse moved to (481, 468)
Screenshot: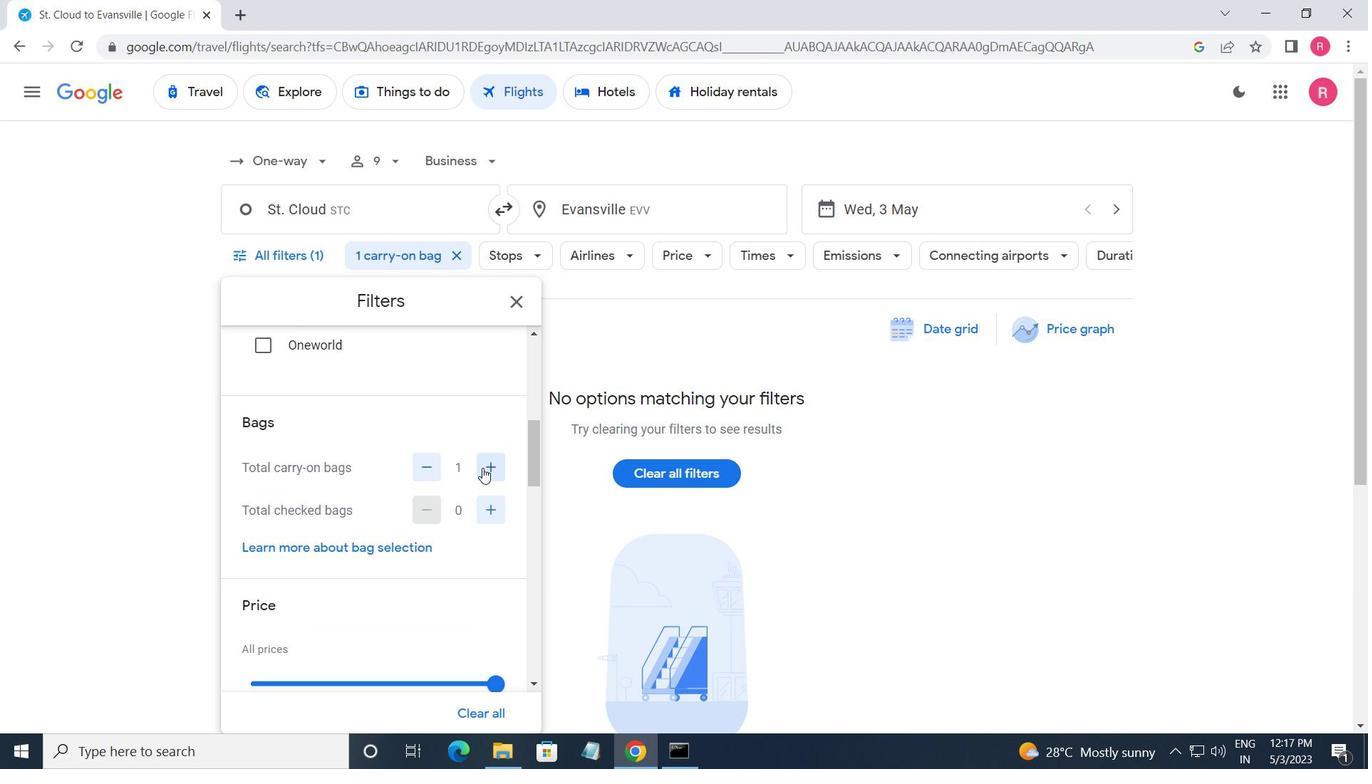 
Action: Mouse scrolled (481, 468) with delta (0, 0)
Screenshot: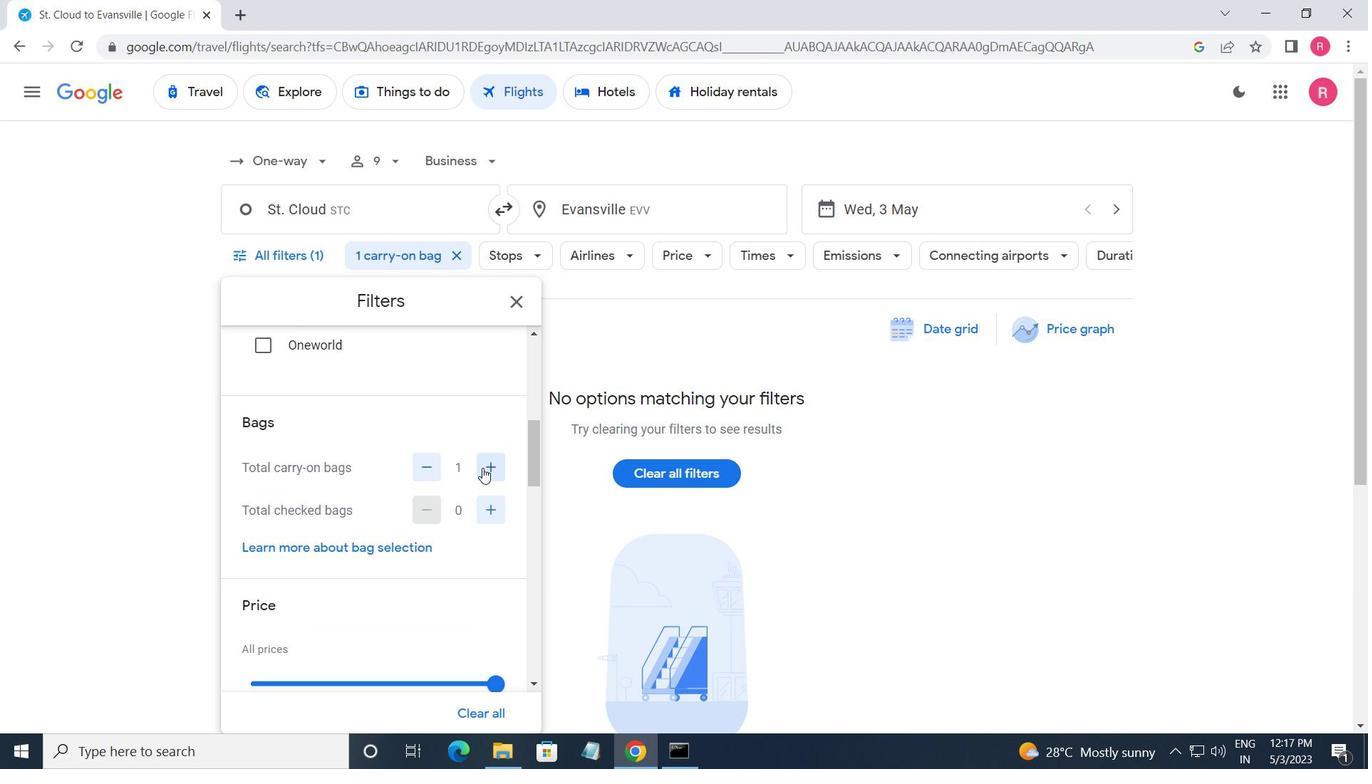 
Action: Mouse scrolled (481, 468) with delta (0, 0)
Screenshot: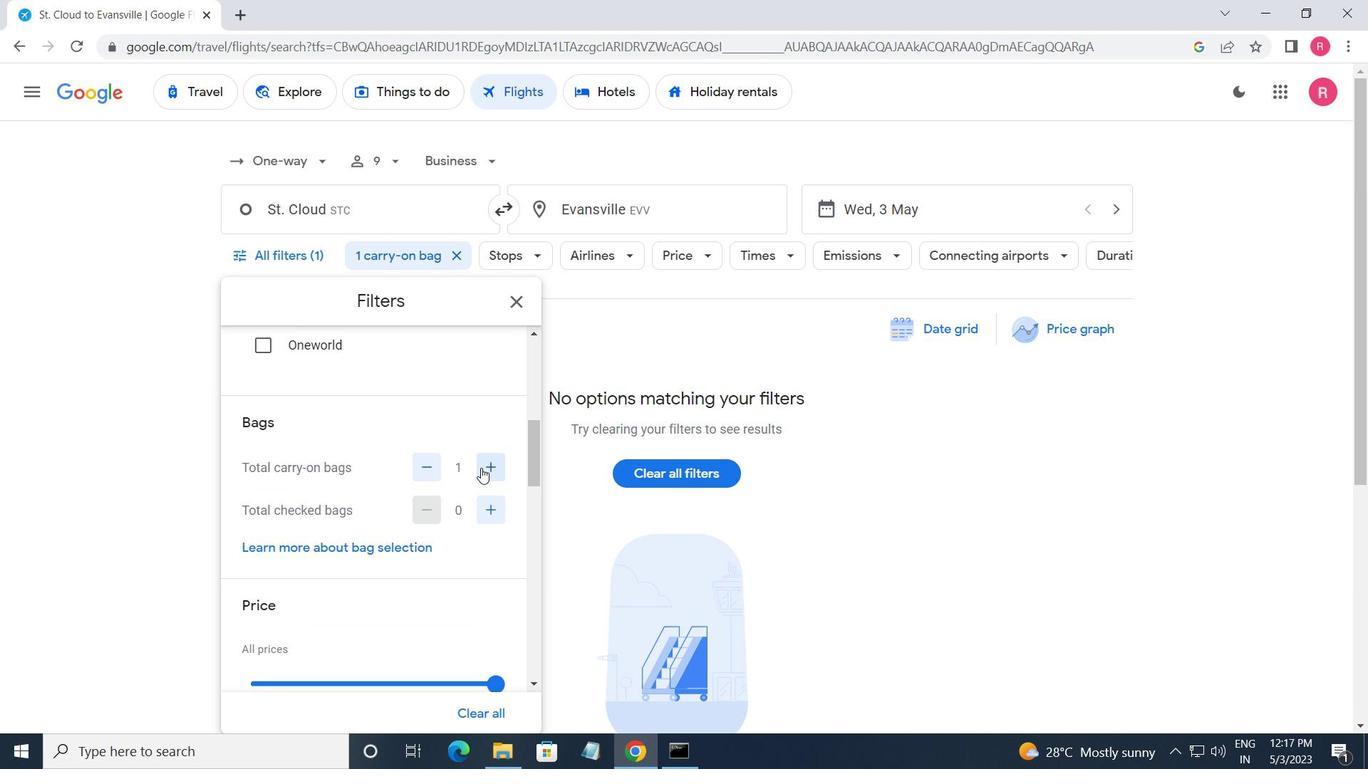 
Action: Mouse moved to (478, 471)
Screenshot: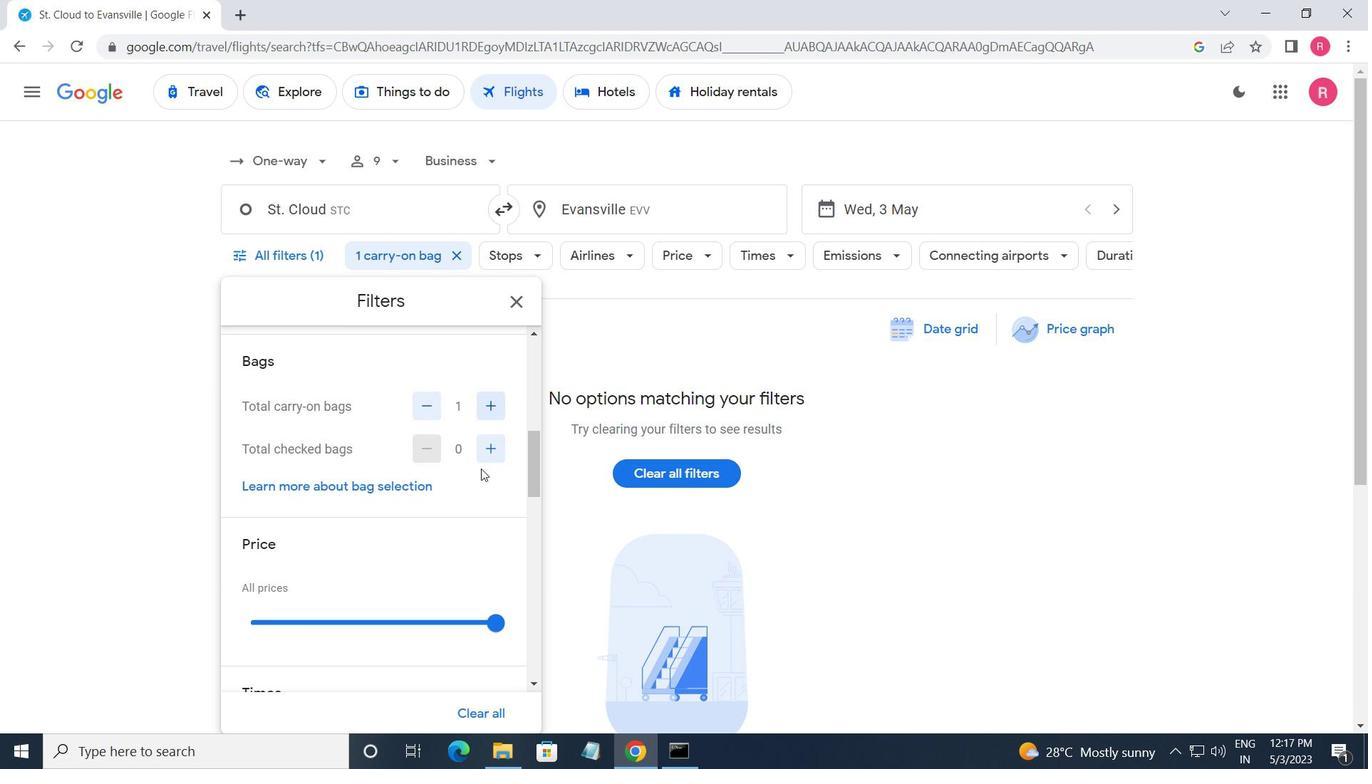 
Action: Mouse scrolled (478, 470) with delta (0, 0)
Screenshot: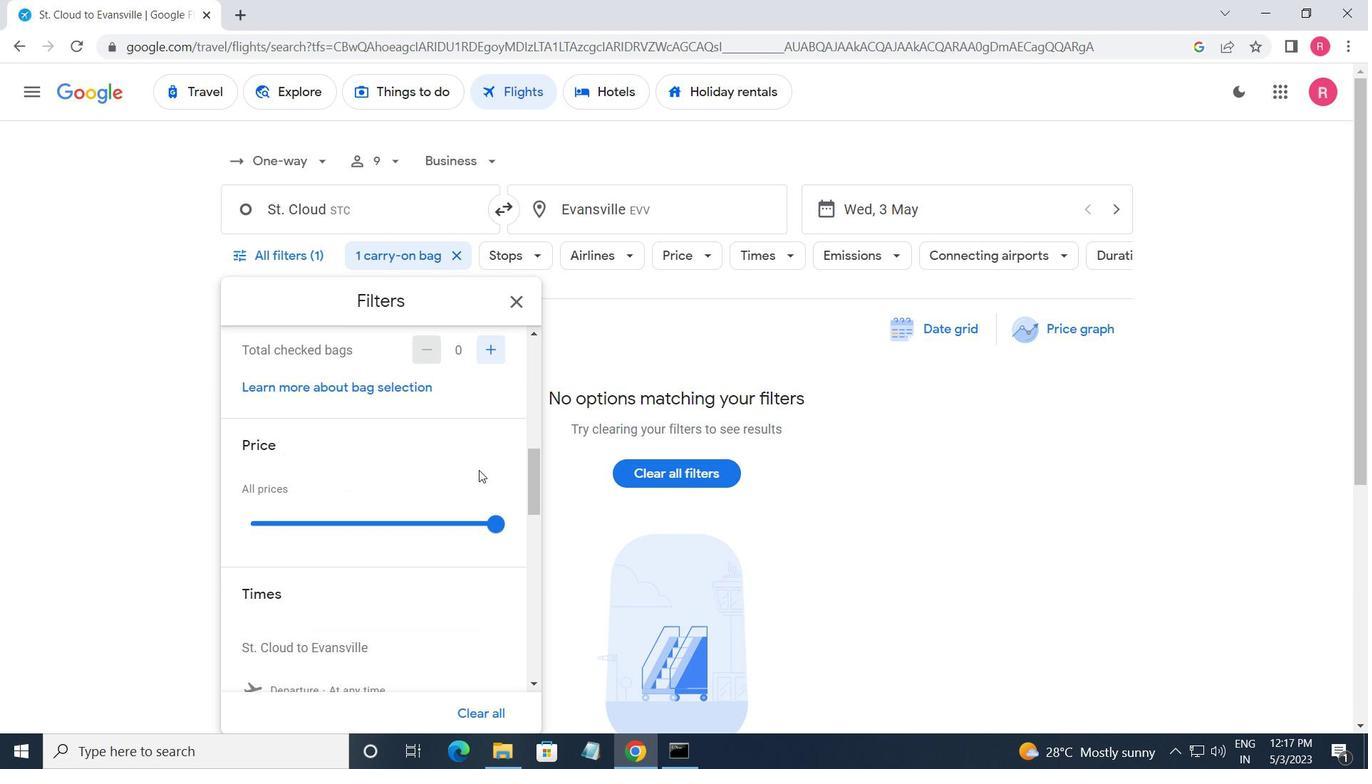 
Action: Mouse moved to (500, 429)
Screenshot: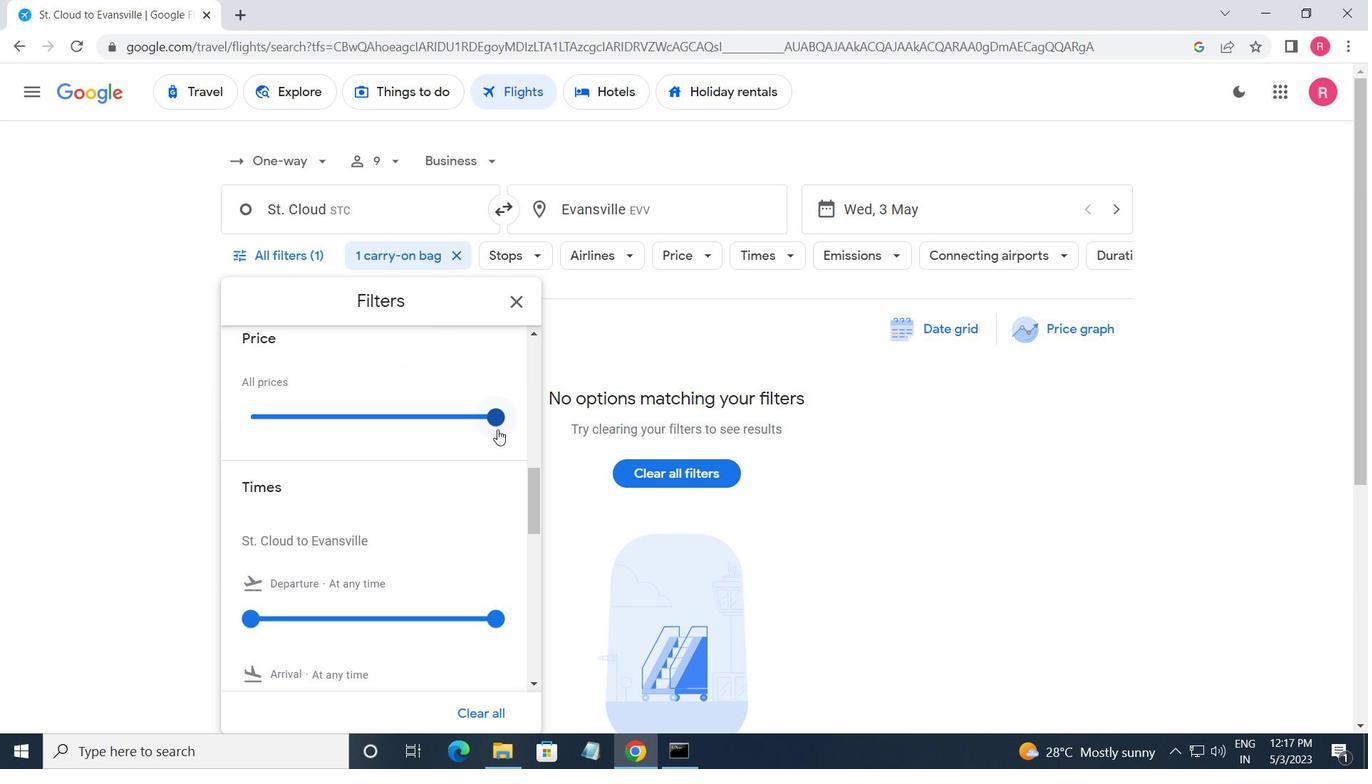 
Action: Mouse pressed left at (500, 429)
Screenshot: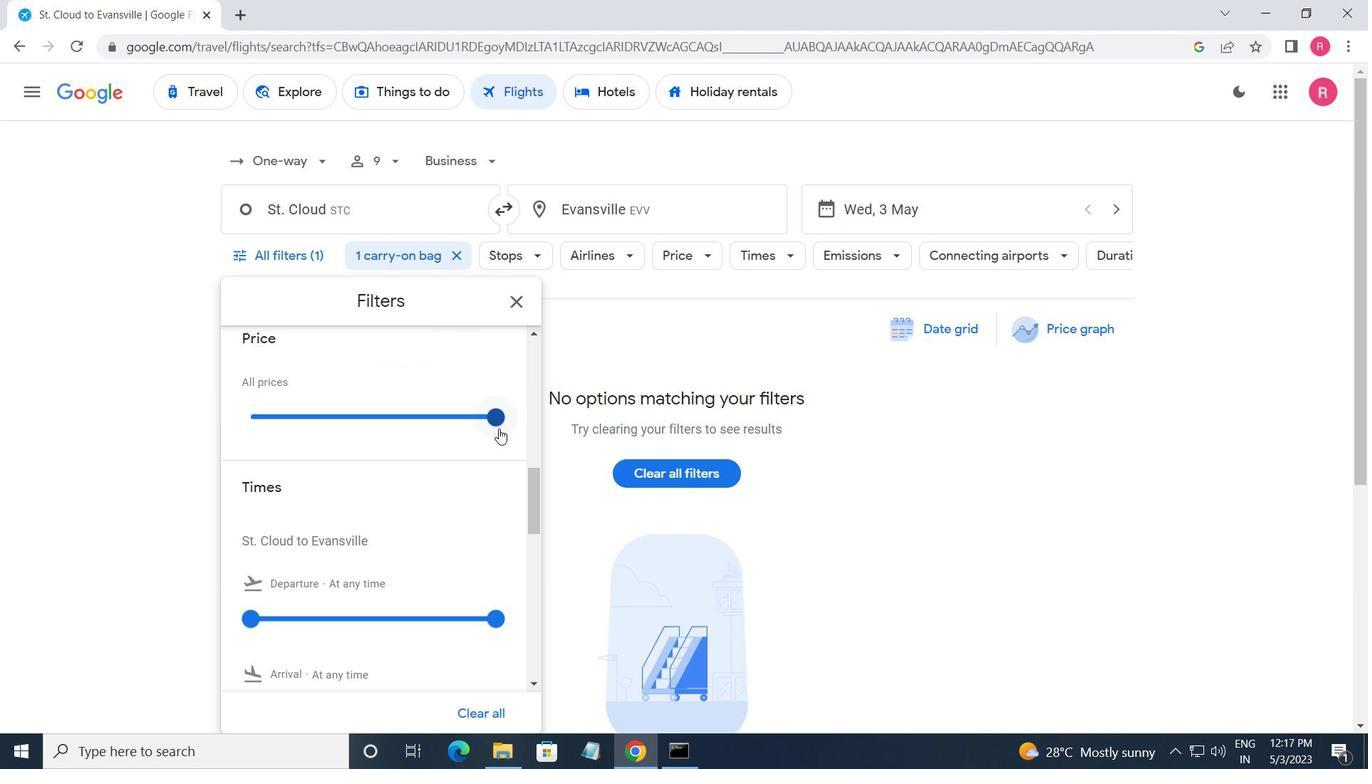 
Action: Mouse moved to (473, 448)
Screenshot: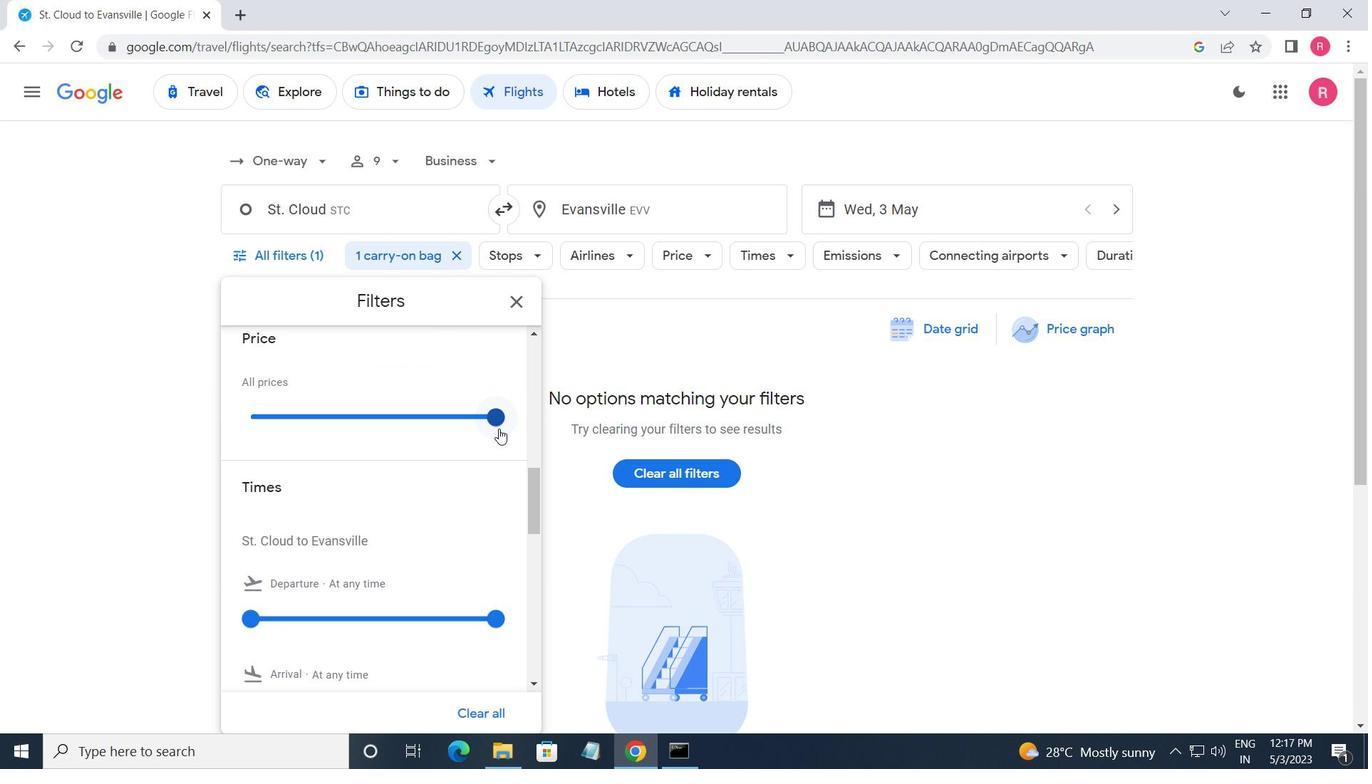 
Action: Mouse scrolled (473, 448) with delta (0, 0)
Screenshot: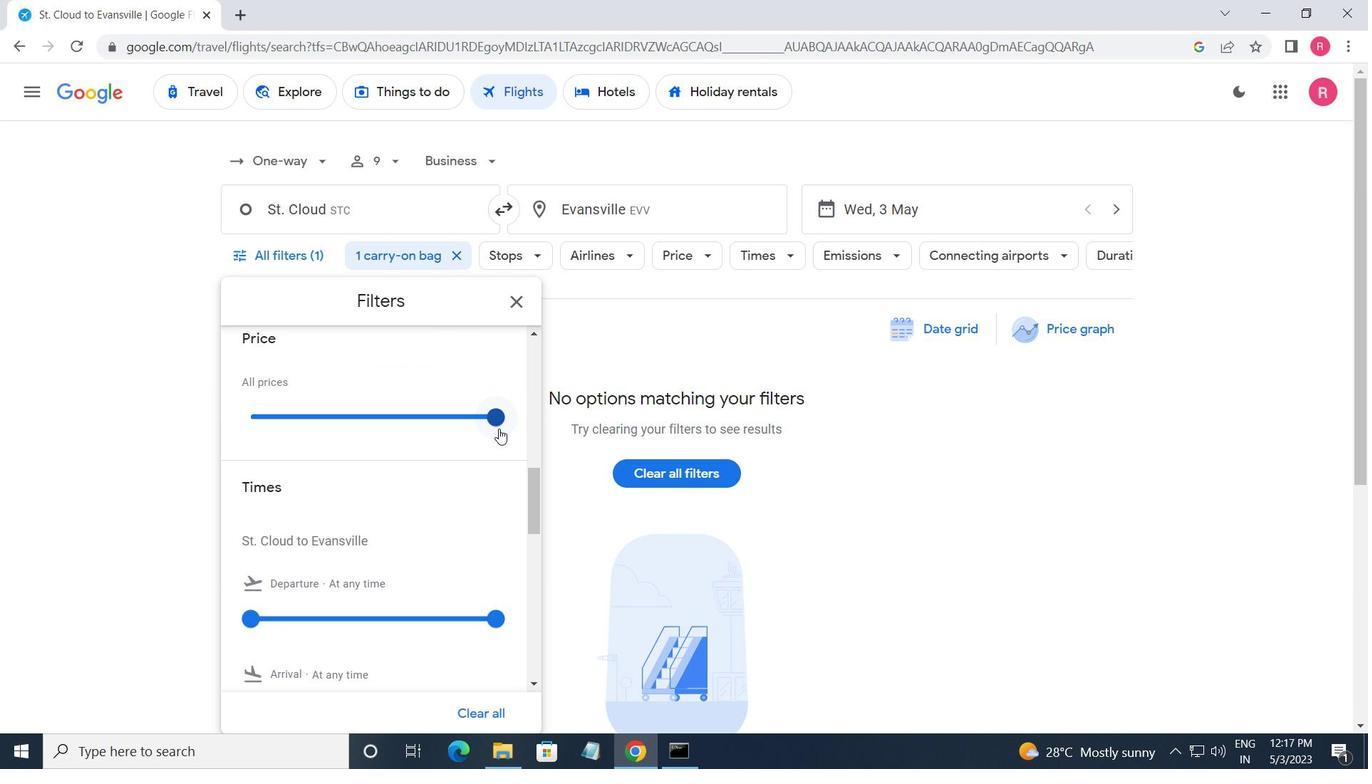 
Action: Mouse moved to (467, 453)
Screenshot: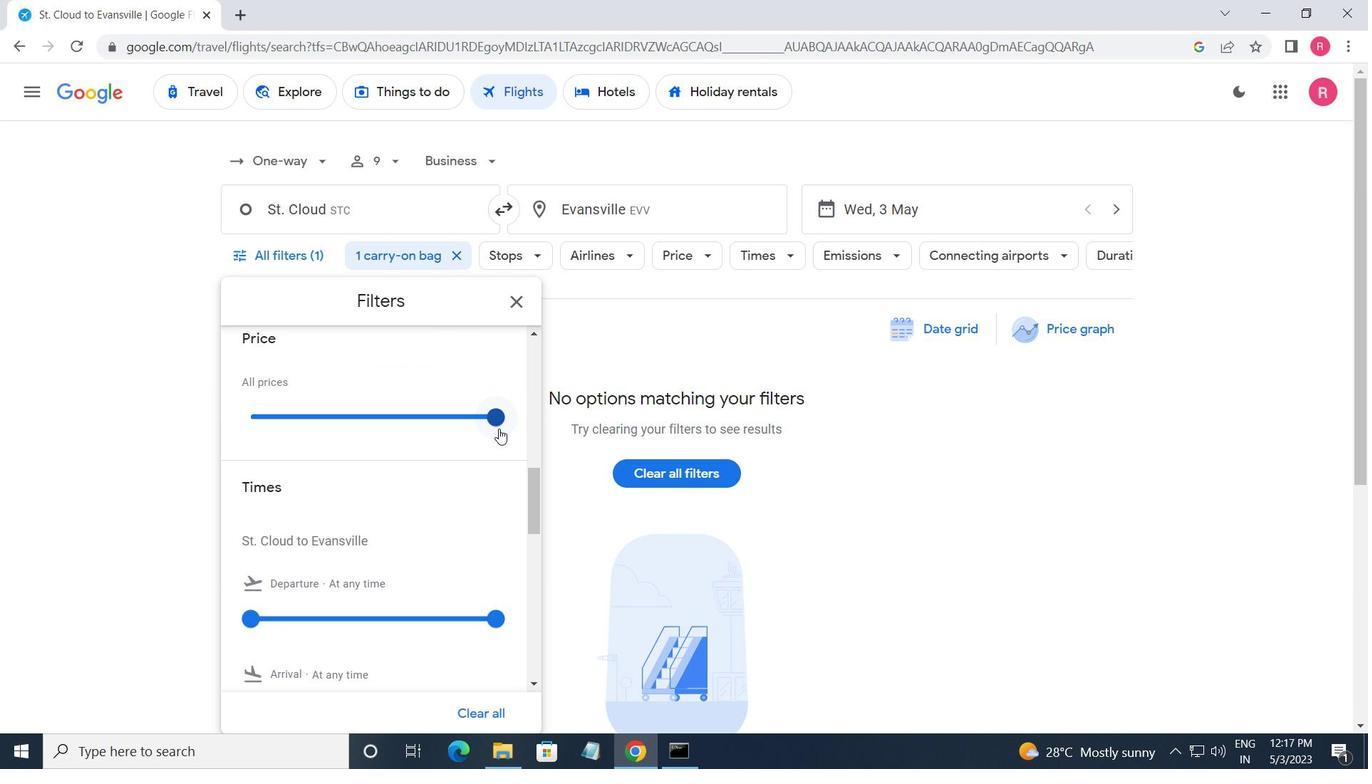 
Action: Mouse scrolled (467, 453) with delta (0, 0)
Screenshot: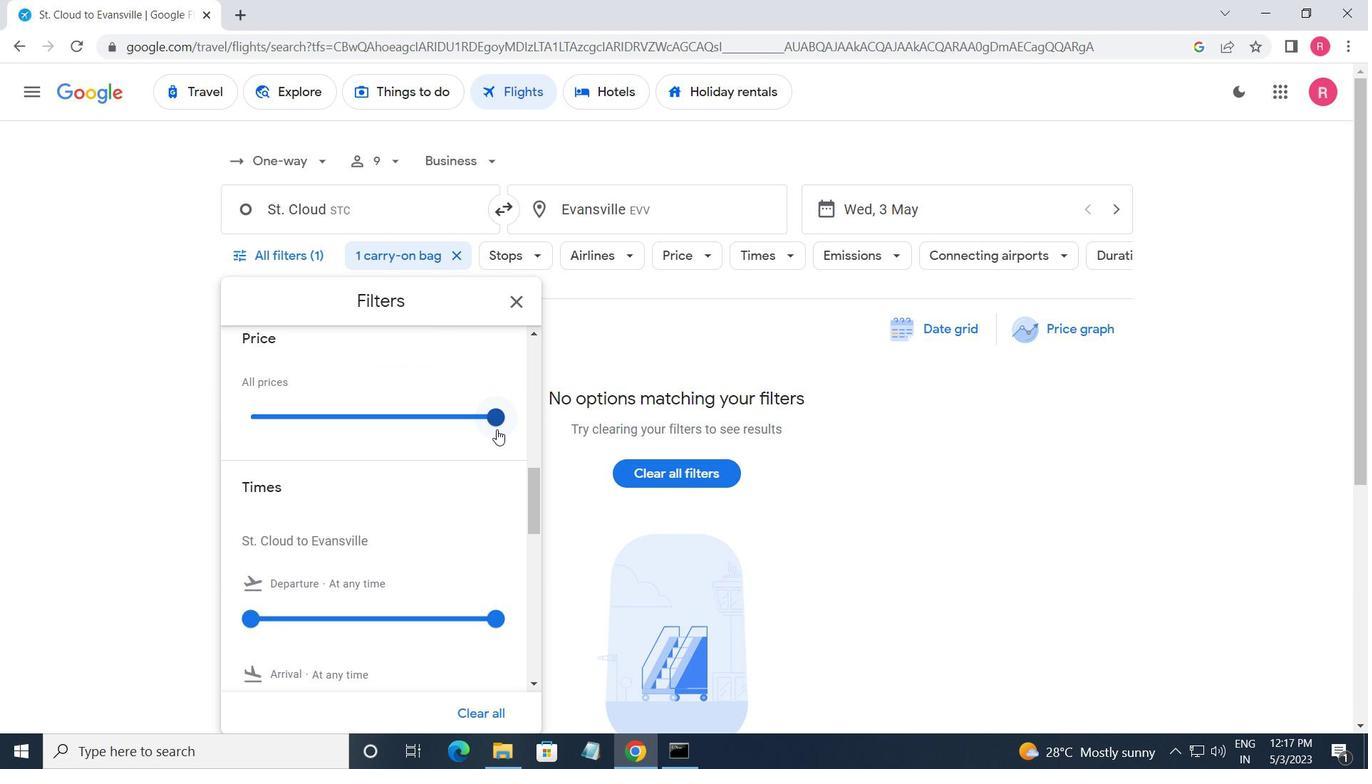 
Action: Mouse moved to (243, 430)
Screenshot: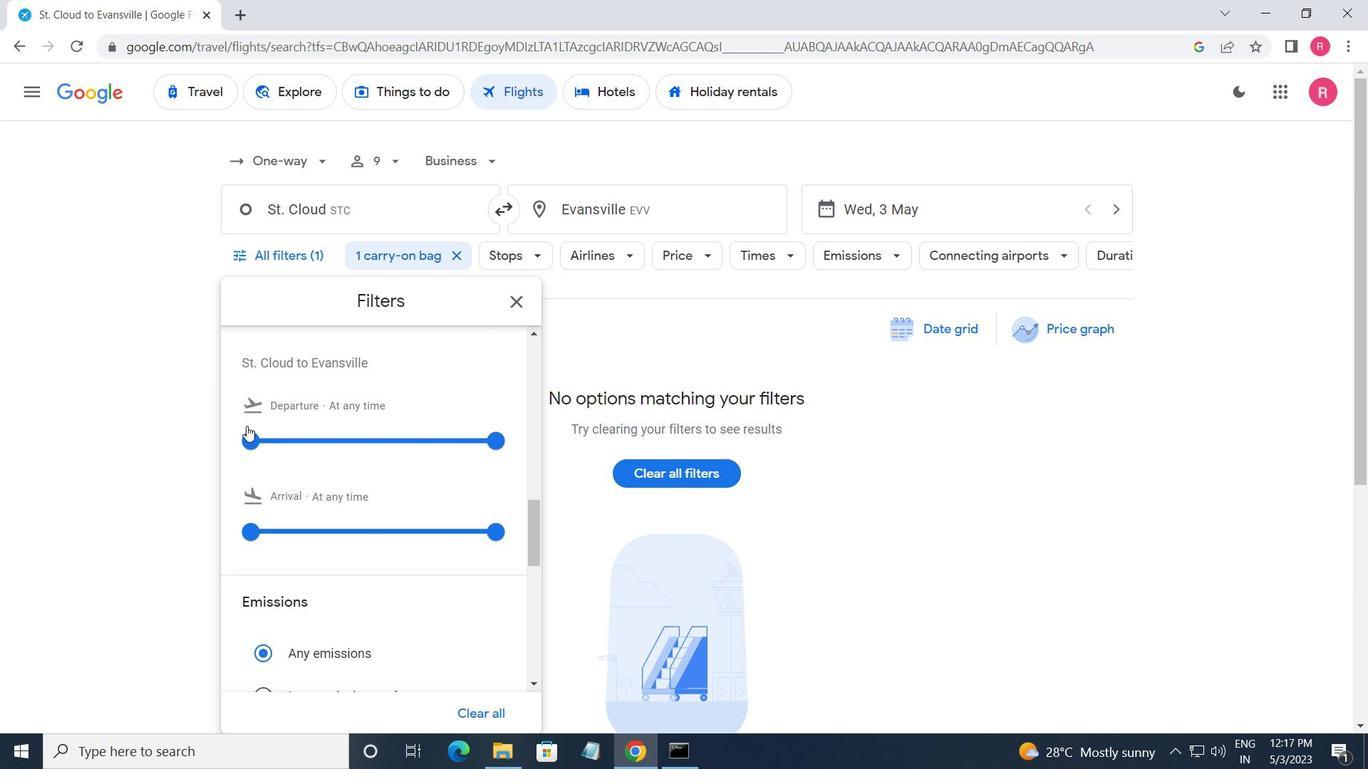 
Action: Mouse pressed left at (243, 430)
Screenshot: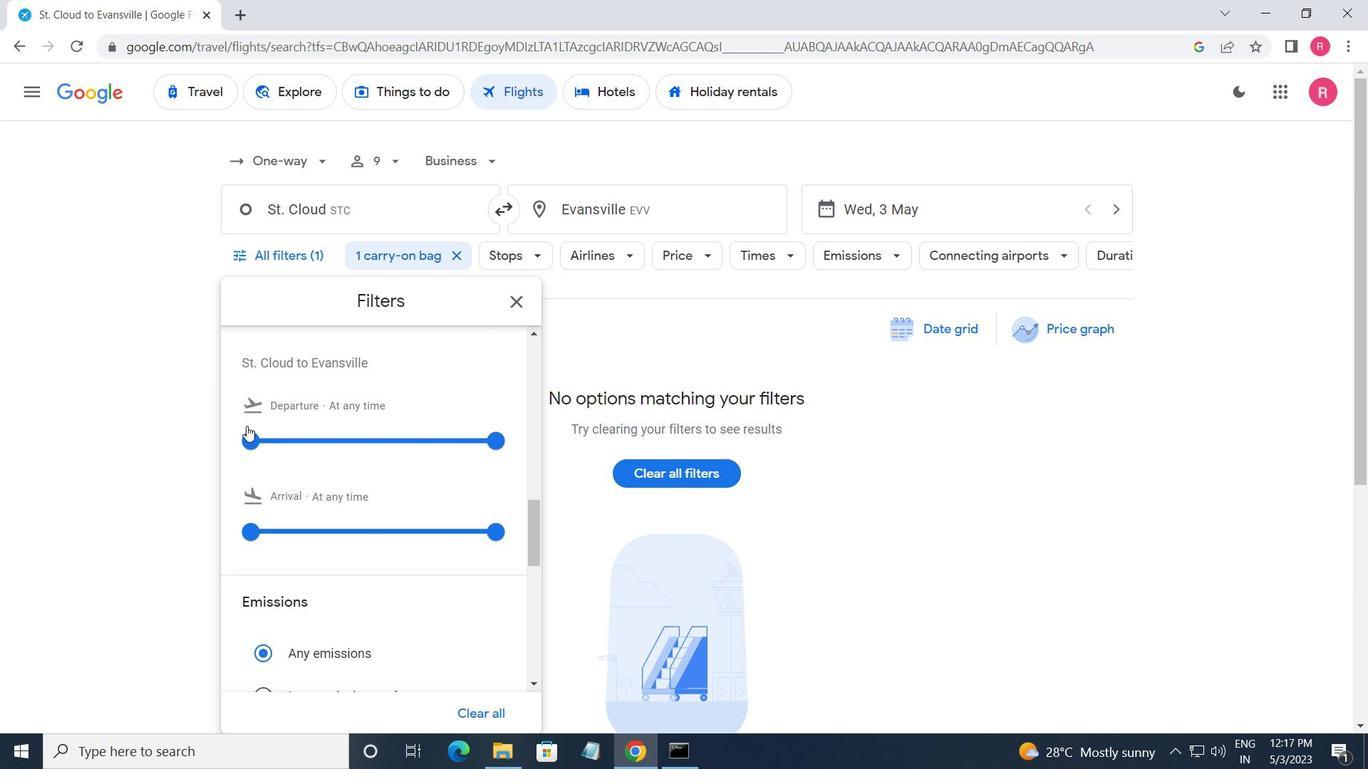 
Action: Mouse moved to (382, 450)
Screenshot: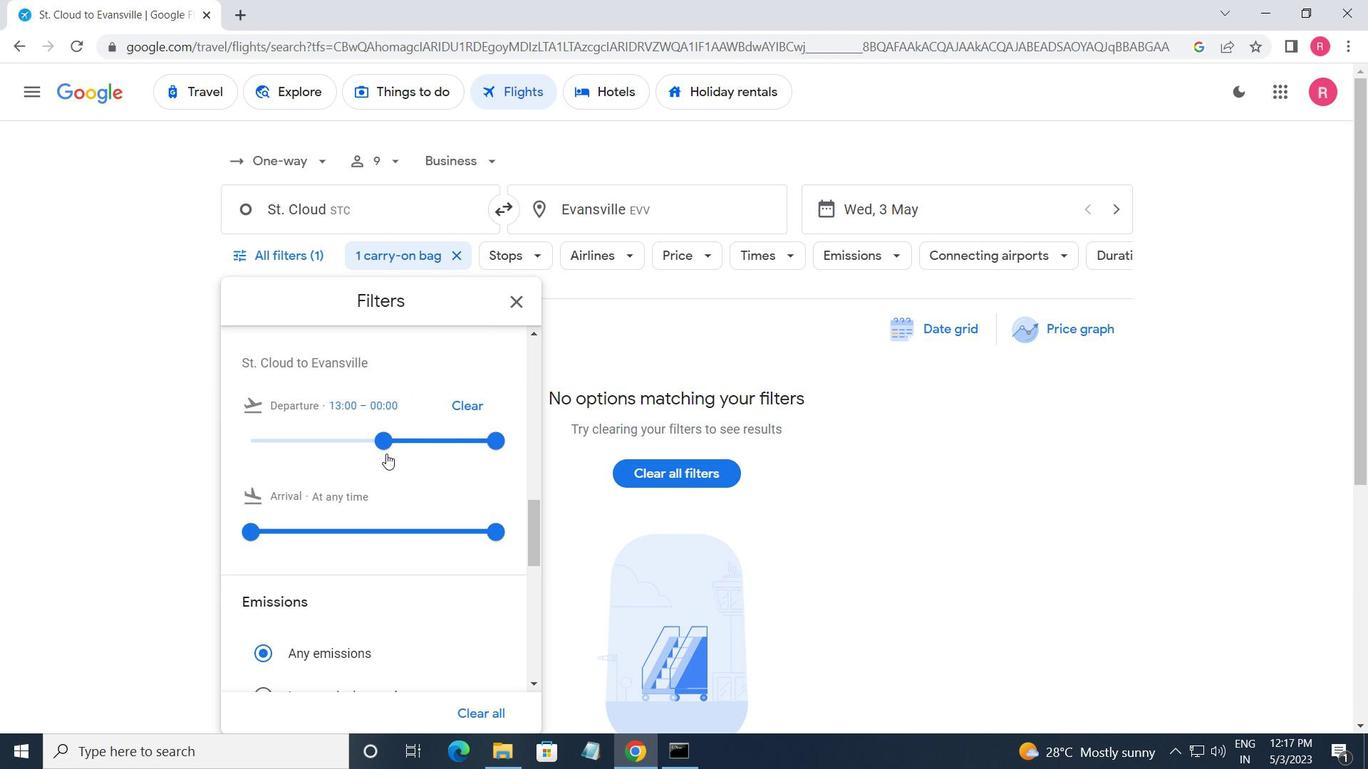 
Action: Mouse pressed left at (382, 450)
Screenshot: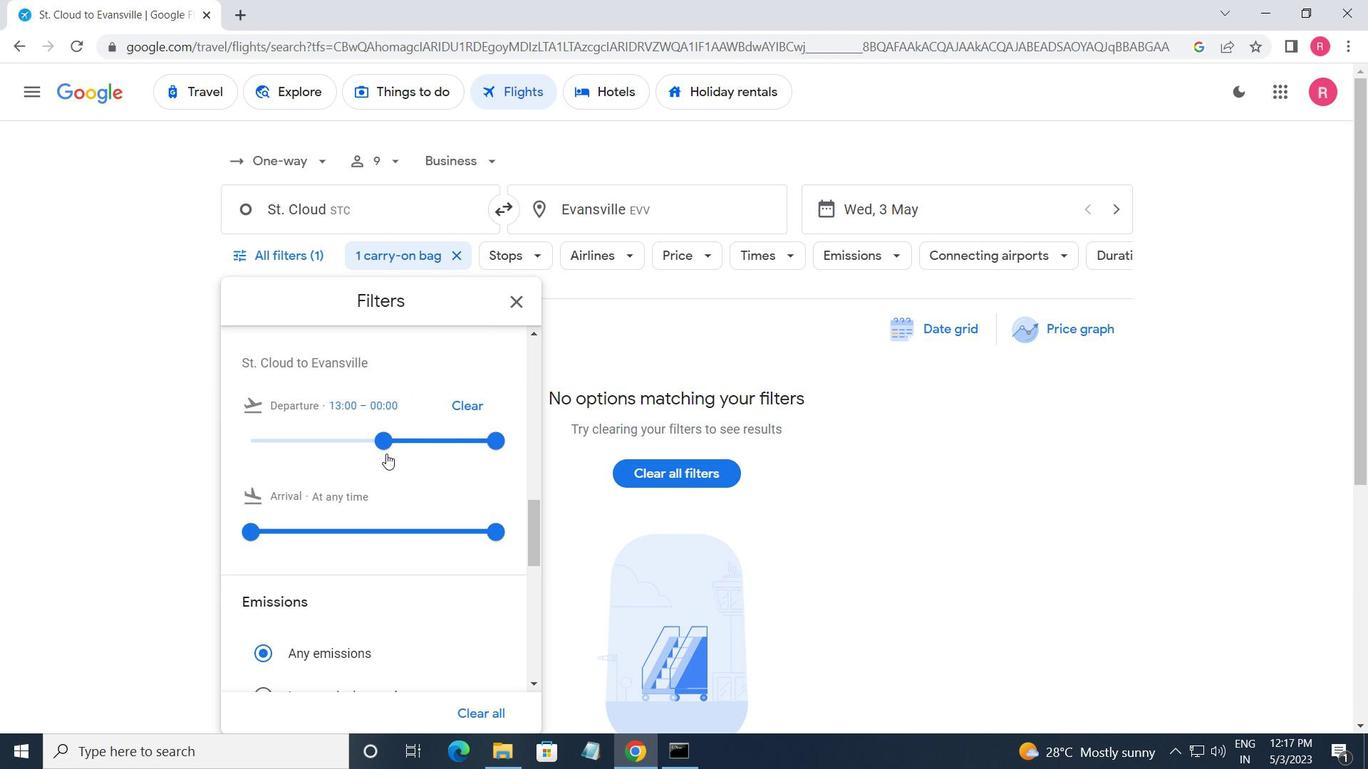
Action: Mouse moved to (521, 312)
Screenshot: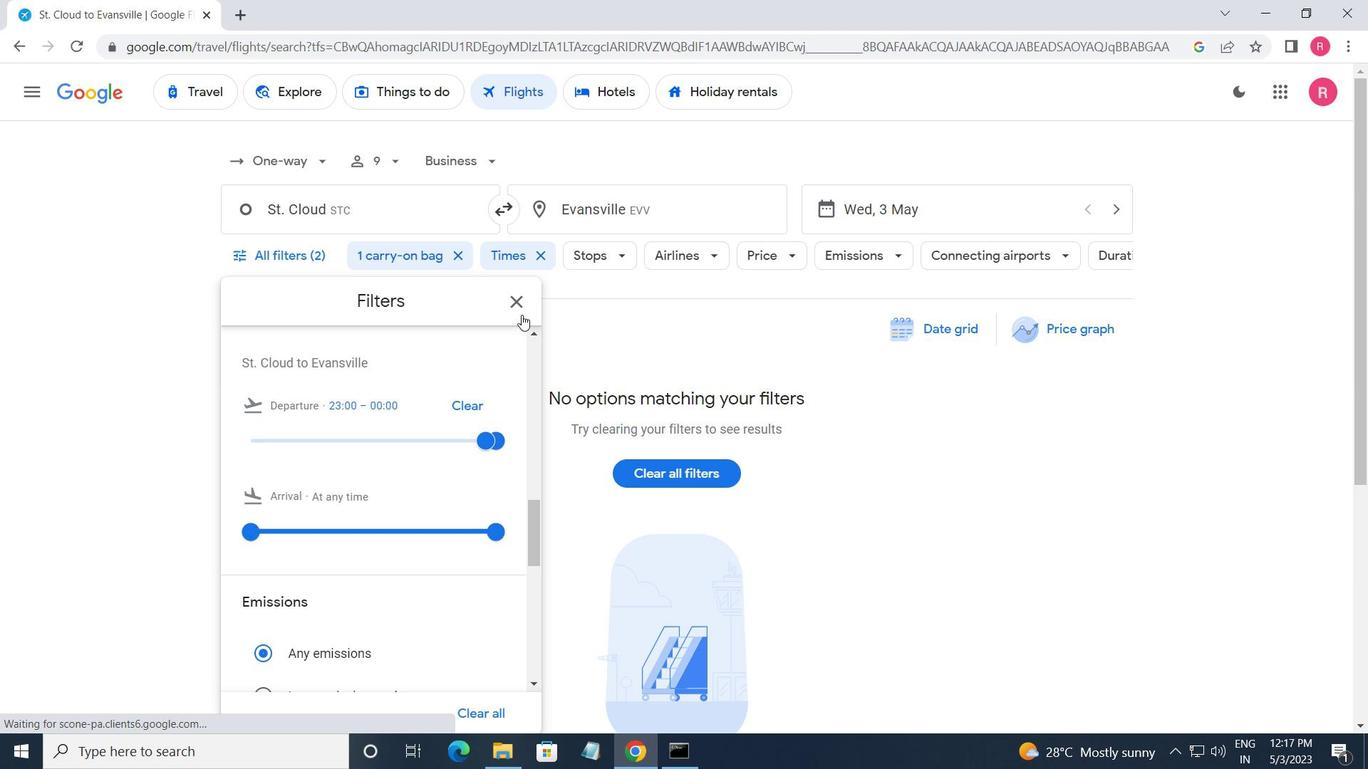 
Action: Mouse pressed left at (521, 312)
Screenshot: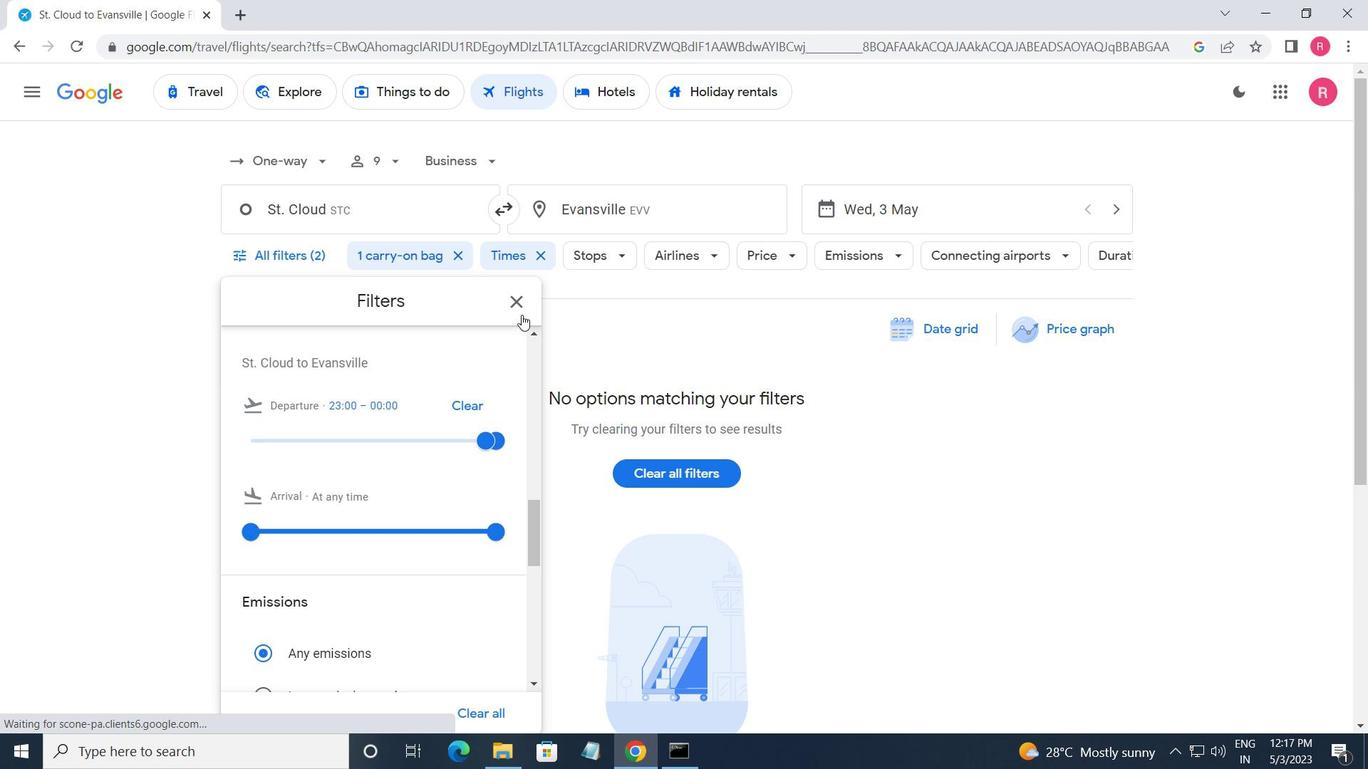 
Action: Mouse moved to (480, 354)
Screenshot: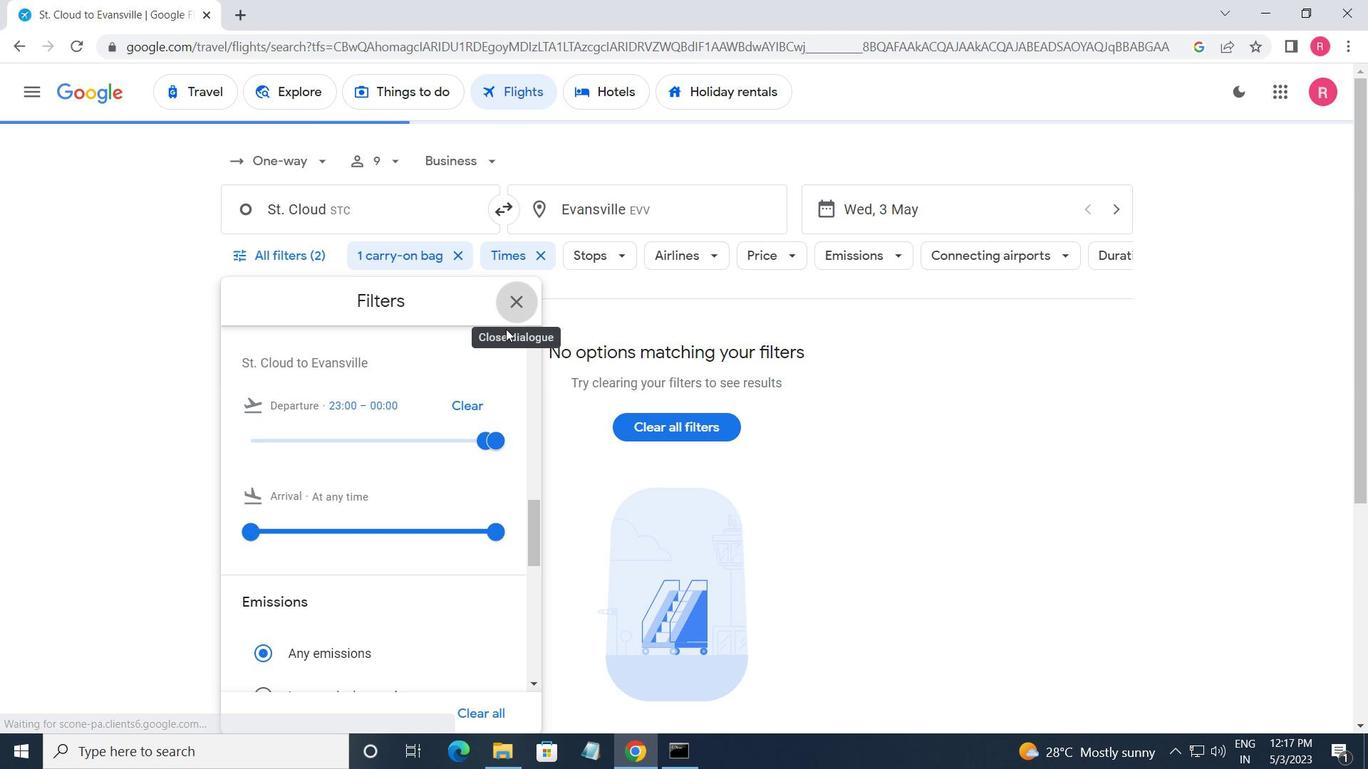 
